 Task: Find connections with filter location Southampton with filter topic #Entrepreneurshipwith filter profile language German with filter current company Time Inc. with filter school NTTF (Nettur Technical Training Foundation) with filter industry Pet Services with filter service category Financial Analysis with filter keywords title Quality Control
Action: Mouse moved to (691, 100)
Screenshot: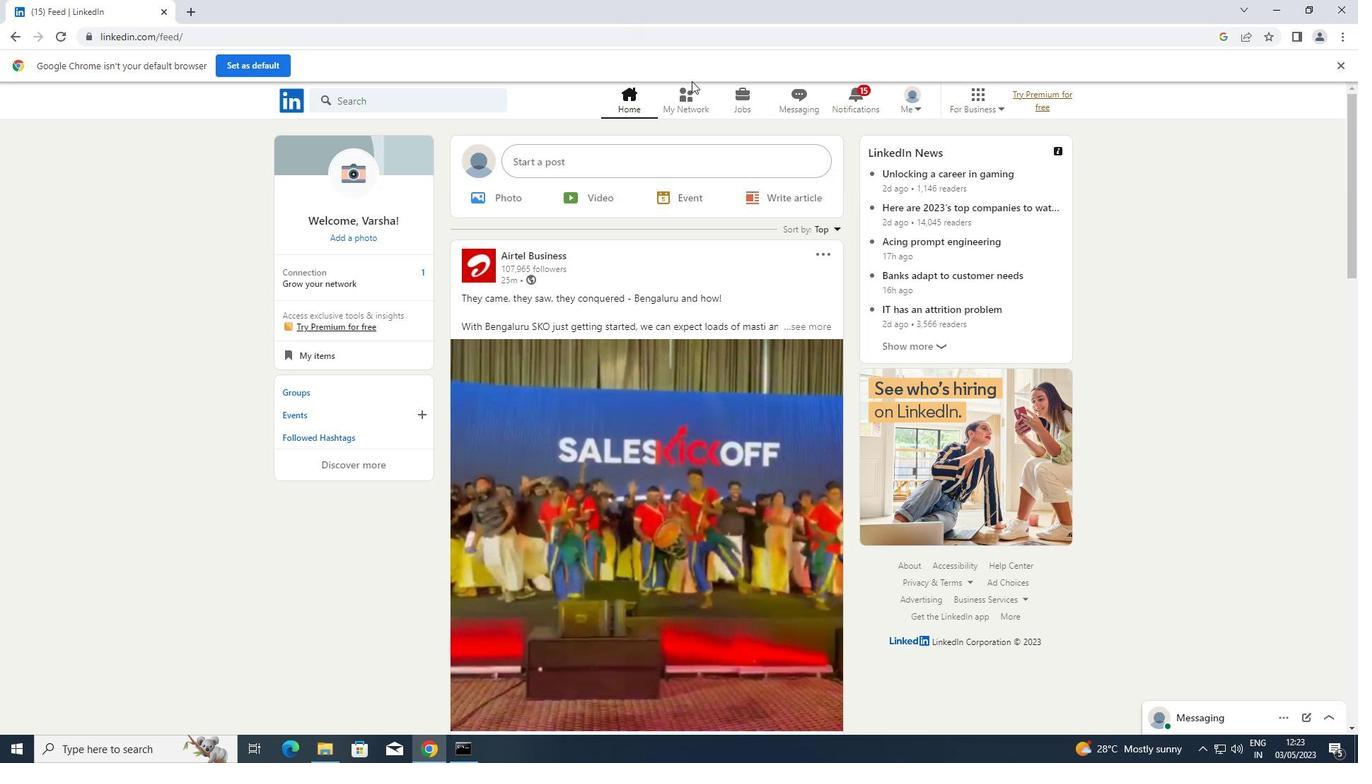 
Action: Mouse pressed left at (691, 100)
Screenshot: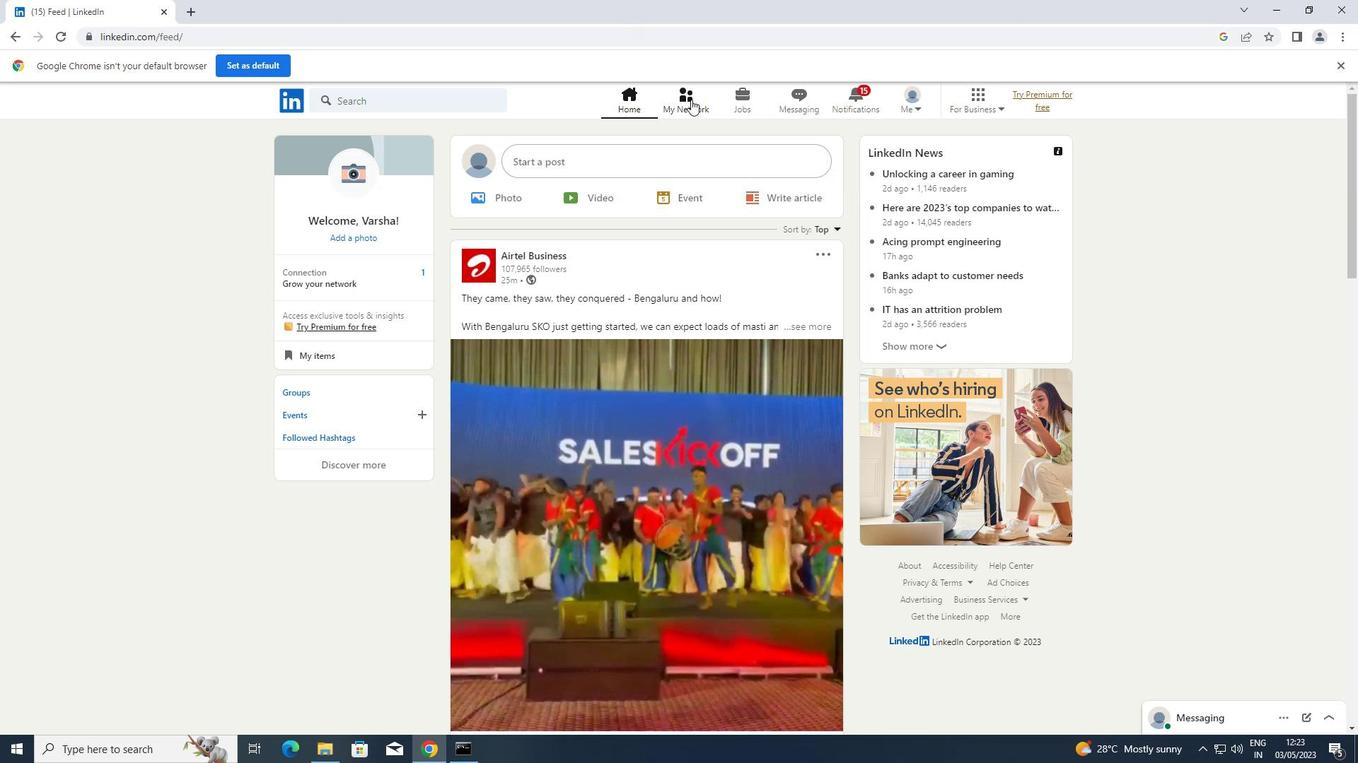 
Action: Mouse moved to (372, 184)
Screenshot: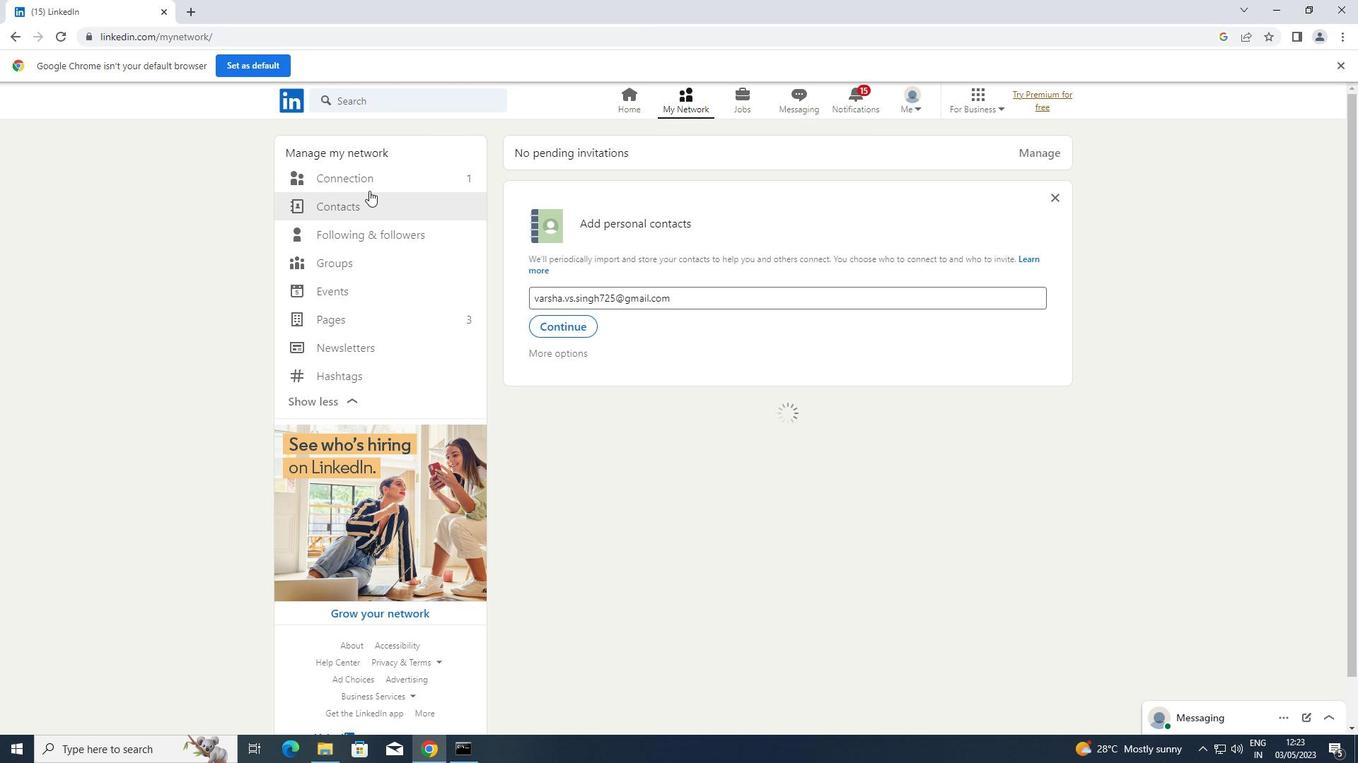
Action: Mouse pressed left at (372, 184)
Screenshot: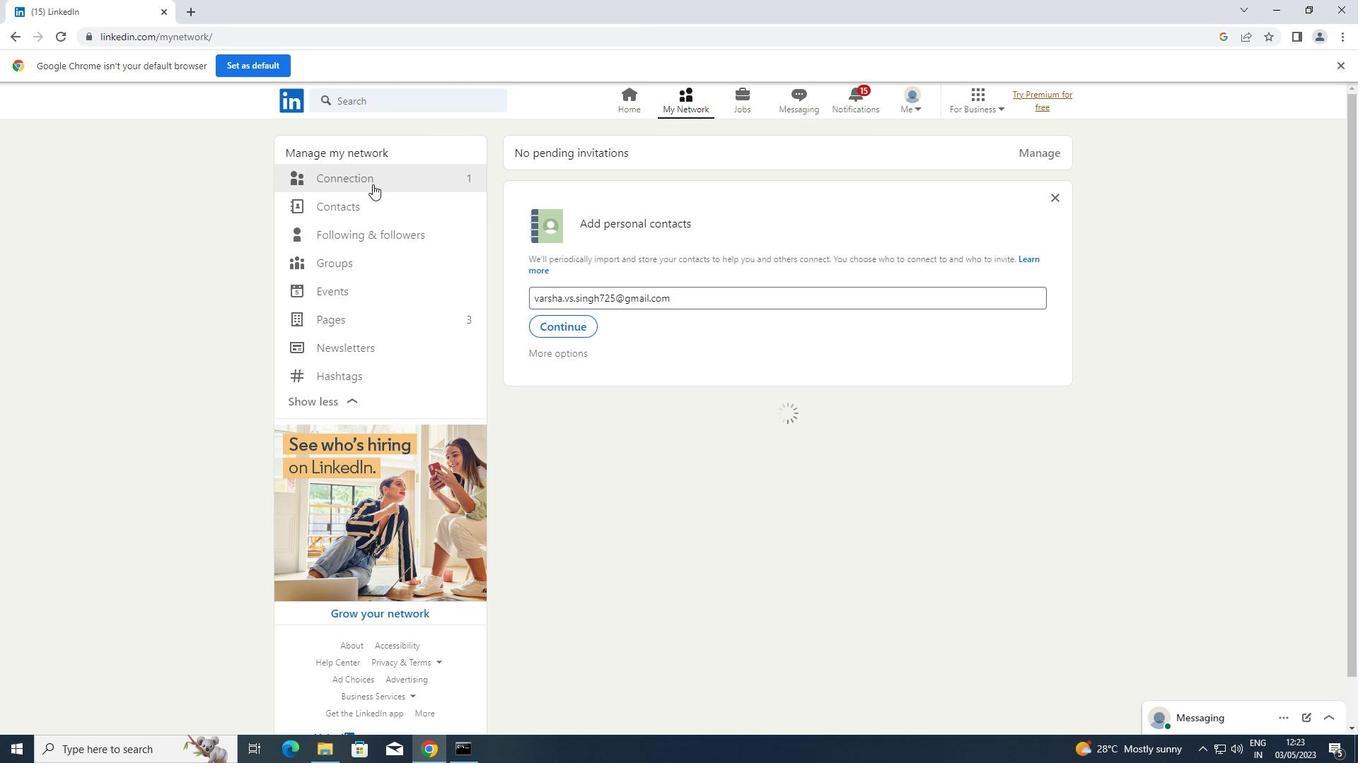 
Action: Mouse moved to (778, 180)
Screenshot: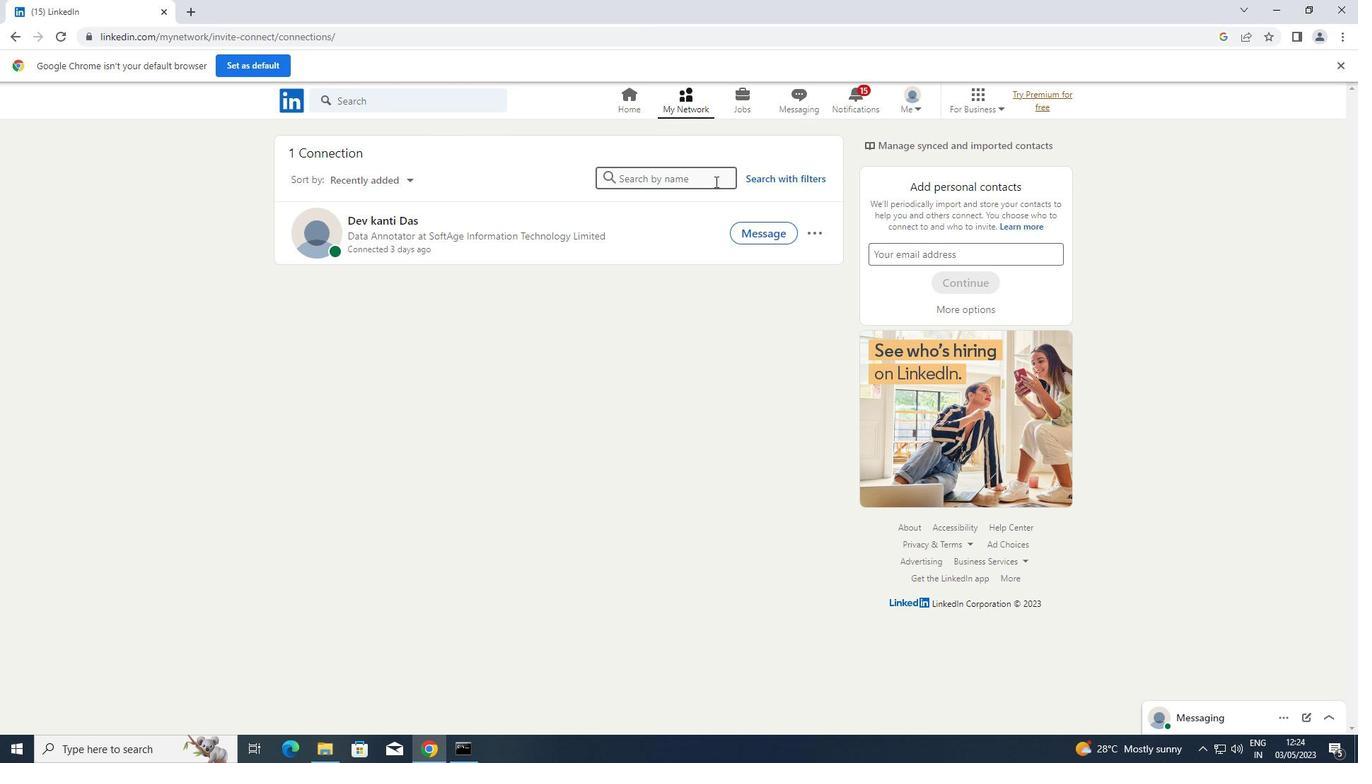 
Action: Mouse pressed left at (778, 180)
Screenshot: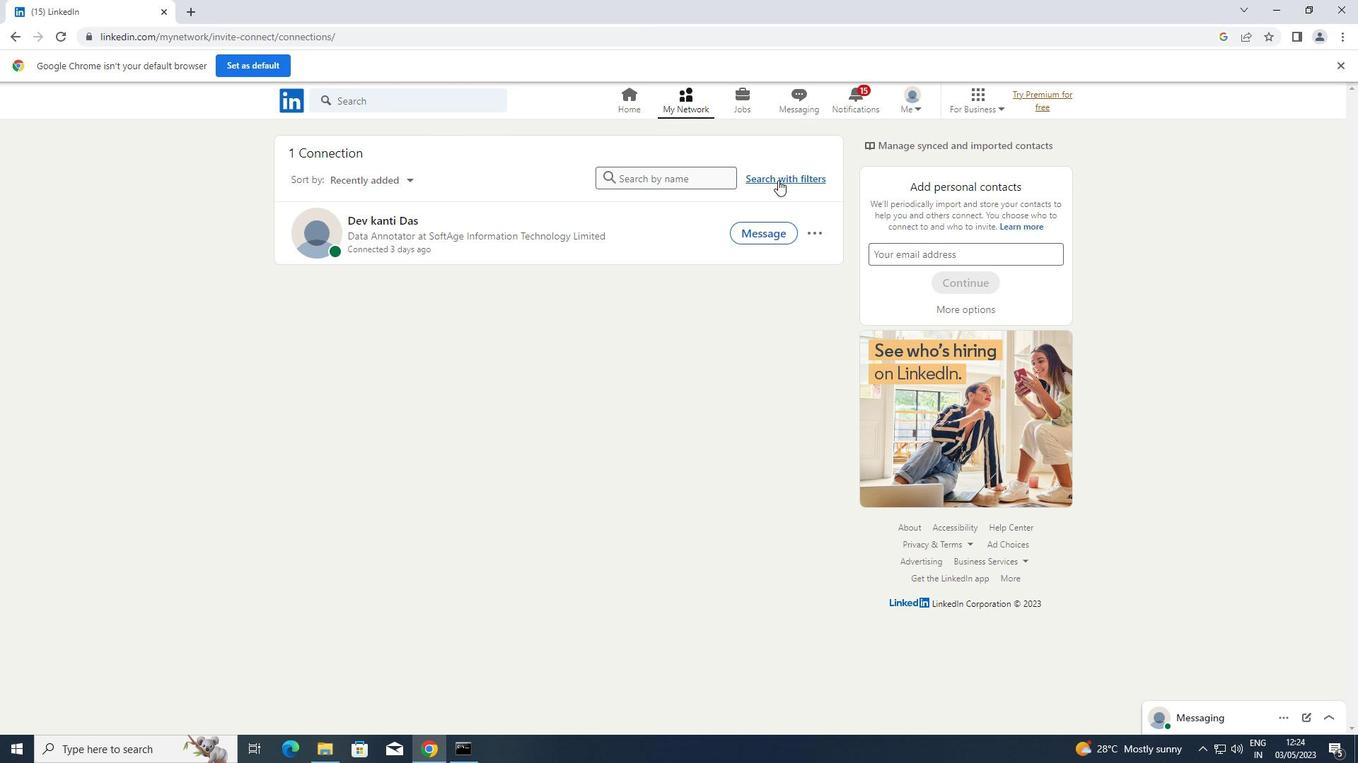 
Action: Mouse moved to (732, 143)
Screenshot: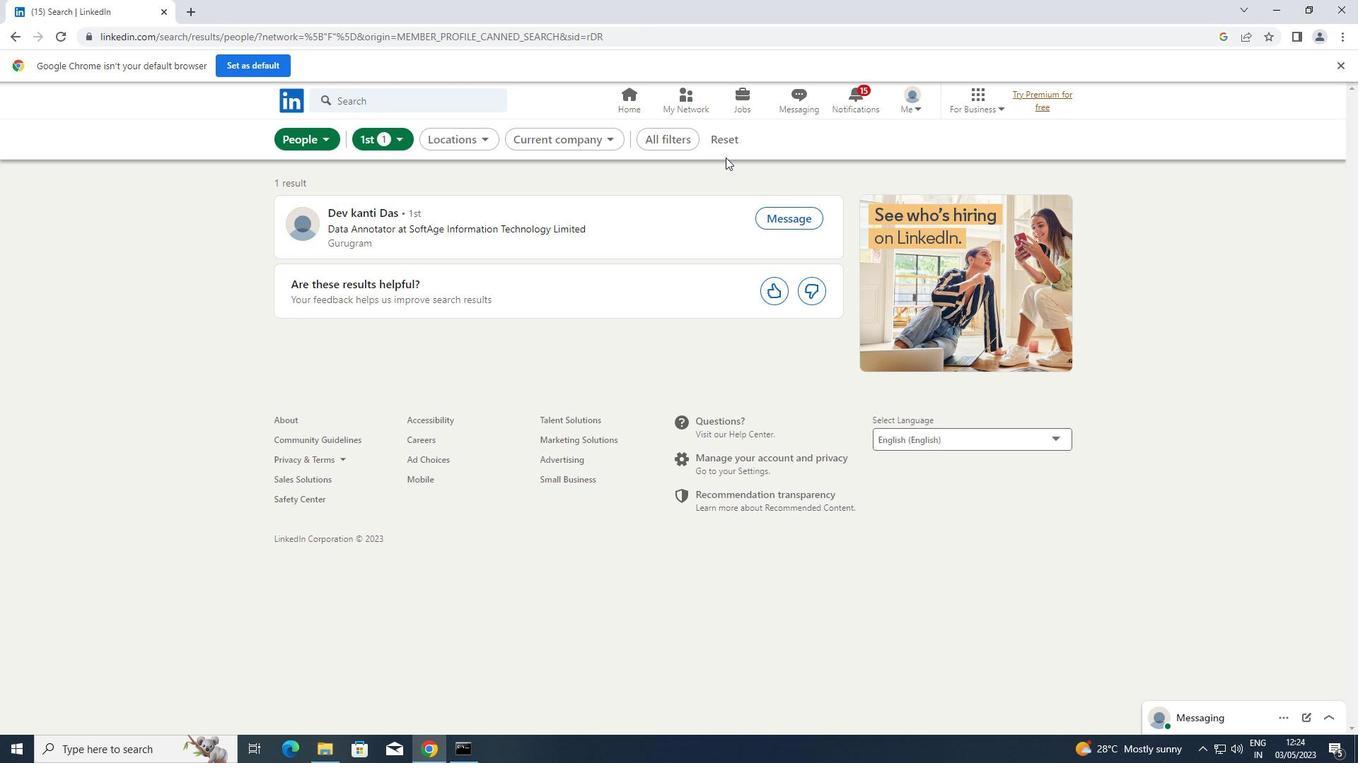 
Action: Mouse pressed left at (732, 143)
Screenshot: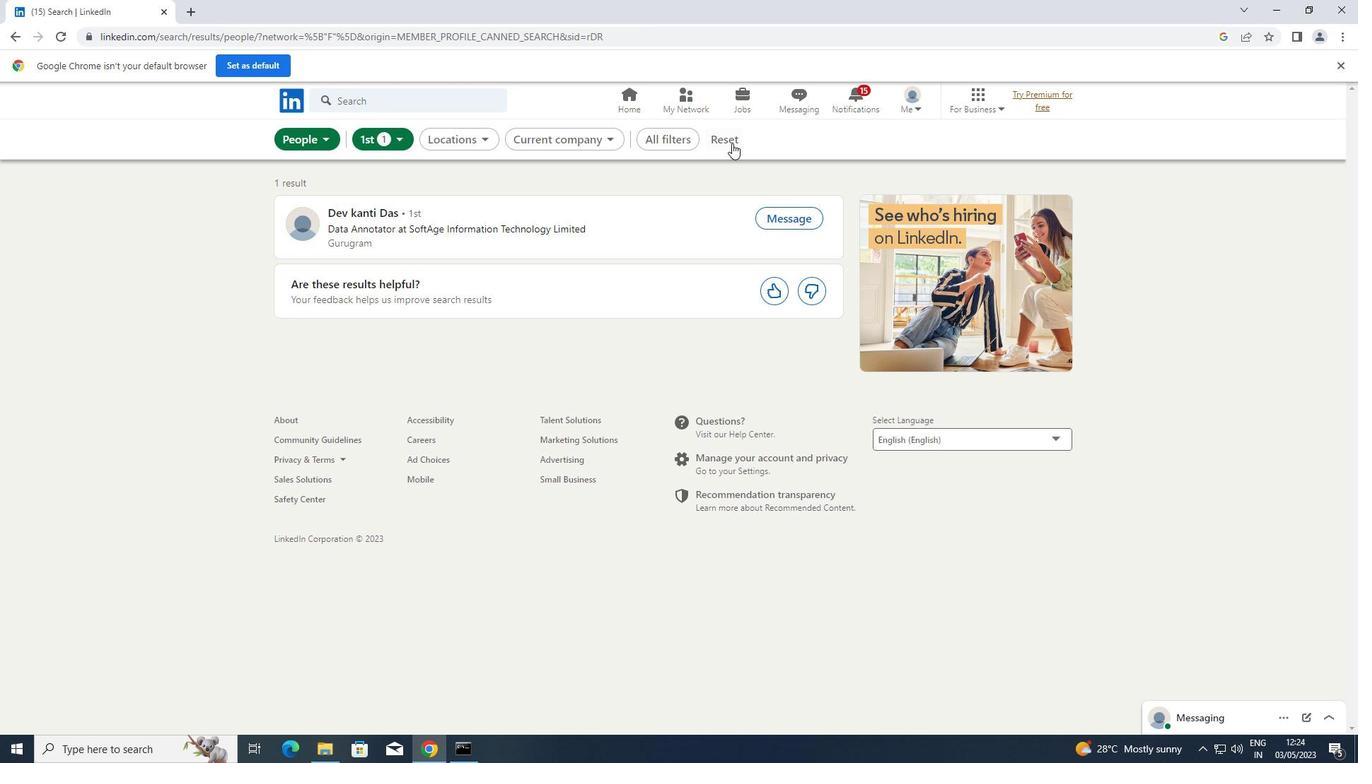 
Action: Mouse moved to (715, 143)
Screenshot: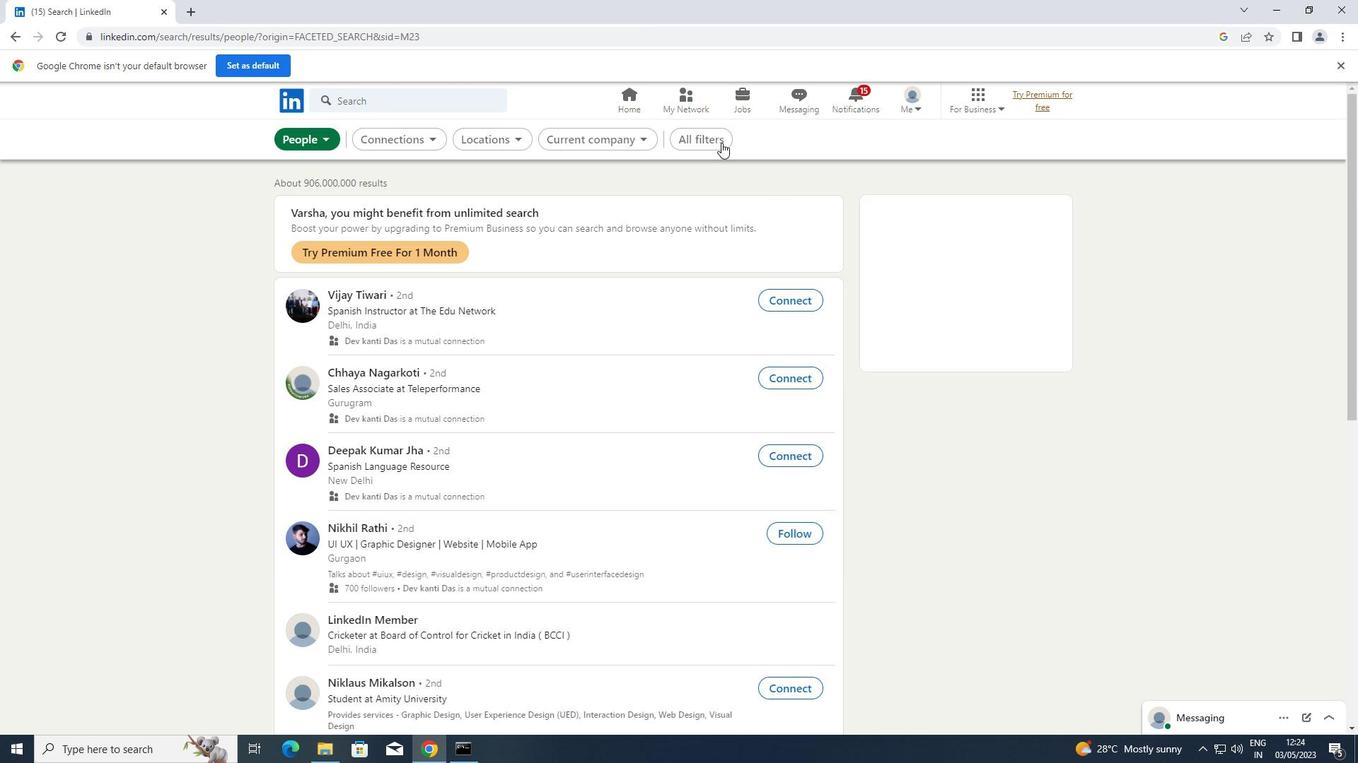 
Action: Mouse pressed left at (715, 143)
Screenshot: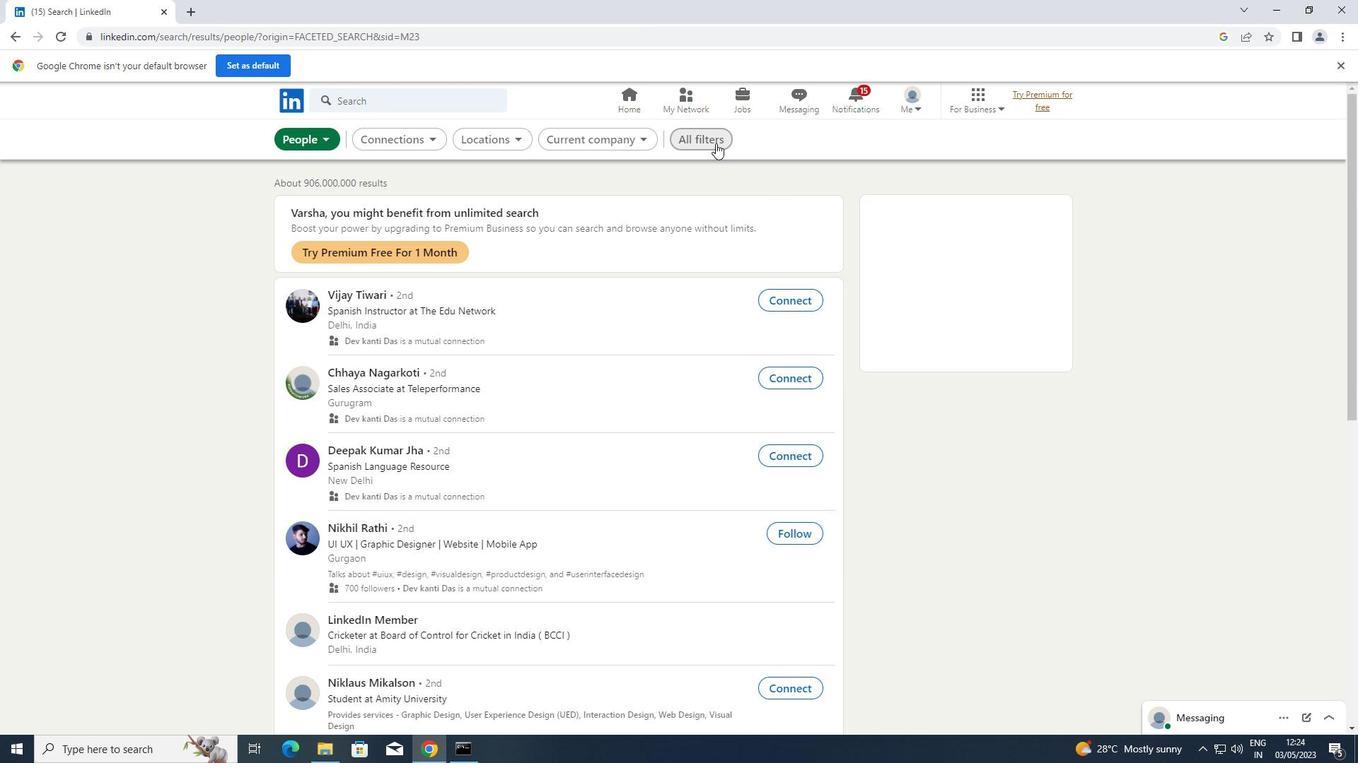 
Action: Mouse moved to (1061, 368)
Screenshot: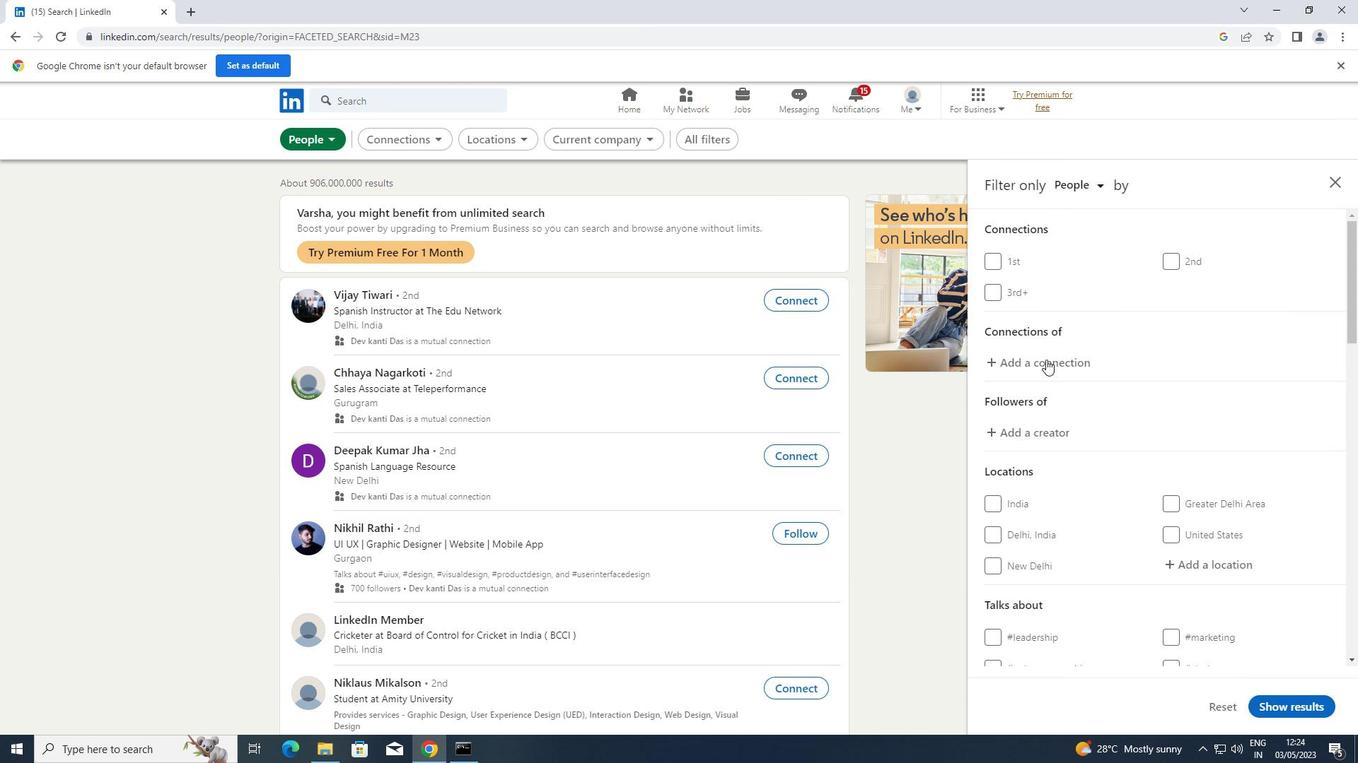 
Action: Mouse scrolled (1061, 367) with delta (0, 0)
Screenshot: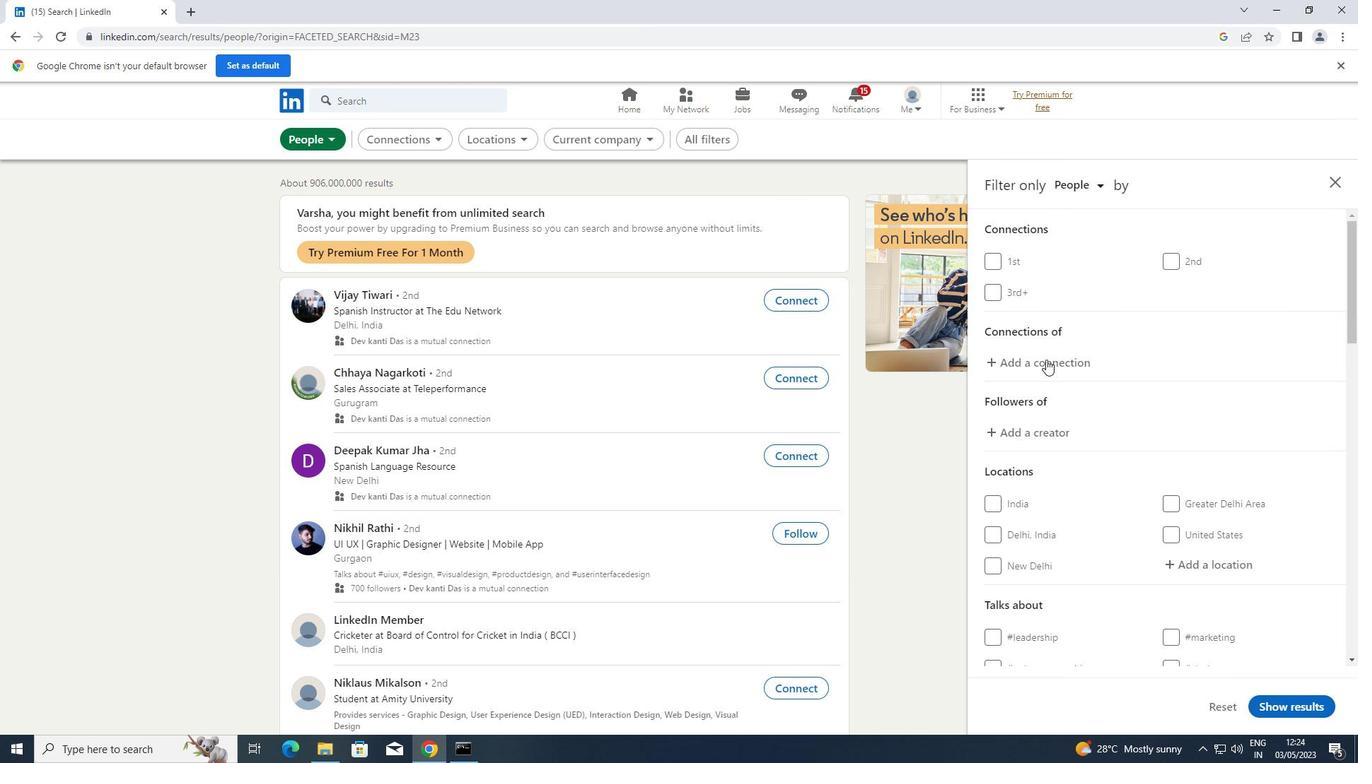 
Action: Mouse moved to (1061, 369)
Screenshot: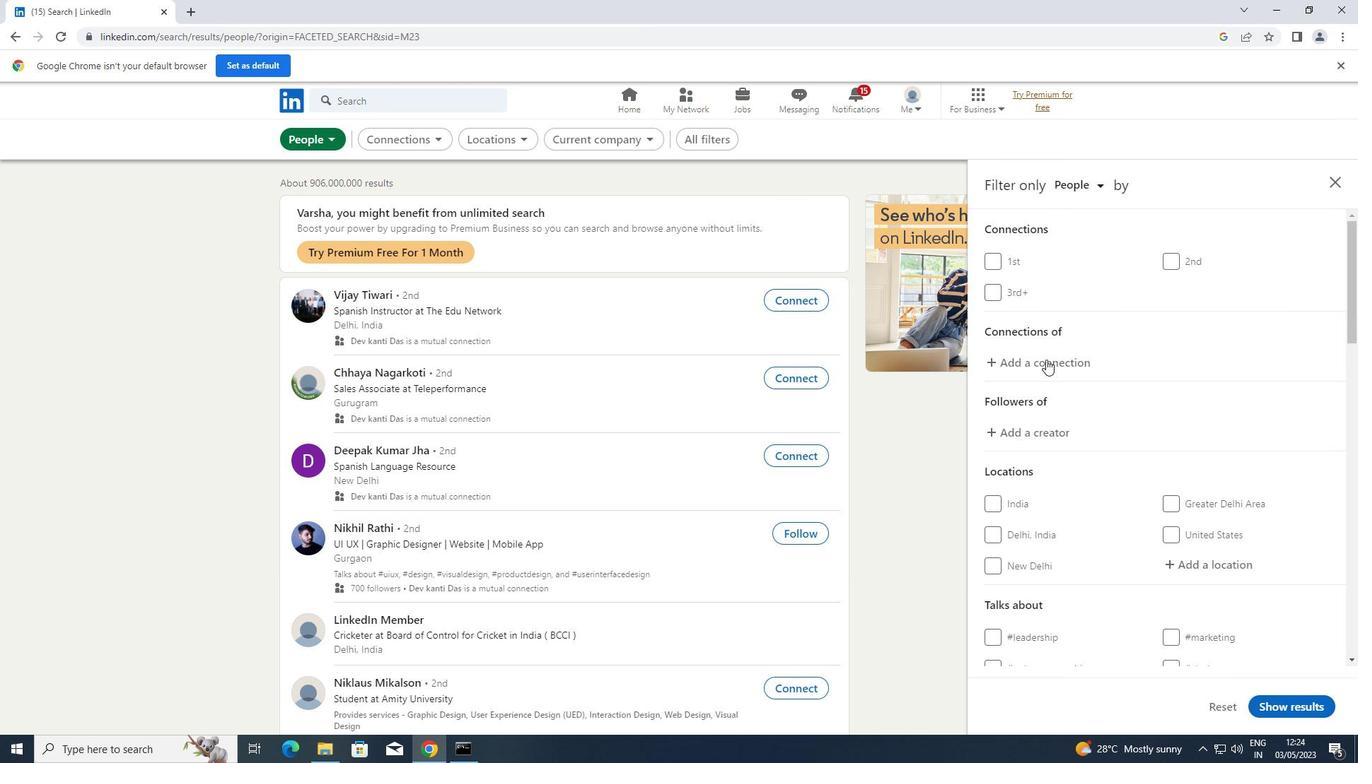 
Action: Mouse scrolled (1061, 369) with delta (0, 0)
Screenshot: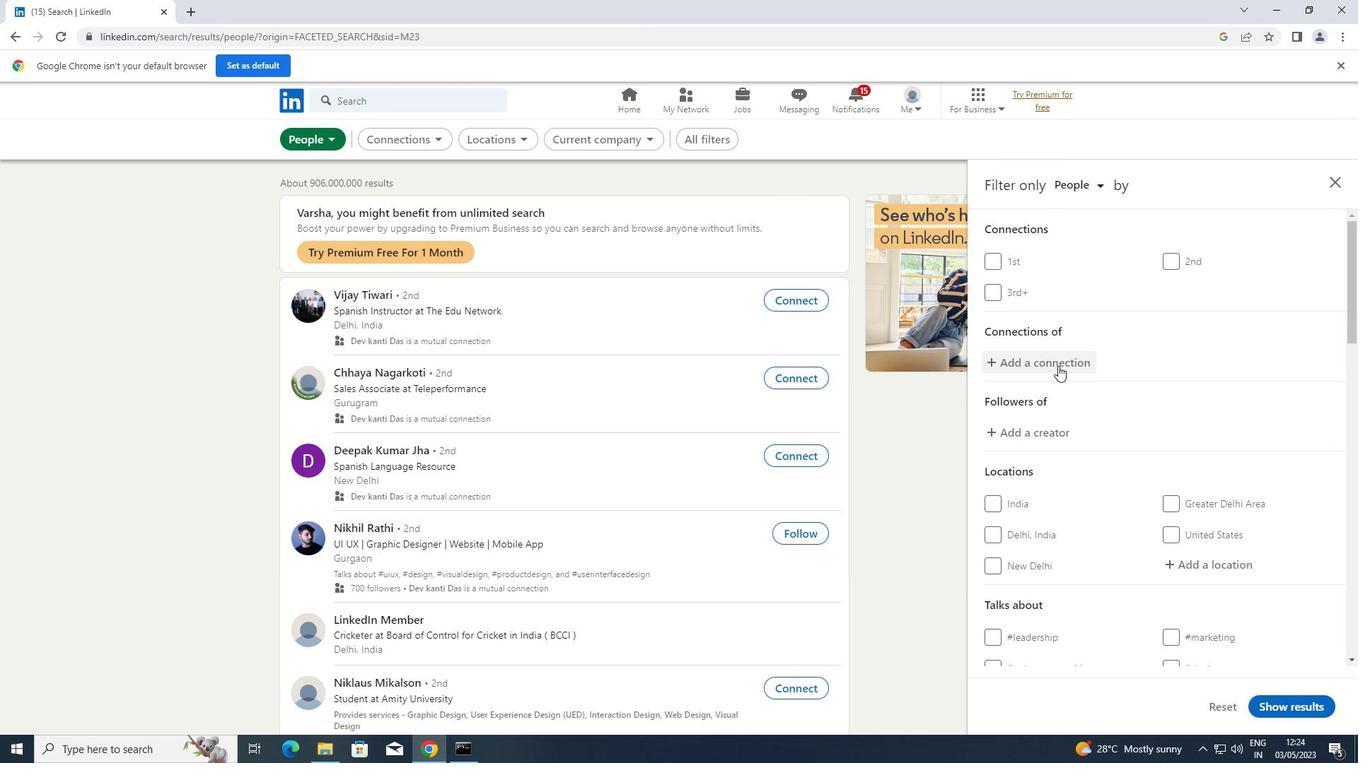 
Action: Mouse scrolled (1061, 369) with delta (0, 0)
Screenshot: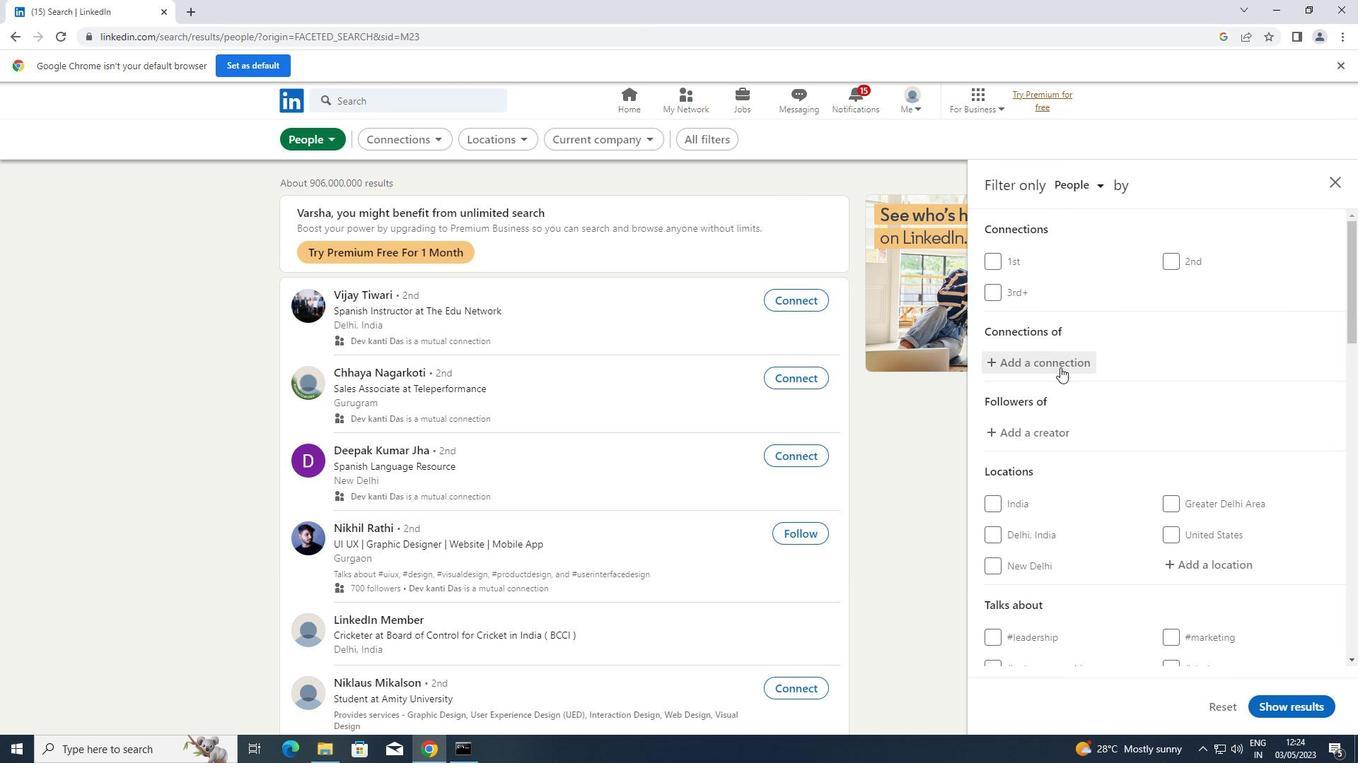 
Action: Mouse moved to (1191, 347)
Screenshot: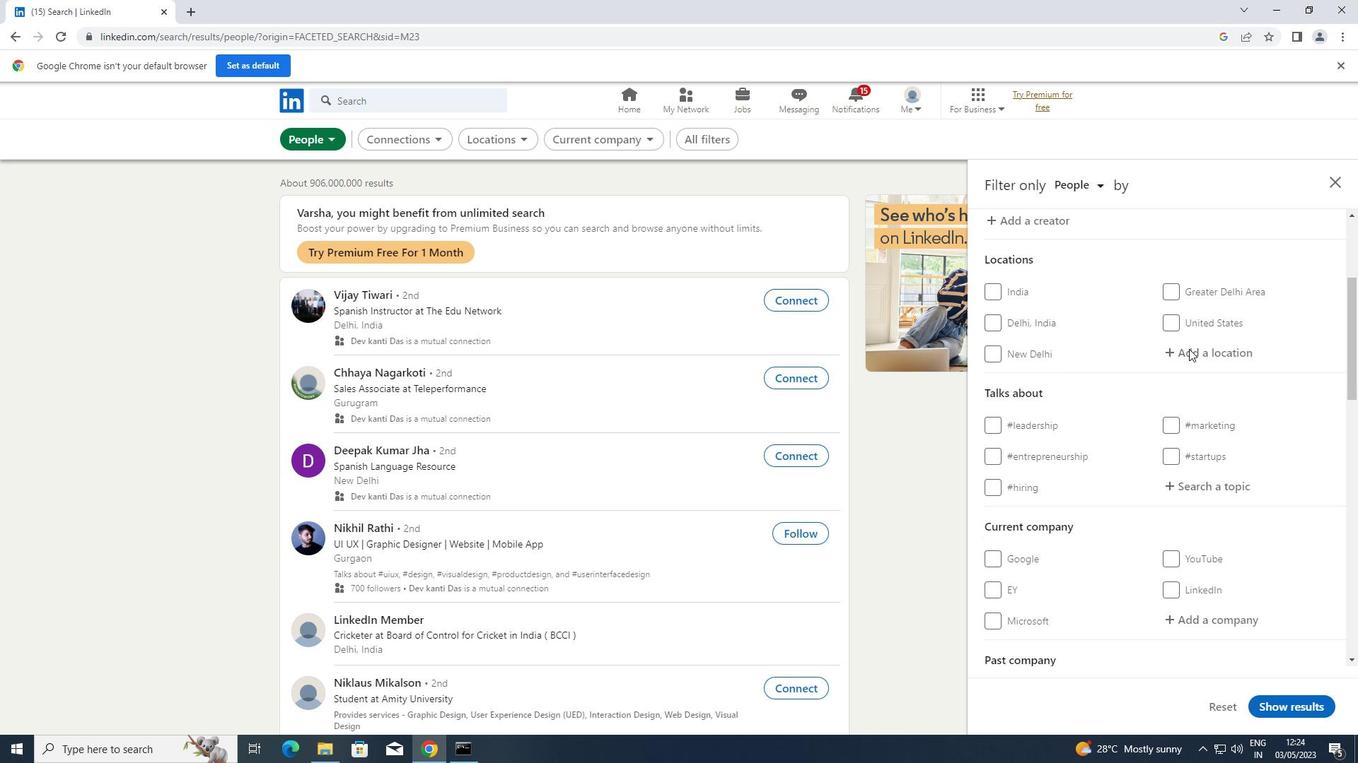 
Action: Mouse pressed left at (1191, 347)
Screenshot: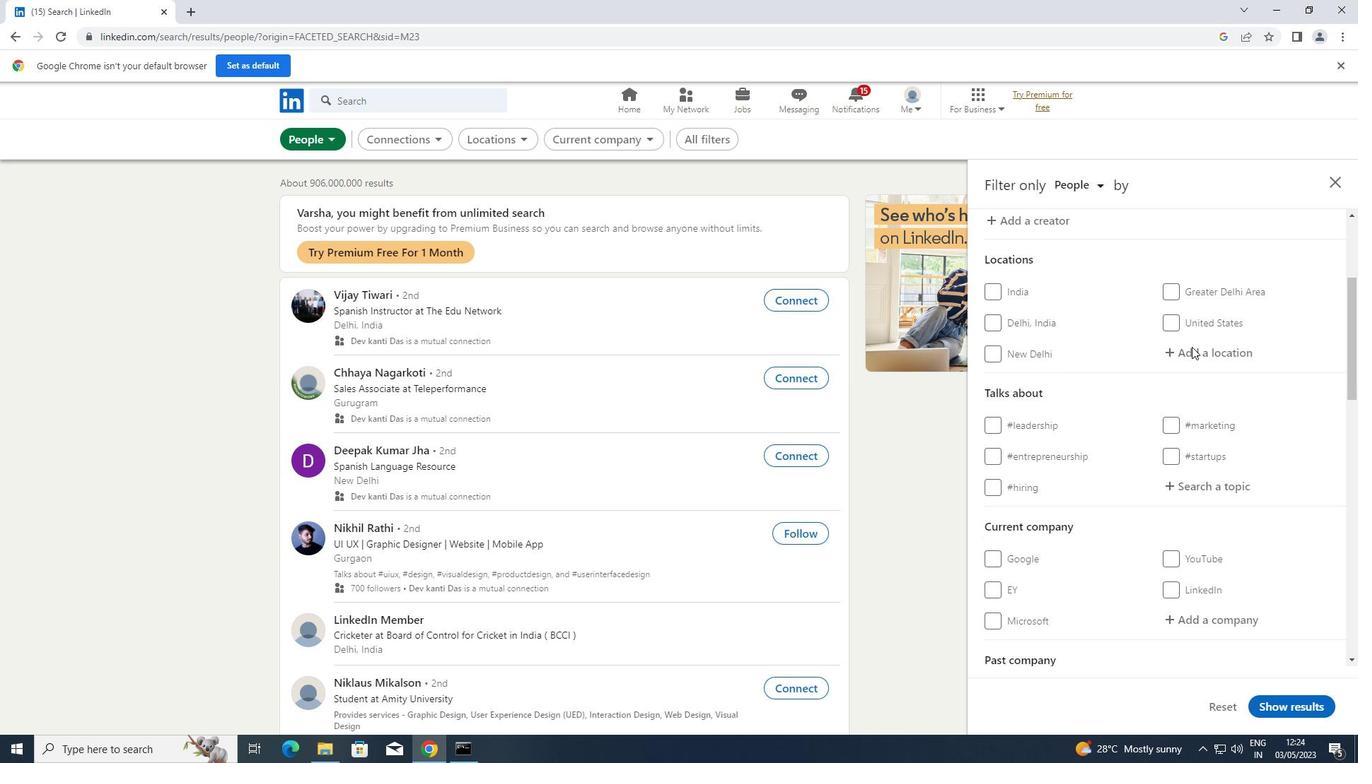 
Action: Key pressed <Key.shift>SOUTHAMPTON
Screenshot: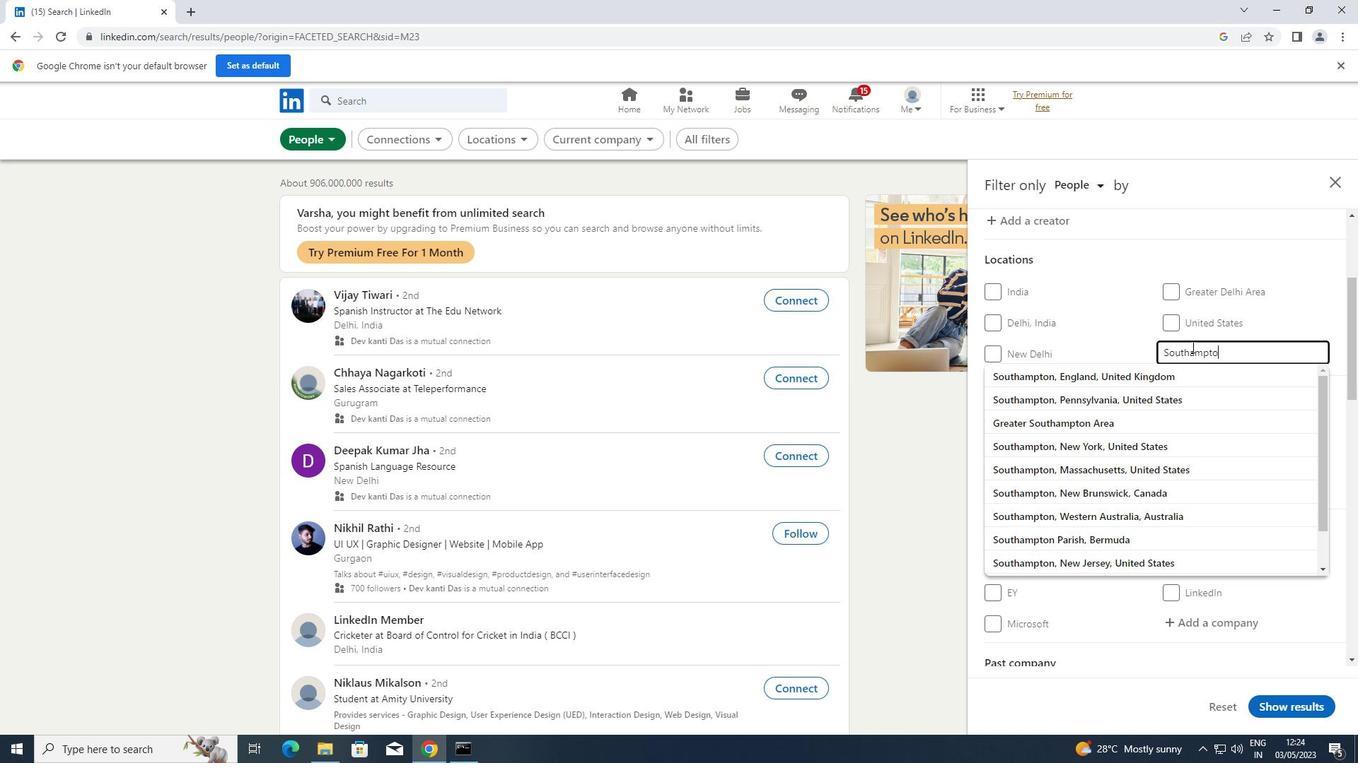 
Action: Mouse moved to (1116, 345)
Screenshot: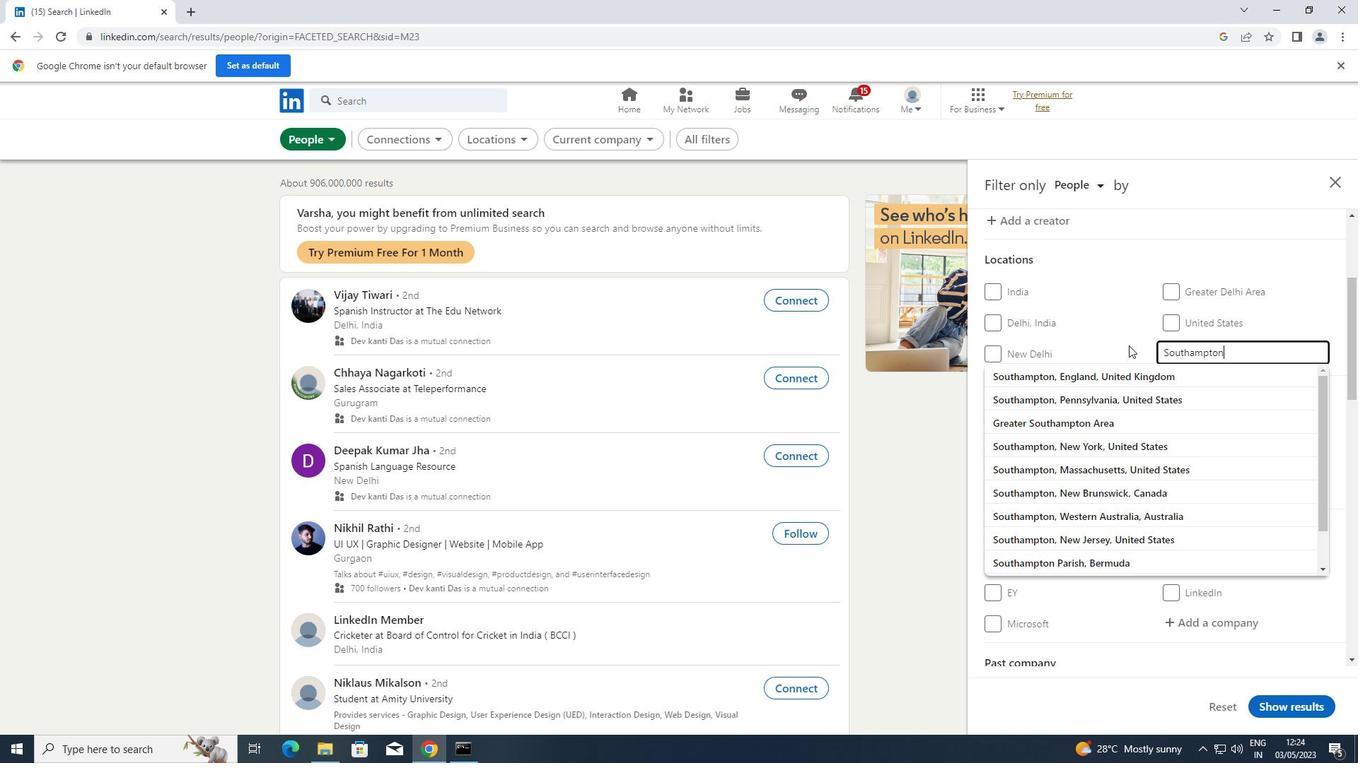 
Action: Mouse scrolled (1116, 345) with delta (0, 0)
Screenshot: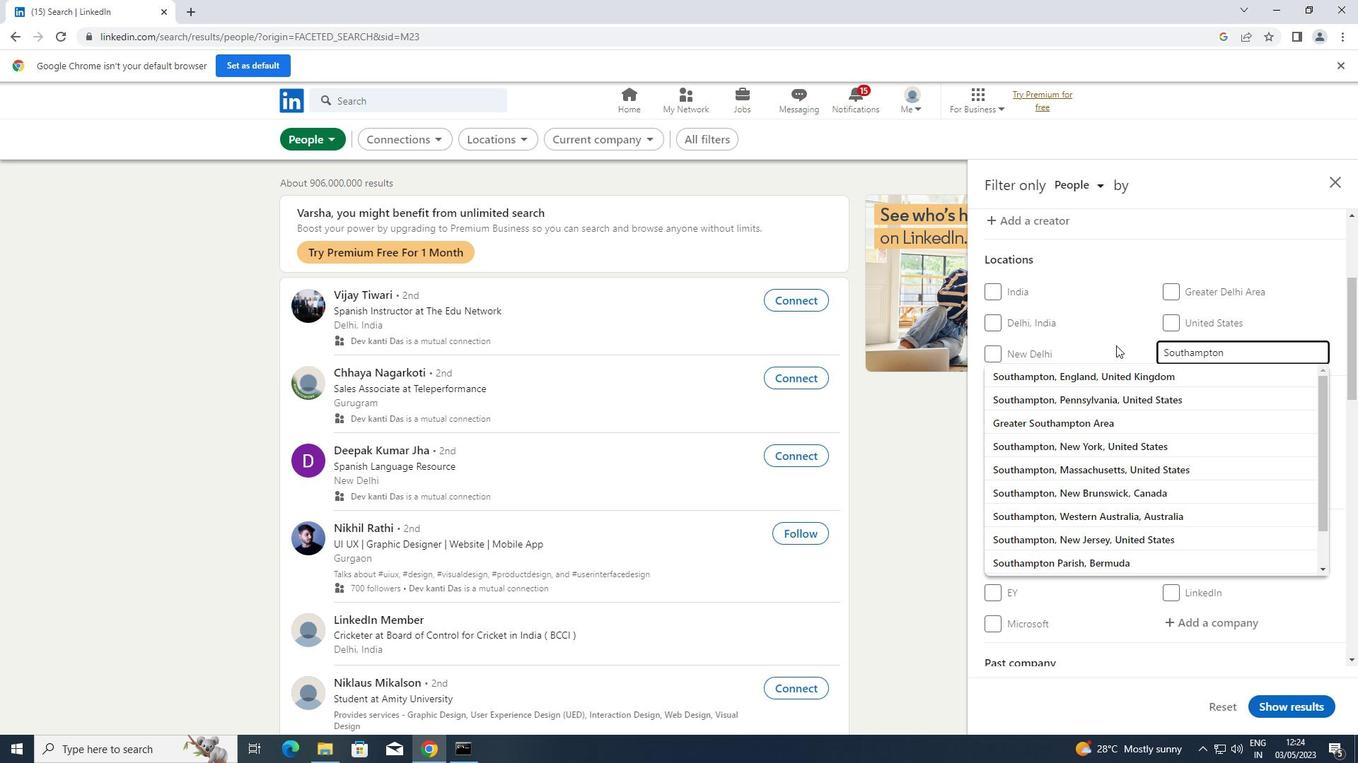 
Action: Mouse scrolled (1116, 345) with delta (0, 0)
Screenshot: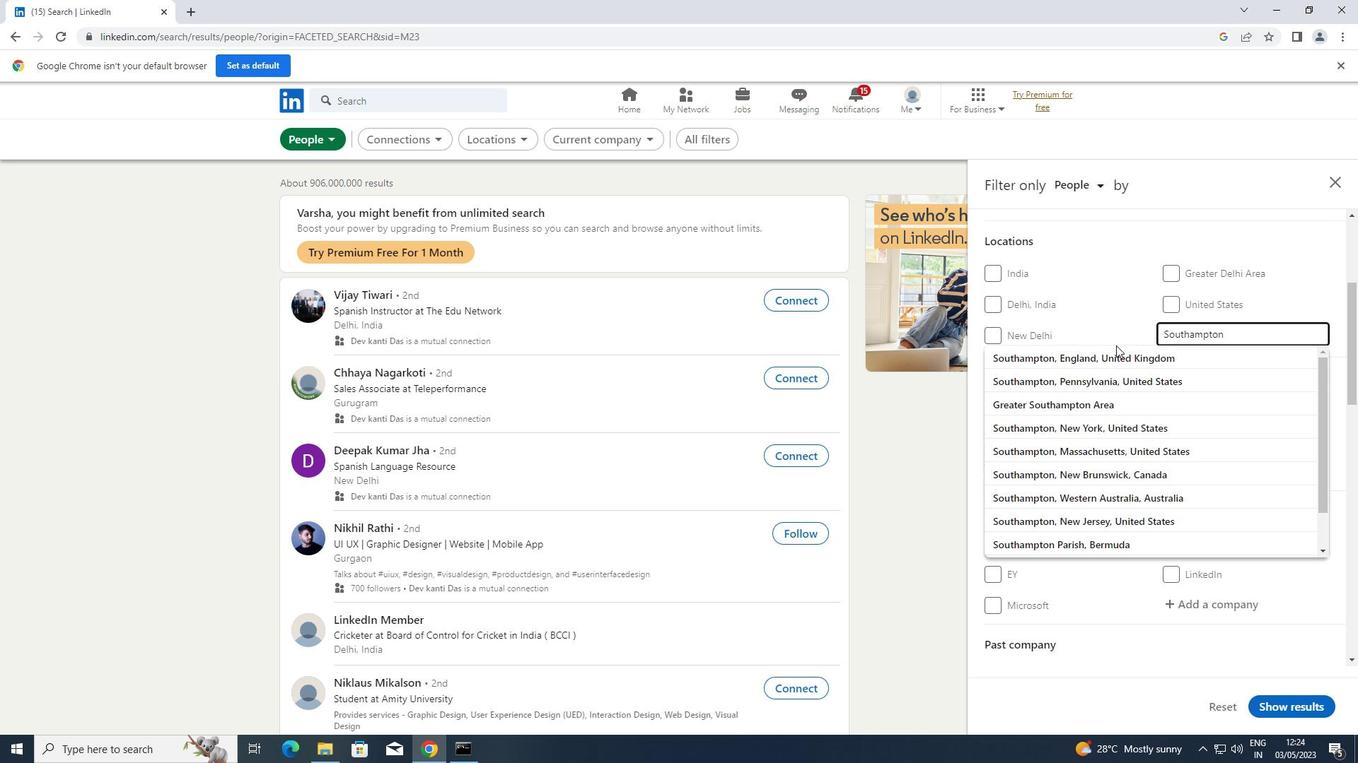 
Action: Key pressed <Key.enter>
Screenshot: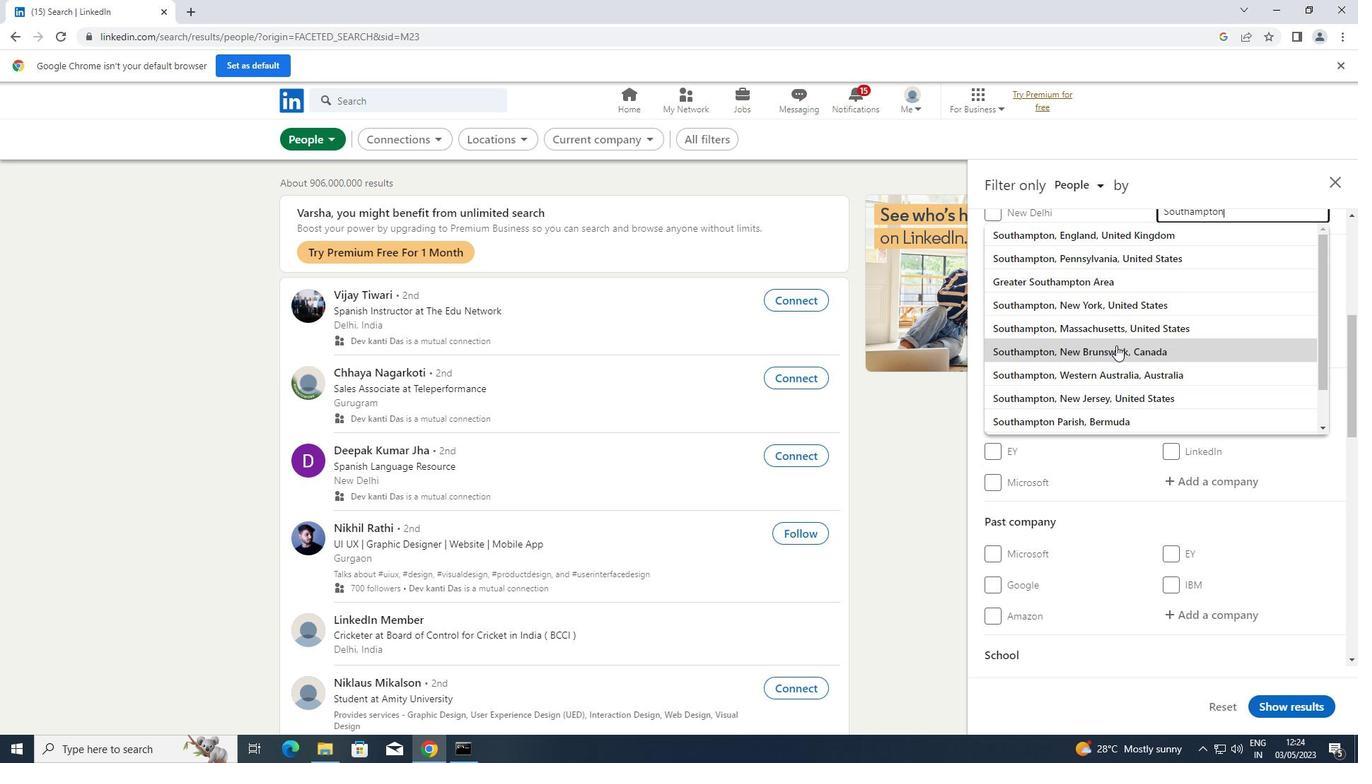 
Action: Mouse moved to (1199, 340)
Screenshot: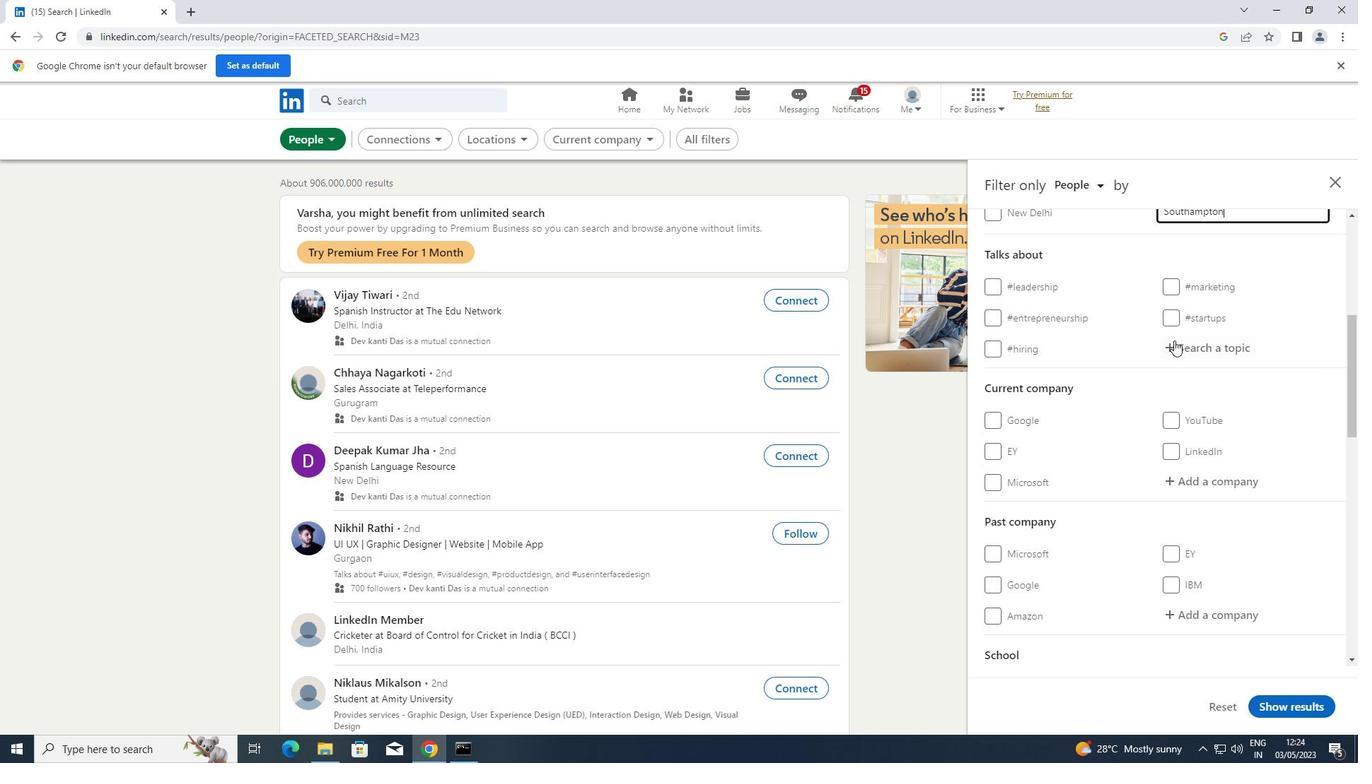 
Action: Mouse pressed left at (1199, 340)
Screenshot: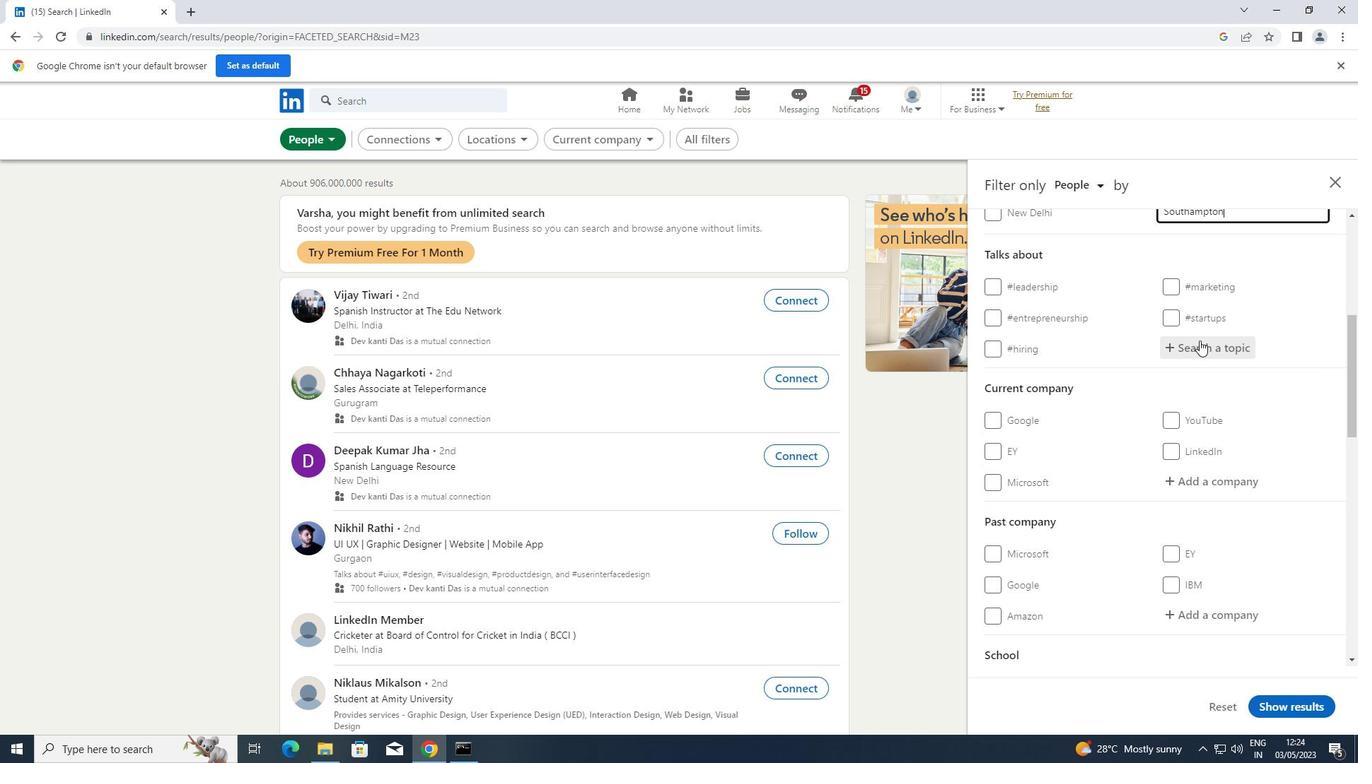 
Action: Key pressed <Key.shift>ENTREPRE
Screenshot: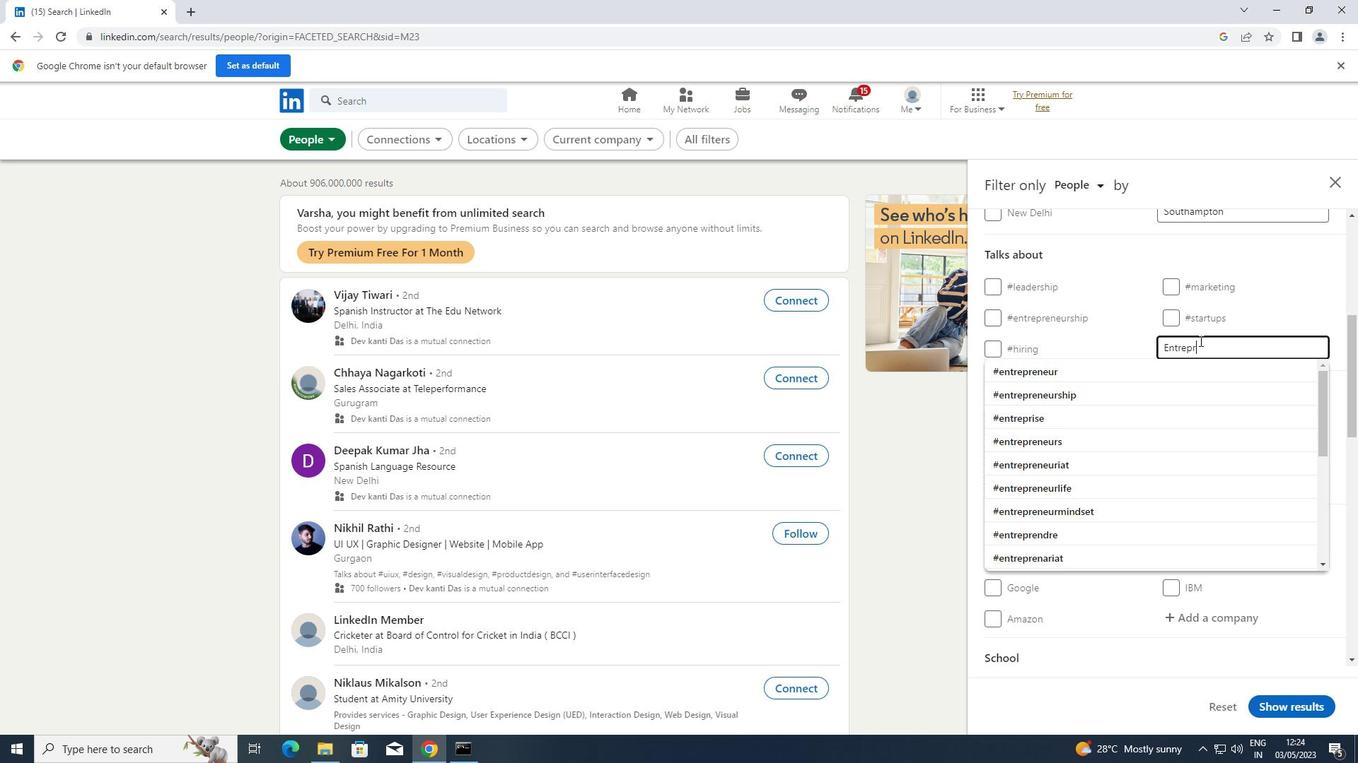 
Action: Mouse moved to (1078, 386)
Screenshot: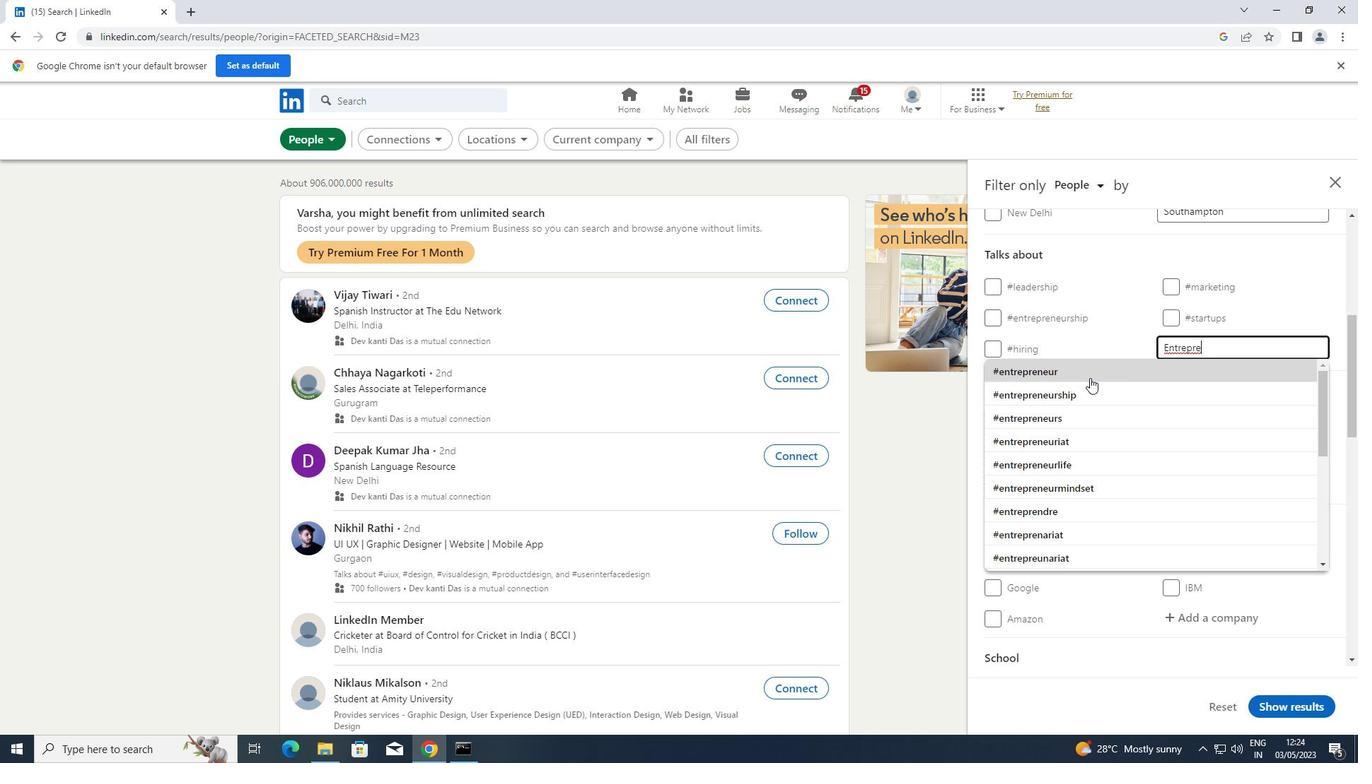 
Action: Mouse pressed left at (1078, 386)
Screenshot: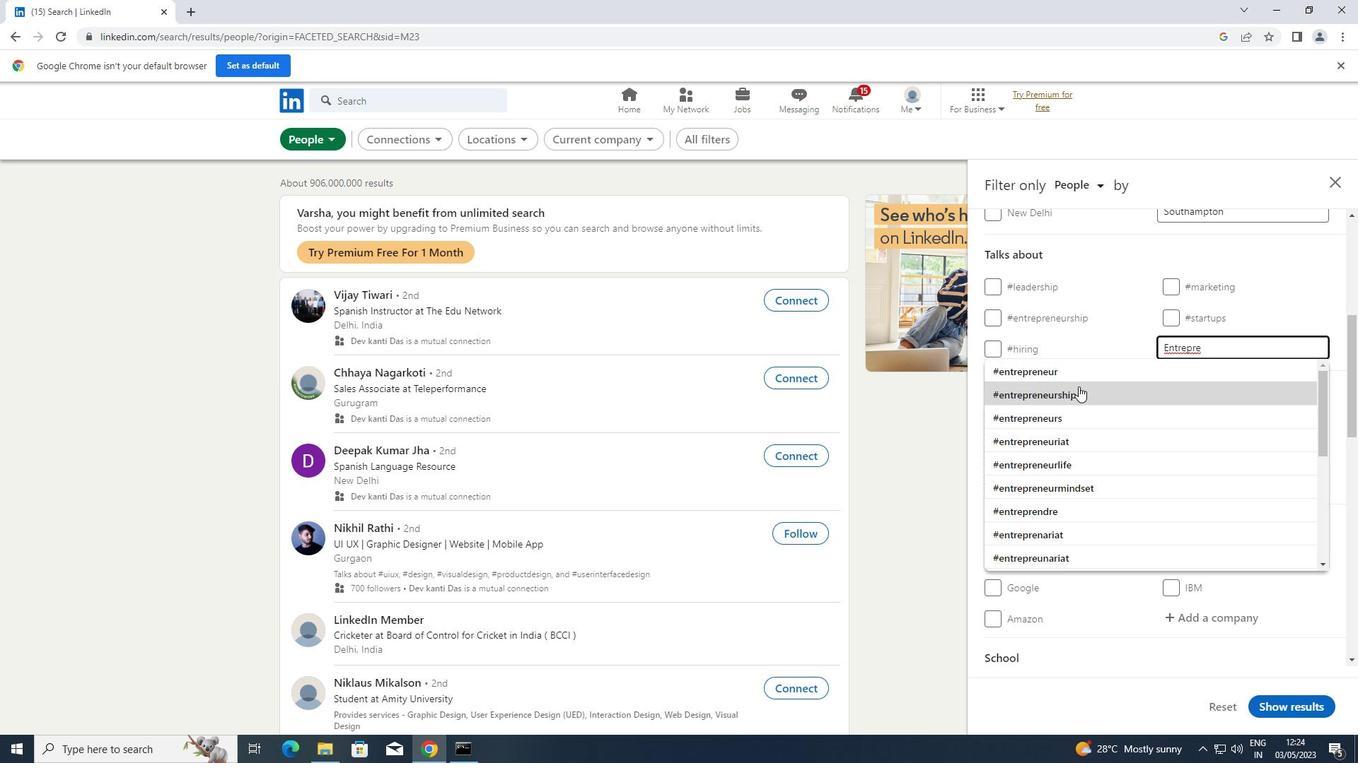 
Action: Mouse scrolled (1078, 386) with delta (0, 0)
Screenshot: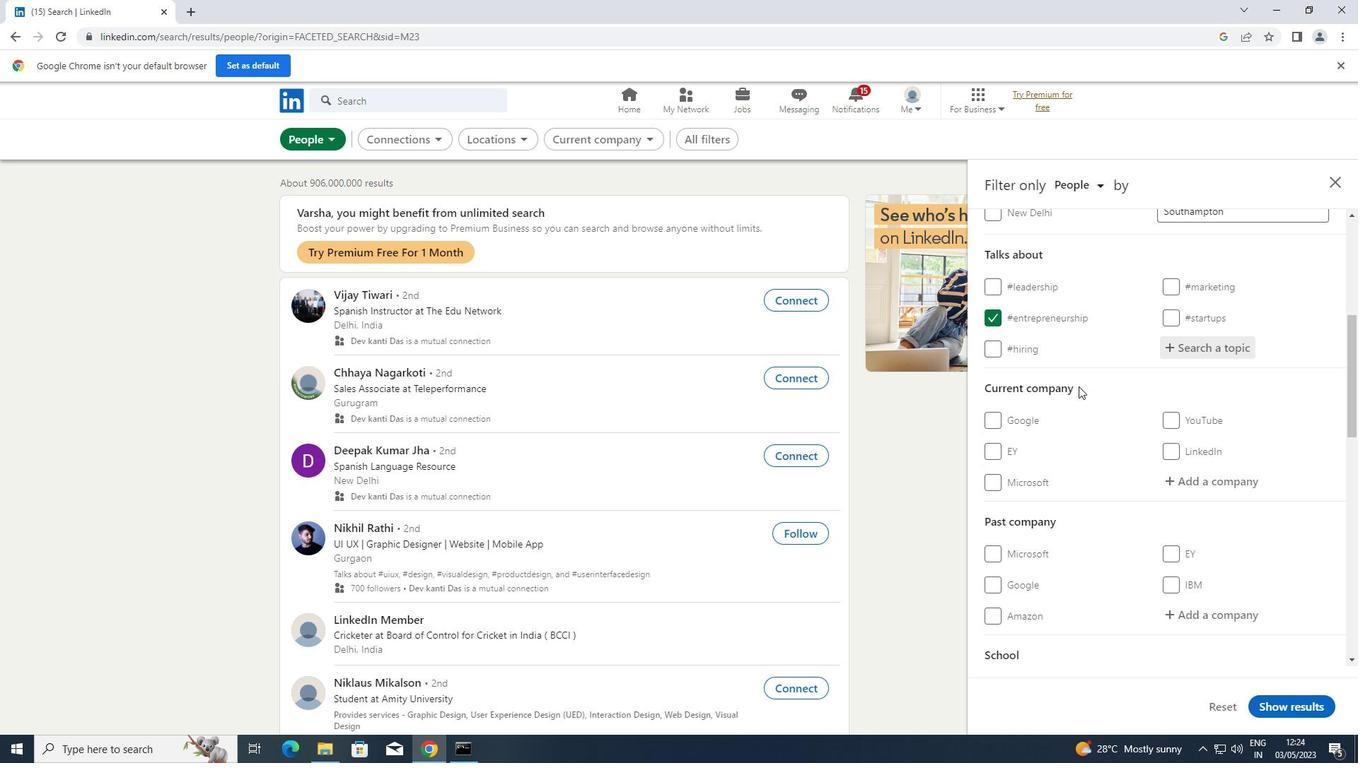 
Action: Mouse scrolled (1078, 386) with delta (0, 0)
Screenshot: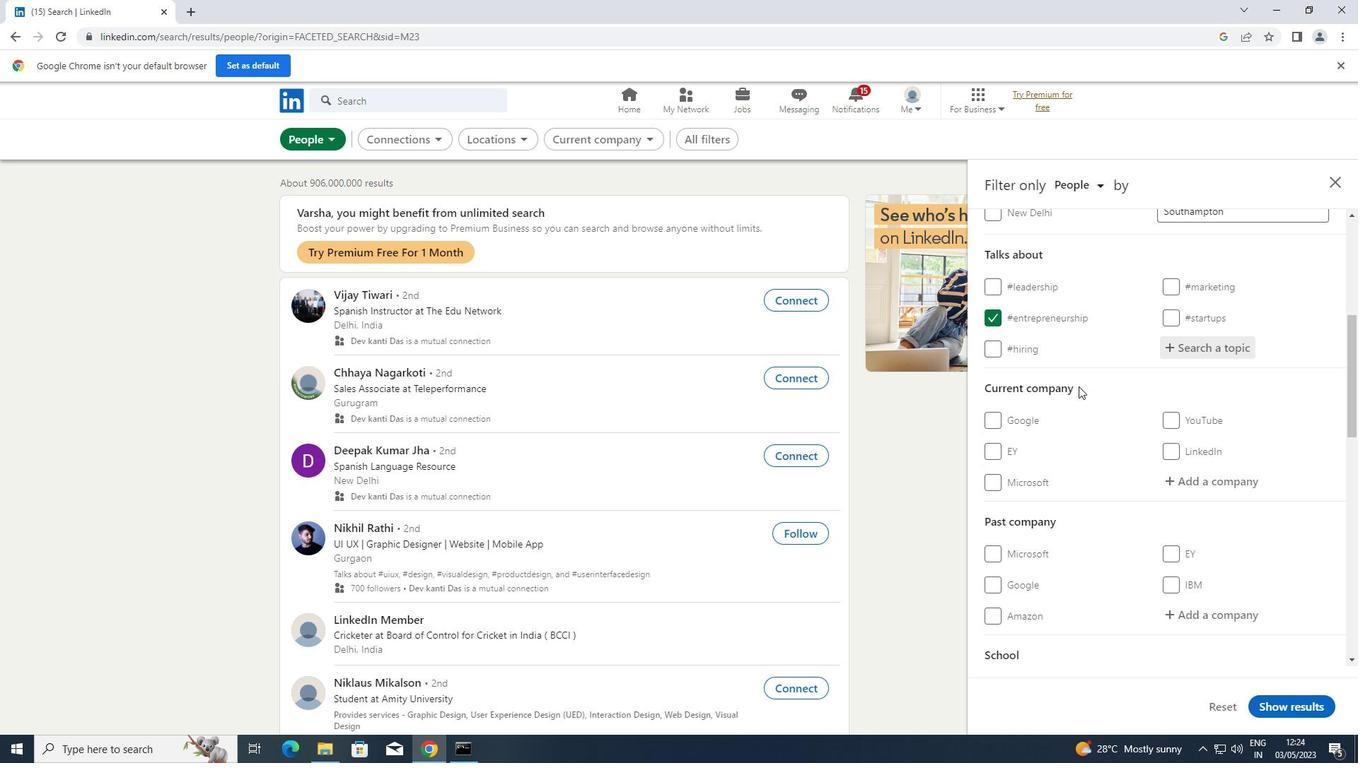 
Action: Mouse scrolled (1078, 386) with delta (0, 0)
Screenshot: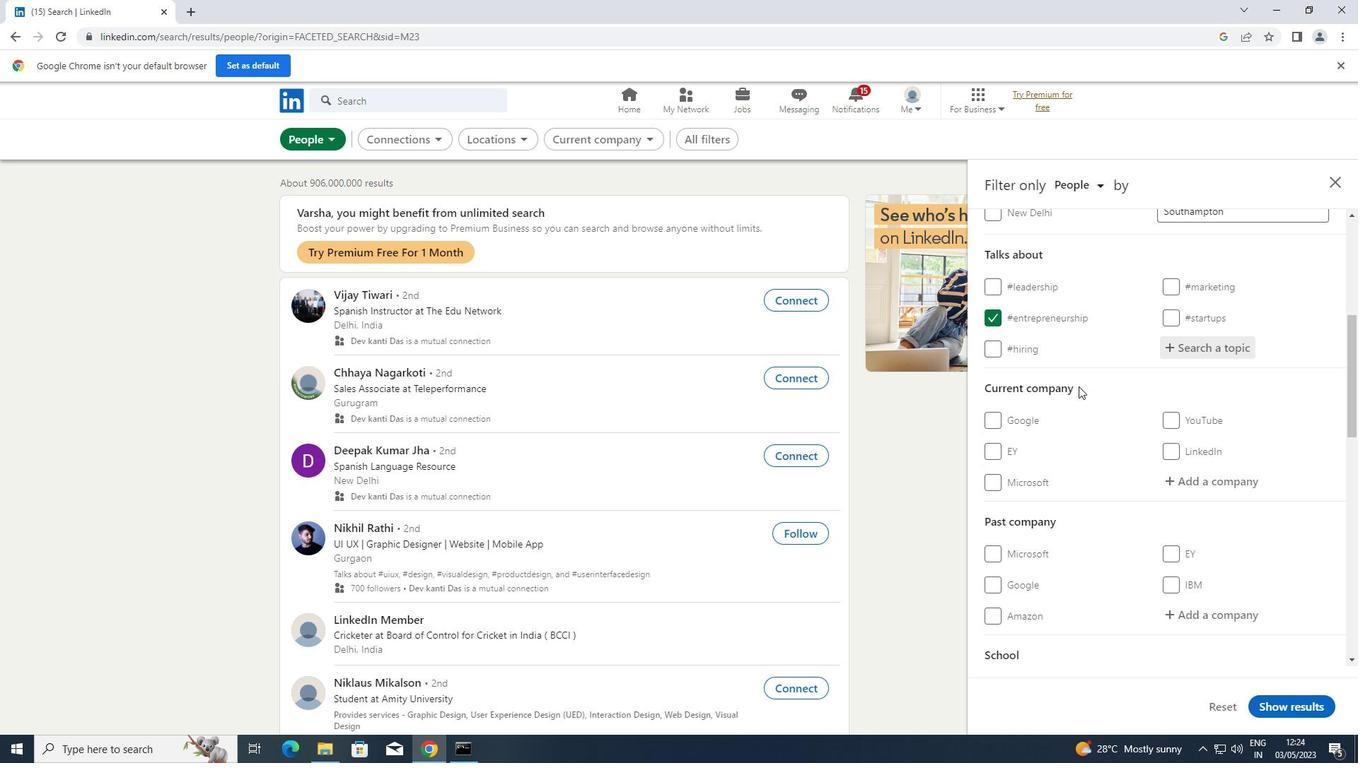 
Action: Mouse scrolled (1078, 386) with delta (0, 0)
Screenshot: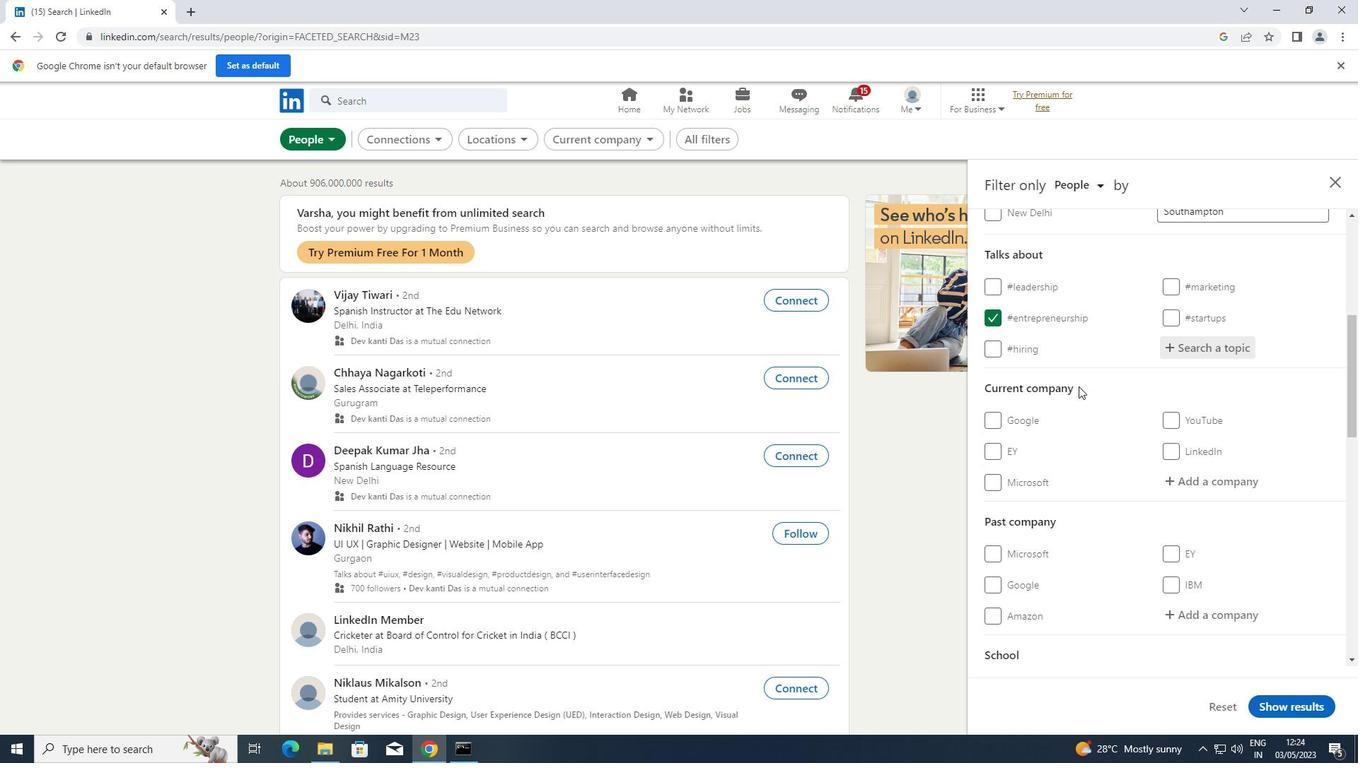 
Action: Mouse scrolled (1078, 386) with delta (0, 0)
Screenshot: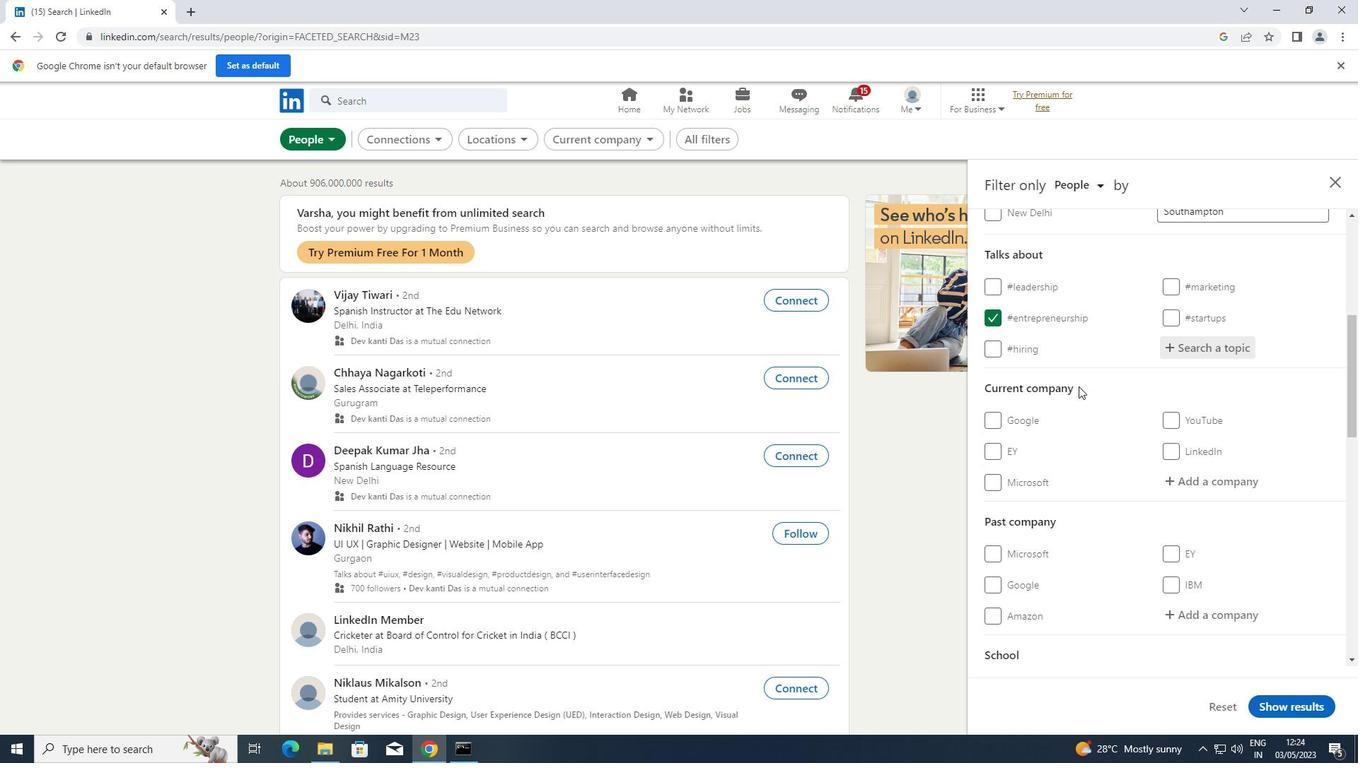 
Action: Mouse scrolled (1078, 386) with delta (0, 0)
Screenshot: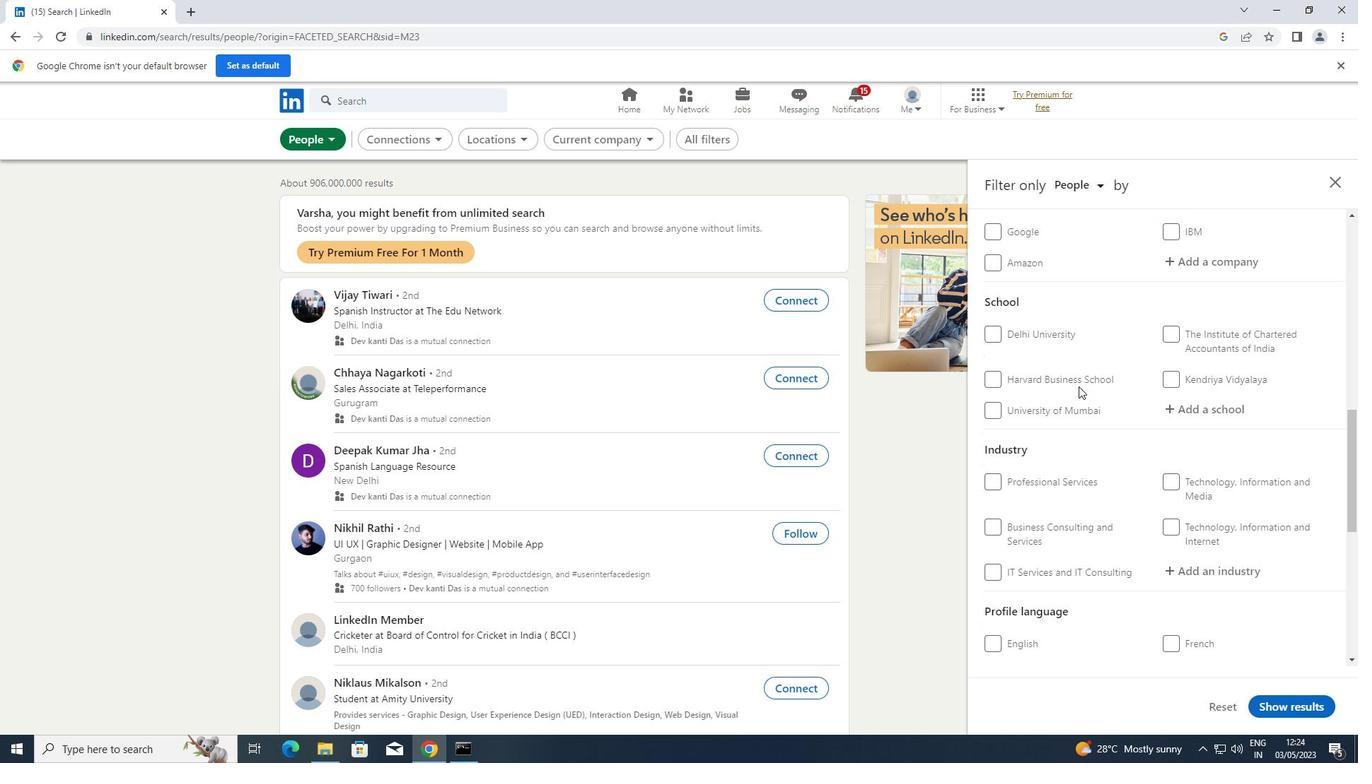 
Action: Mouse scrolled (1078, 386) with delta (0, 0)
Screenshot: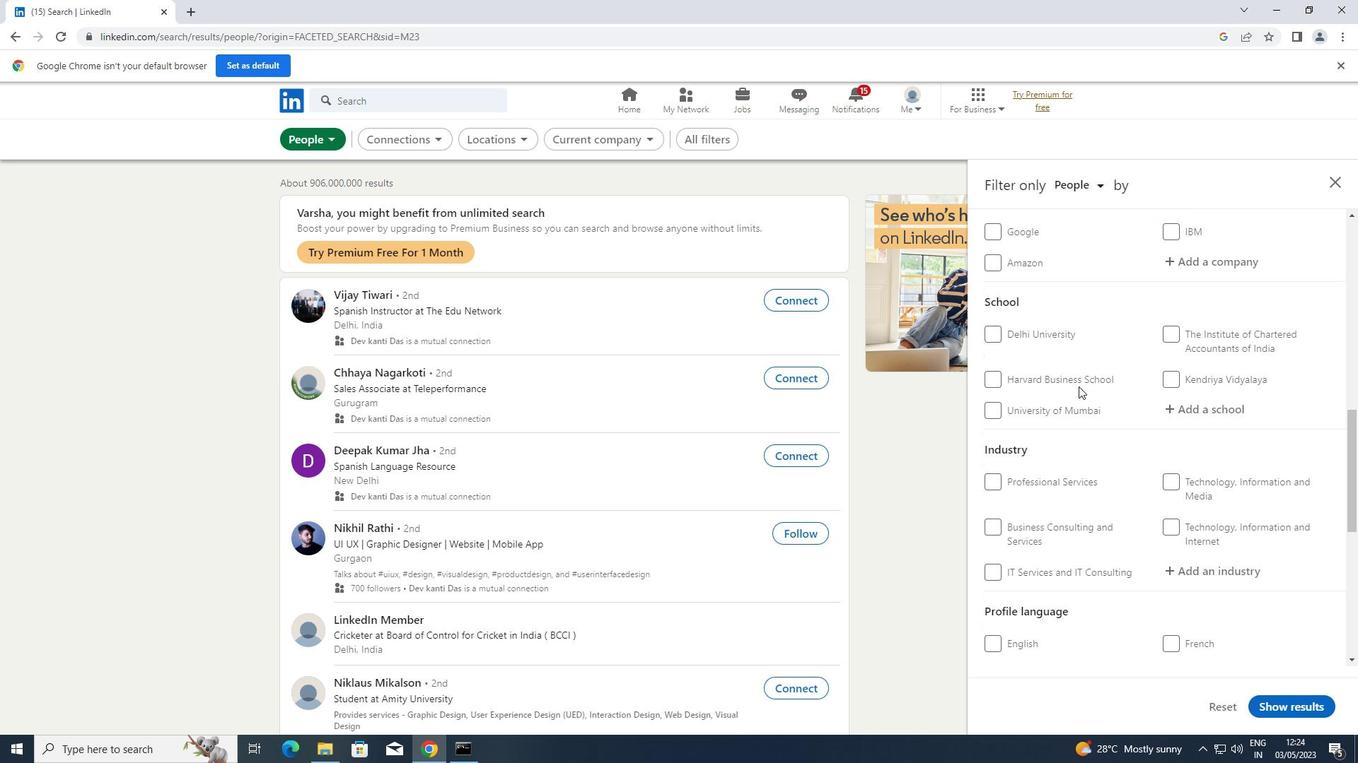 
Action: Mouse scrolled (1078, 386) with delta (0, 0)
Screenshot: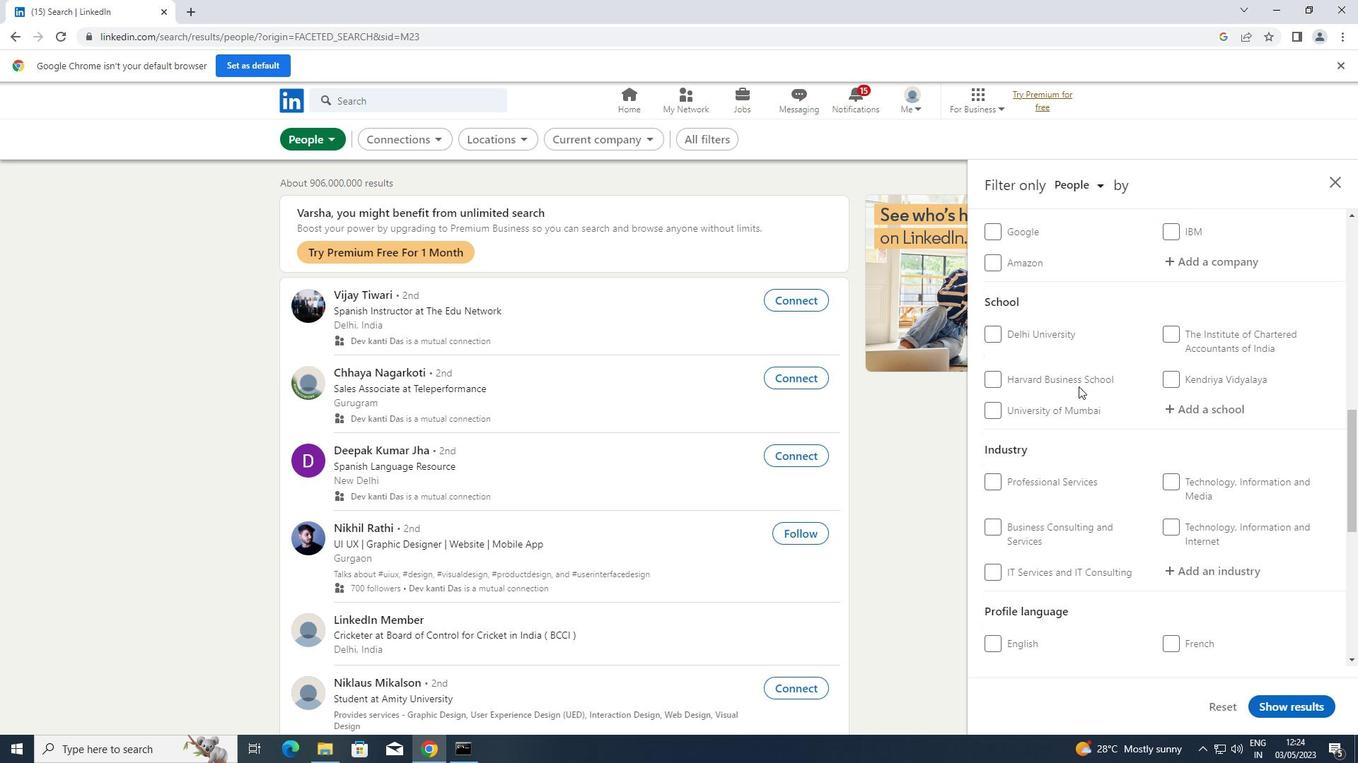 
Action: Mouse moved to (995, 493)
Screenshot: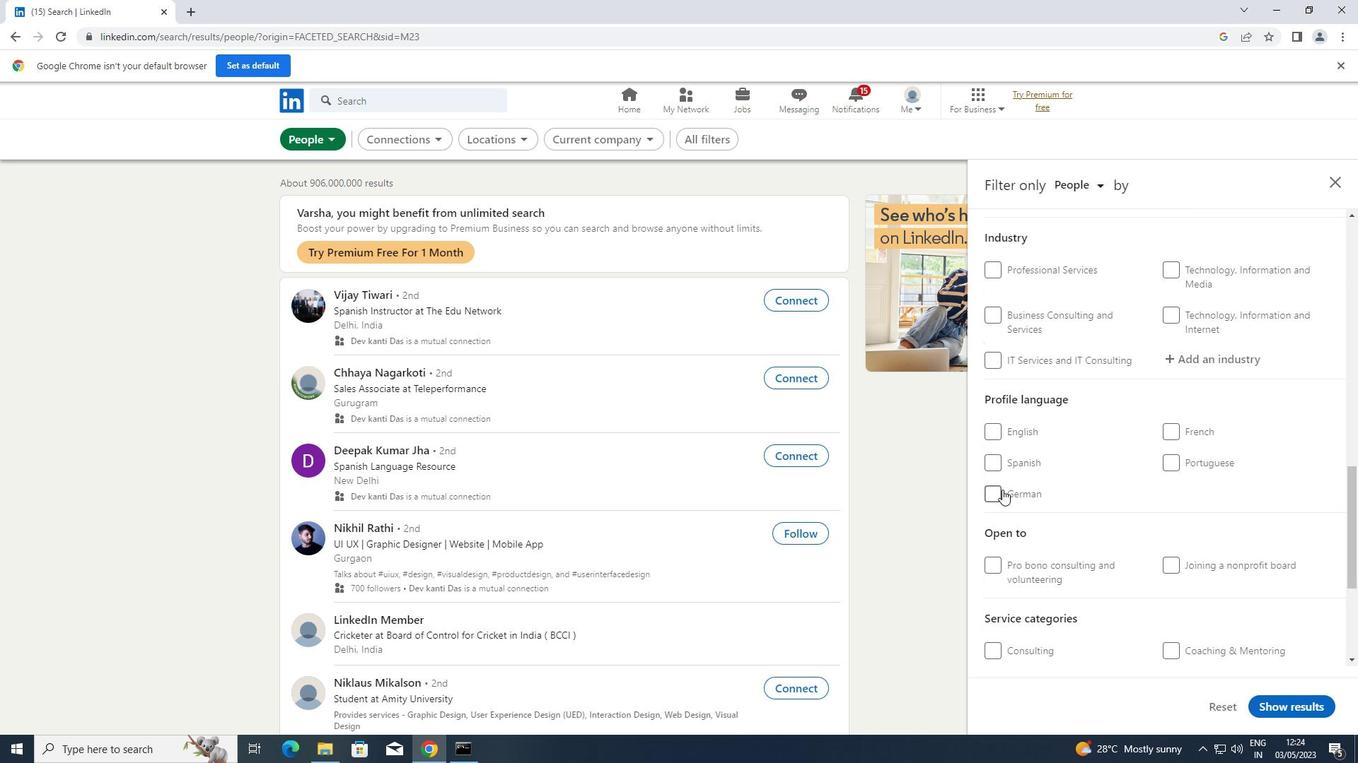 
Action: Mouse pressed left at (995, 493)
Screenshot: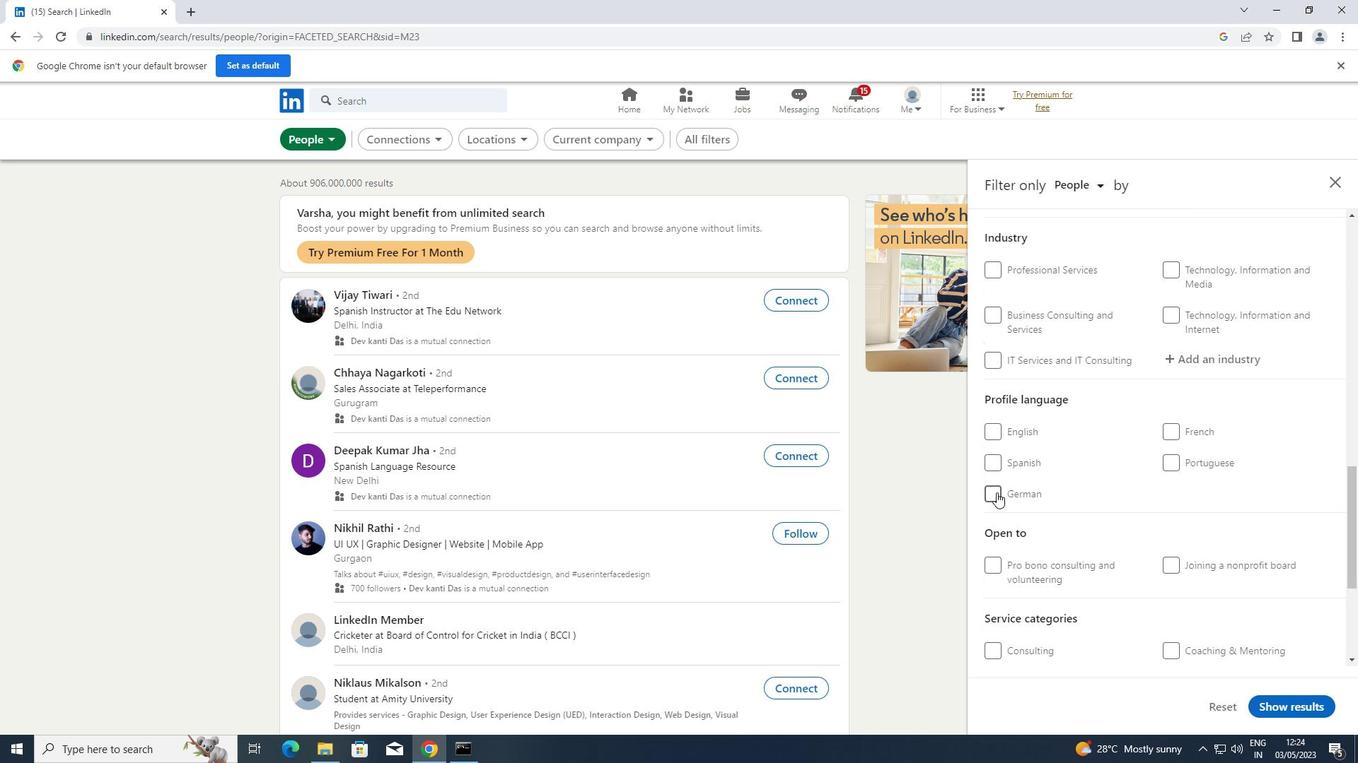 
Action: Mouse moved to (1055, 428)
Screenshot: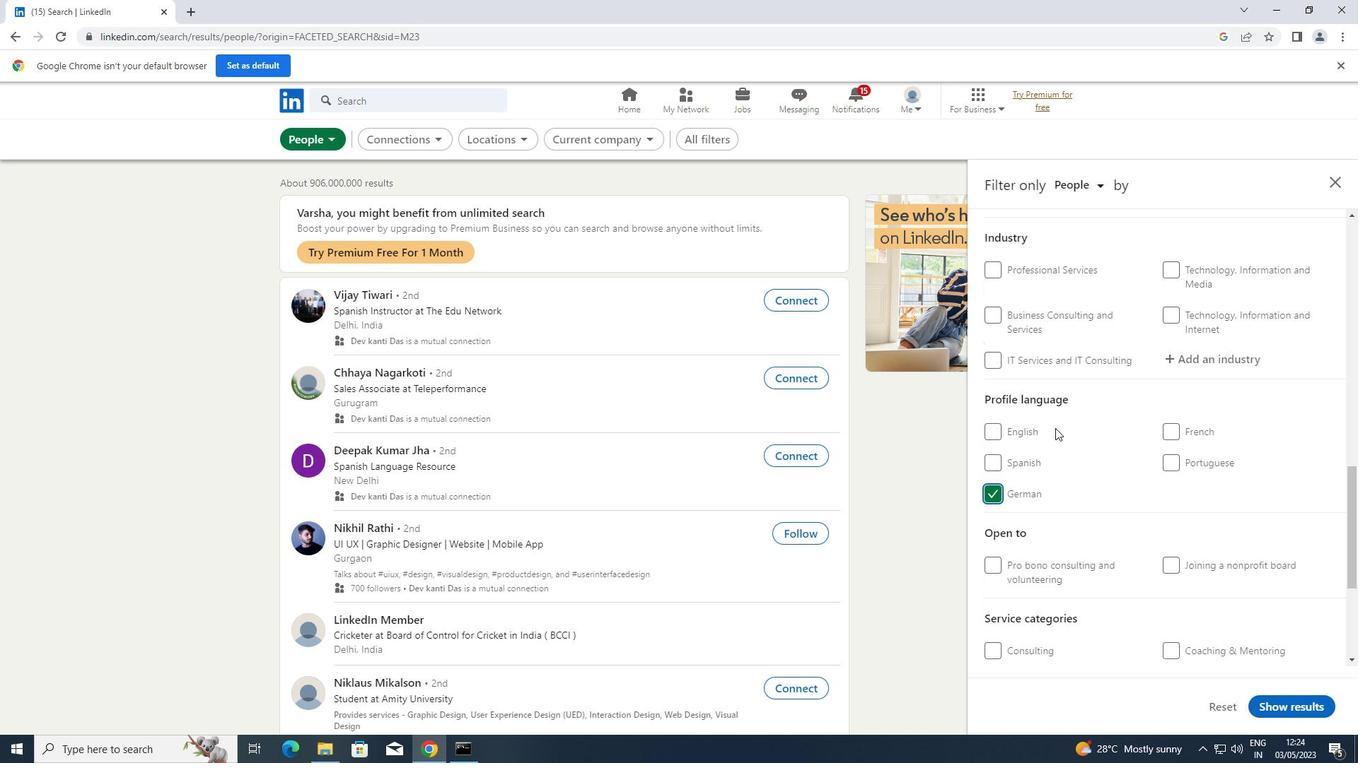 
Action: Mouse scrolled (1055, 429) with delta (0, 0)
Screenshot: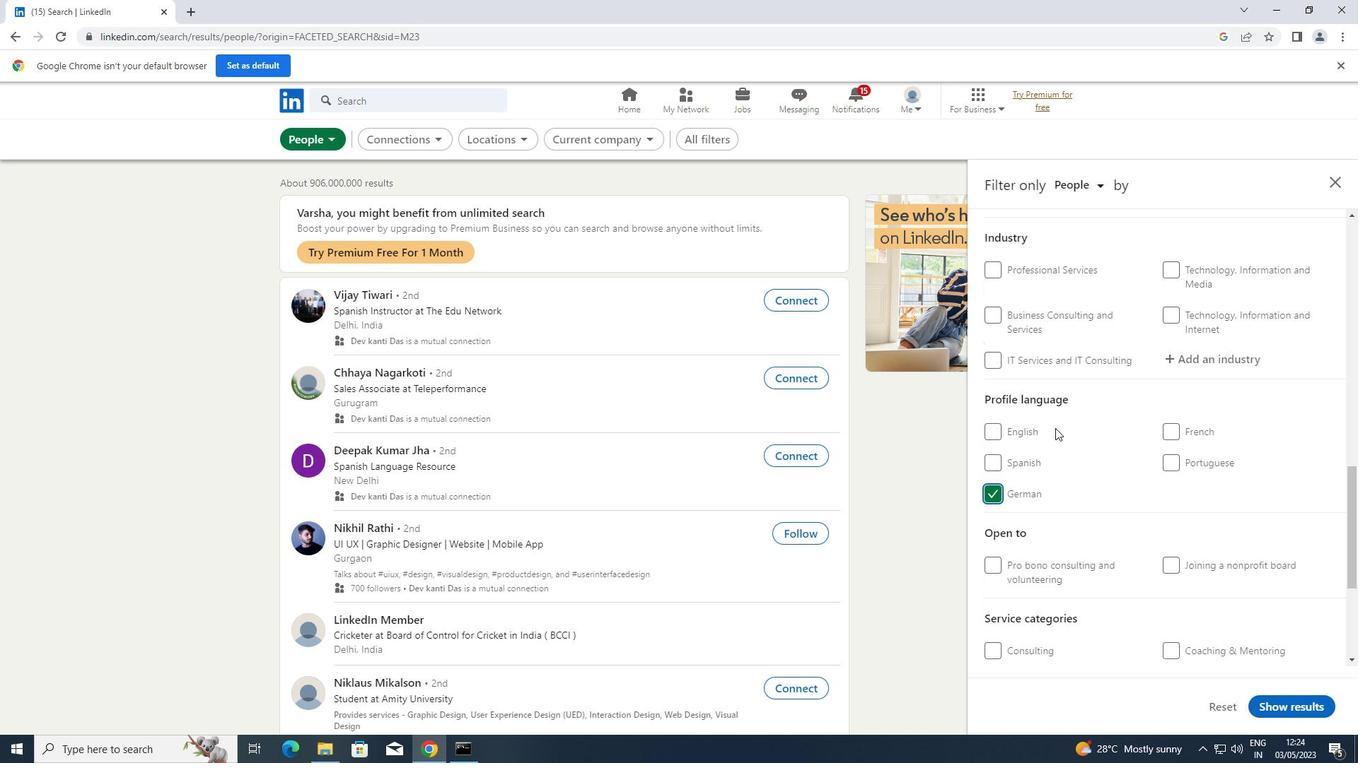 
Action: Mouse scrolled (1055, 429) with delta (0, 0)
Screenshot: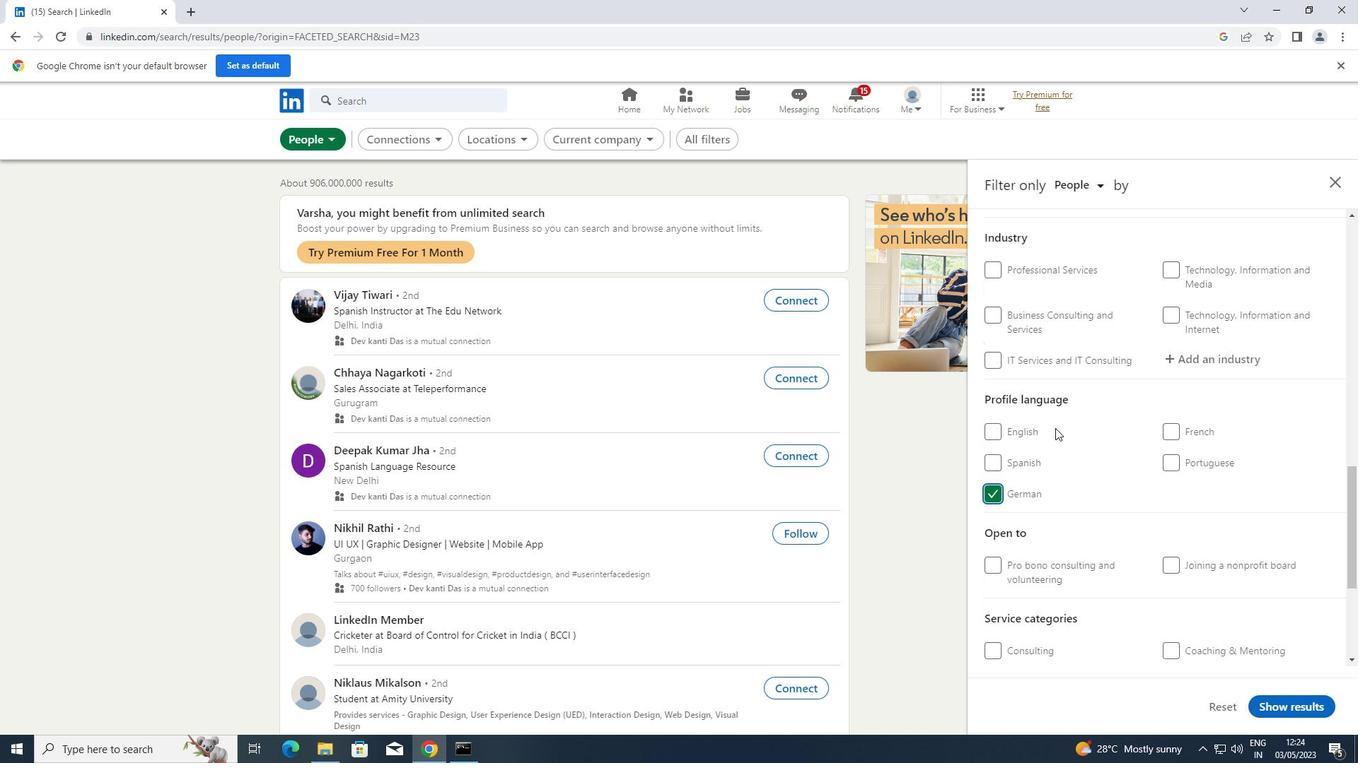 
Action: Mouse scrolled (1055, 429) with delta (0, 0)
Screenshot: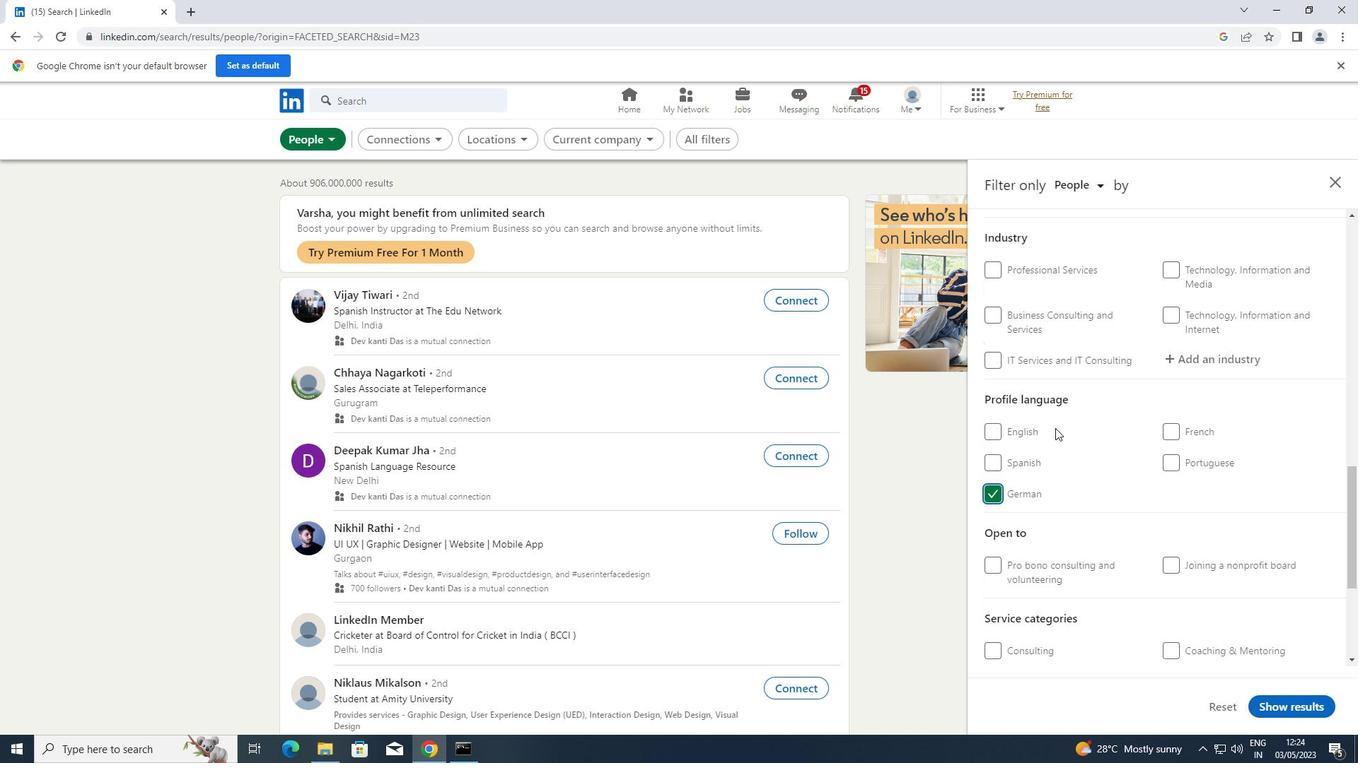 
Action: Mouse scrolled (1055, 429) with delta (0, 0)
Screenshot: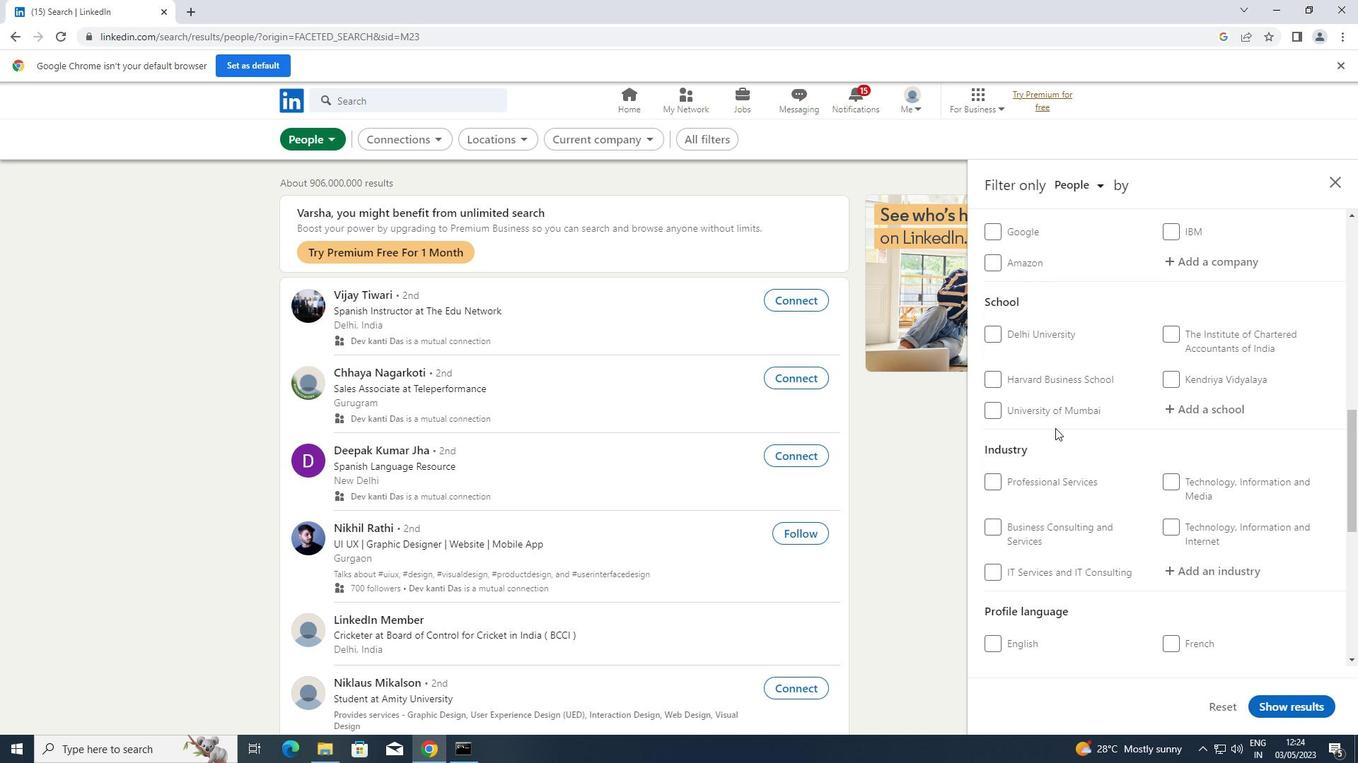 
Action: Mouse scrolled (1055, 429) with delta (0, 0)
Screenshot: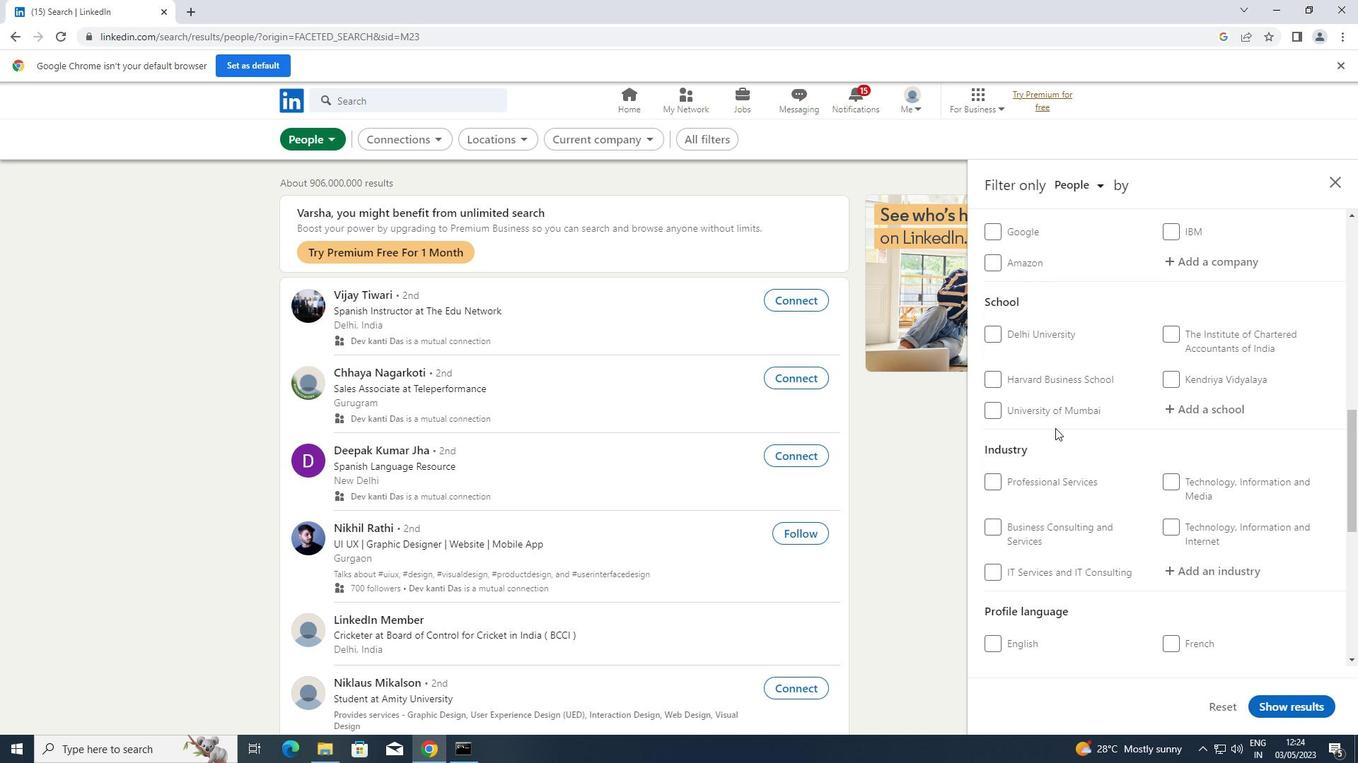 
Action: Mouse scrolled (1055, 429) with delta (0, 0)
Screenshot: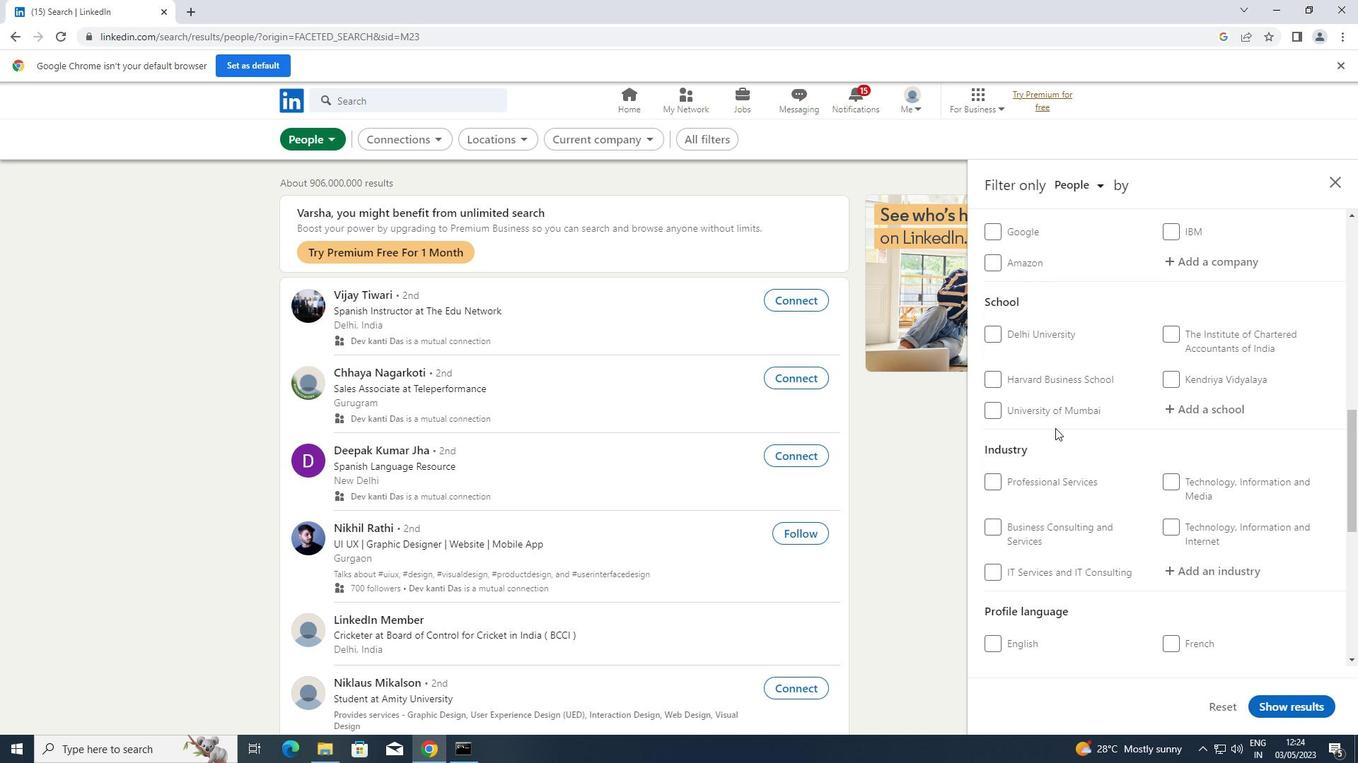 
Action: Mouse moved to (1174, 334)
Screenshot: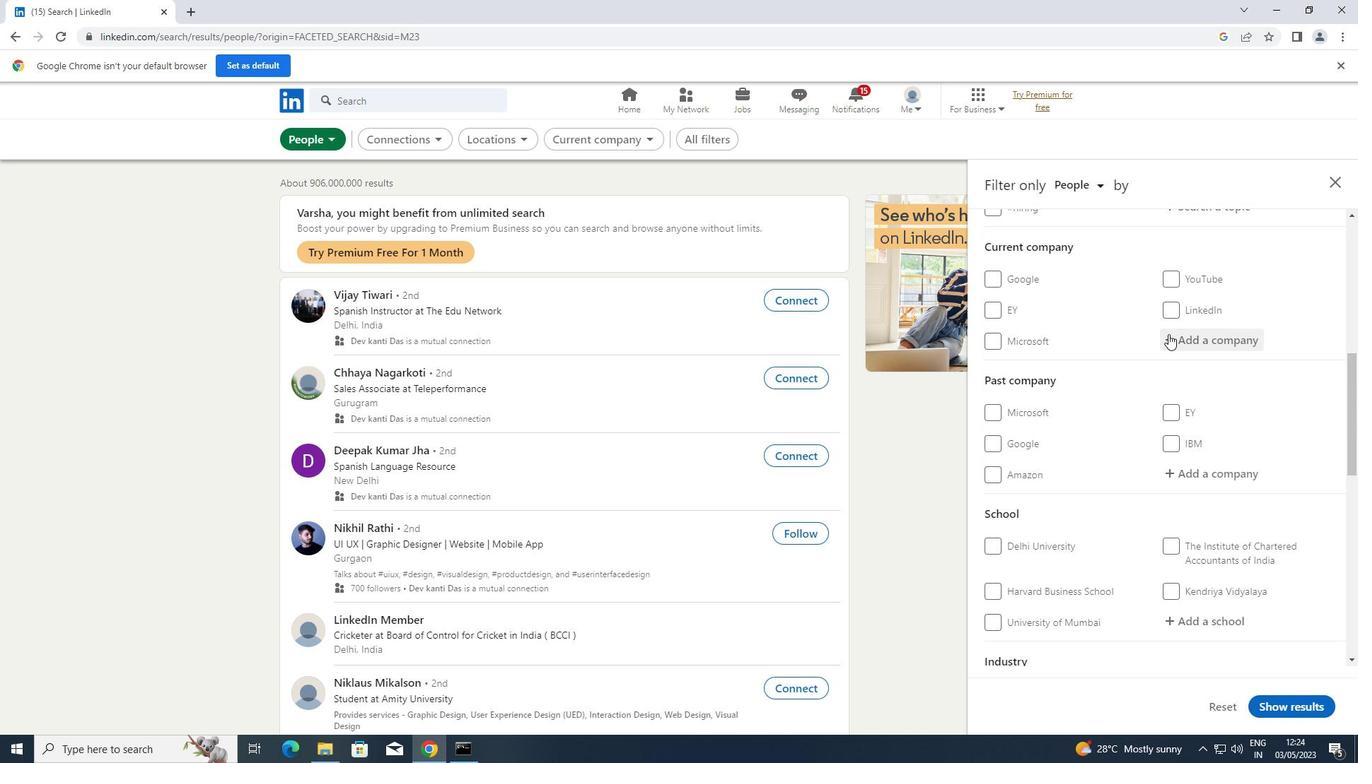 
Action: Mouse pressed left at (1174, 334)
Screenshot: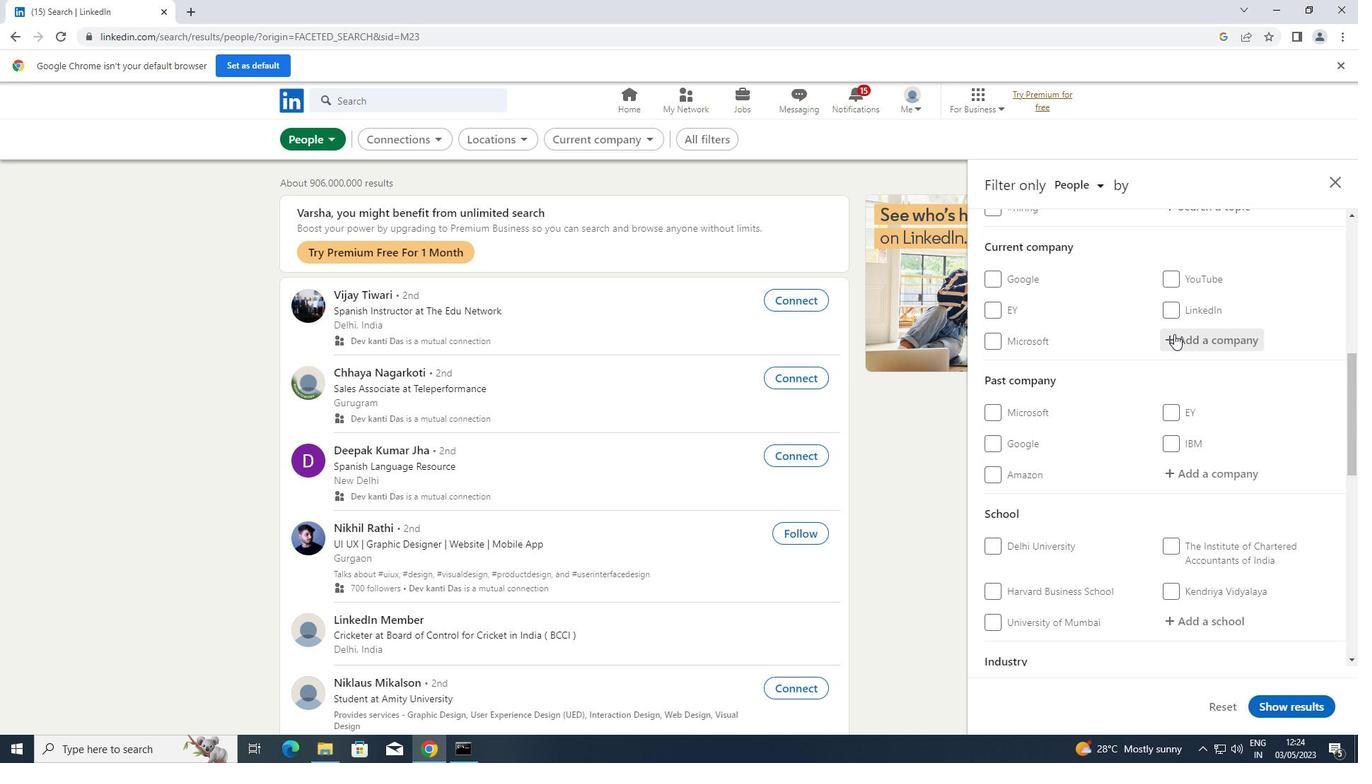 
Action: Key pressed <Key.shift>TIME<Key.space>
Screenshot: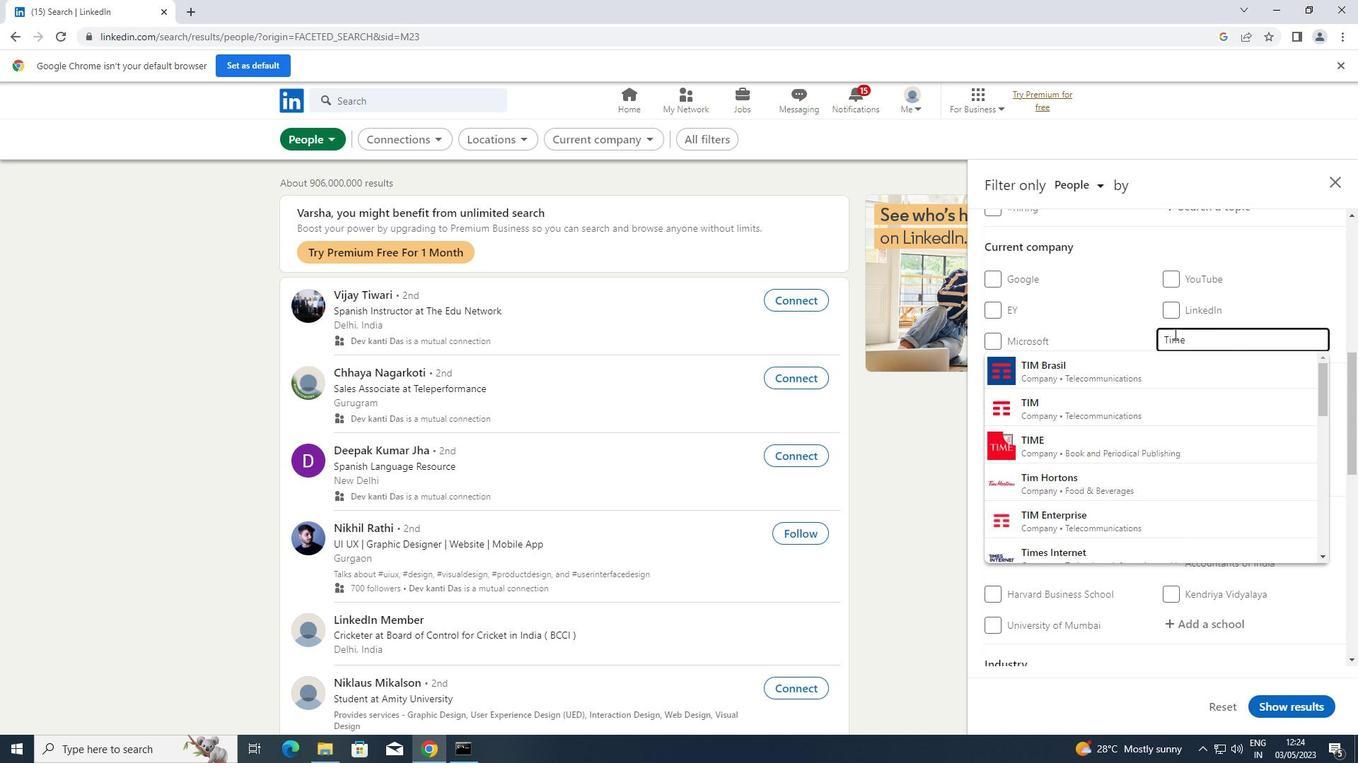 
Action: Mouse moved to (1136, 360)
Screenshot: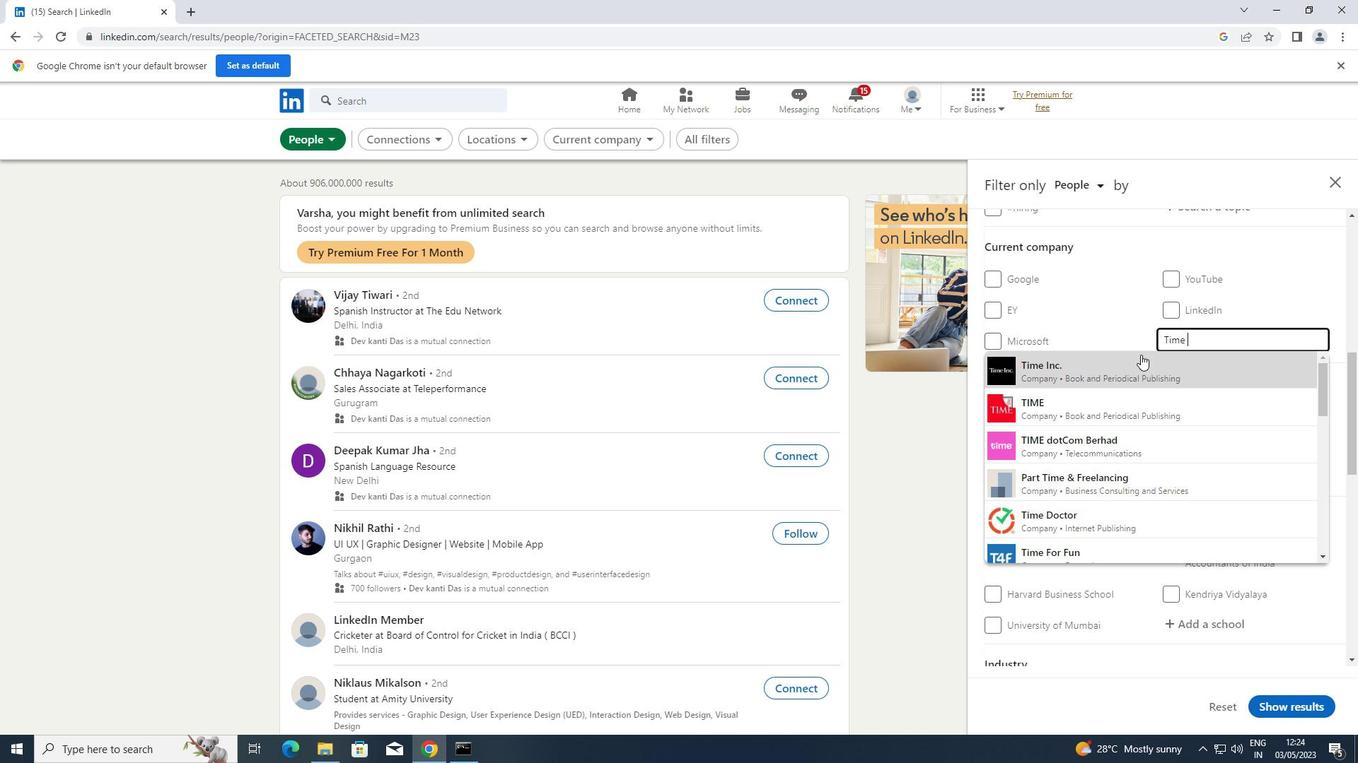 
Action: Mouse pressed left at (1136, 360)
Screenshot: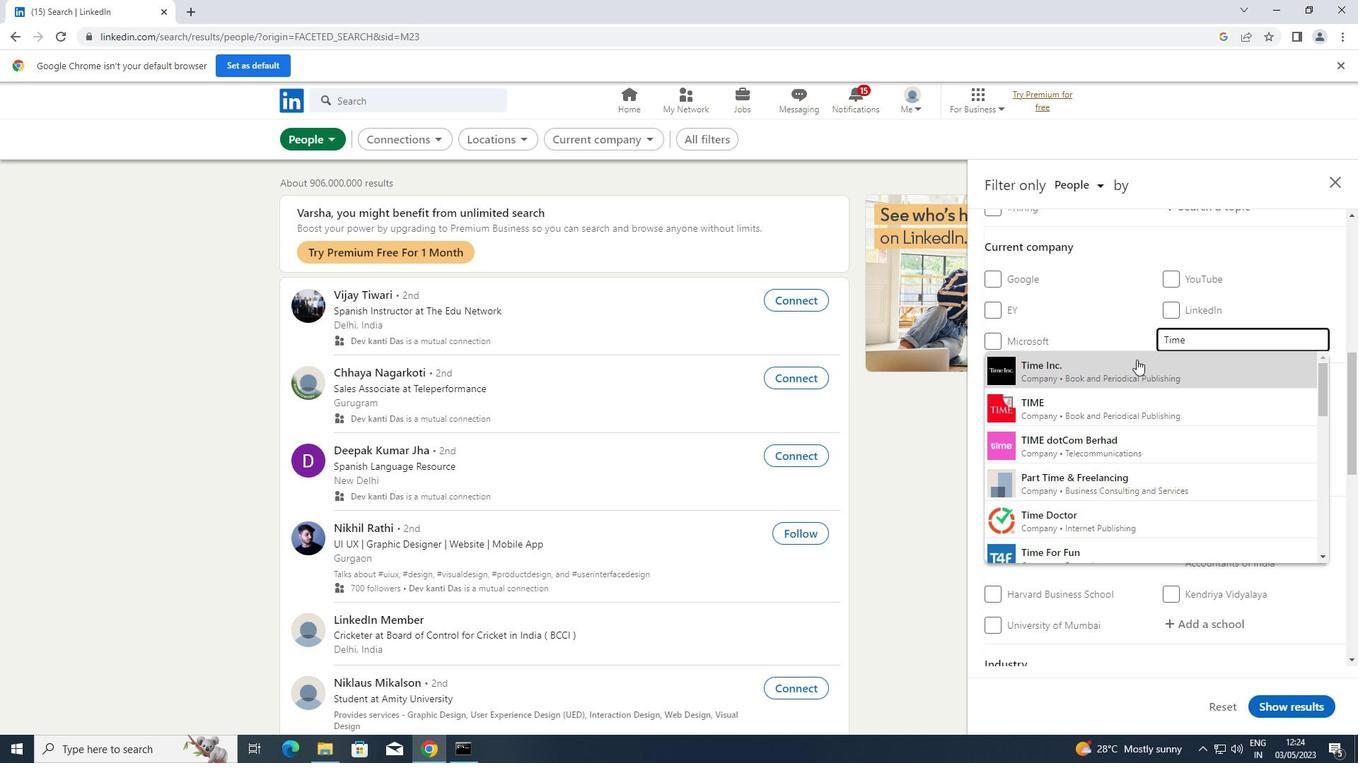 
Action: Mouse scrolled (1136, 359) with delta (0, 0)
Screenshot: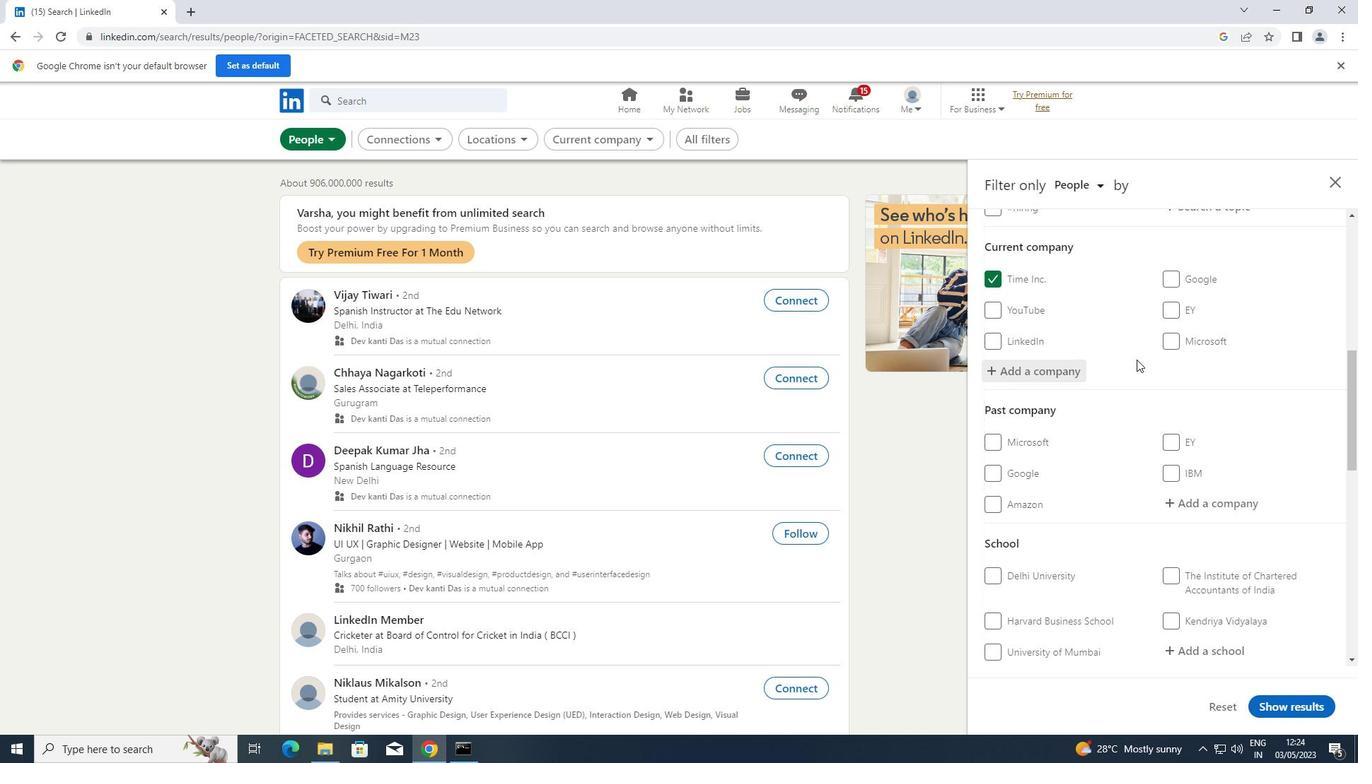 
Action: Mouse moved to (1136, 359)
Screenshot: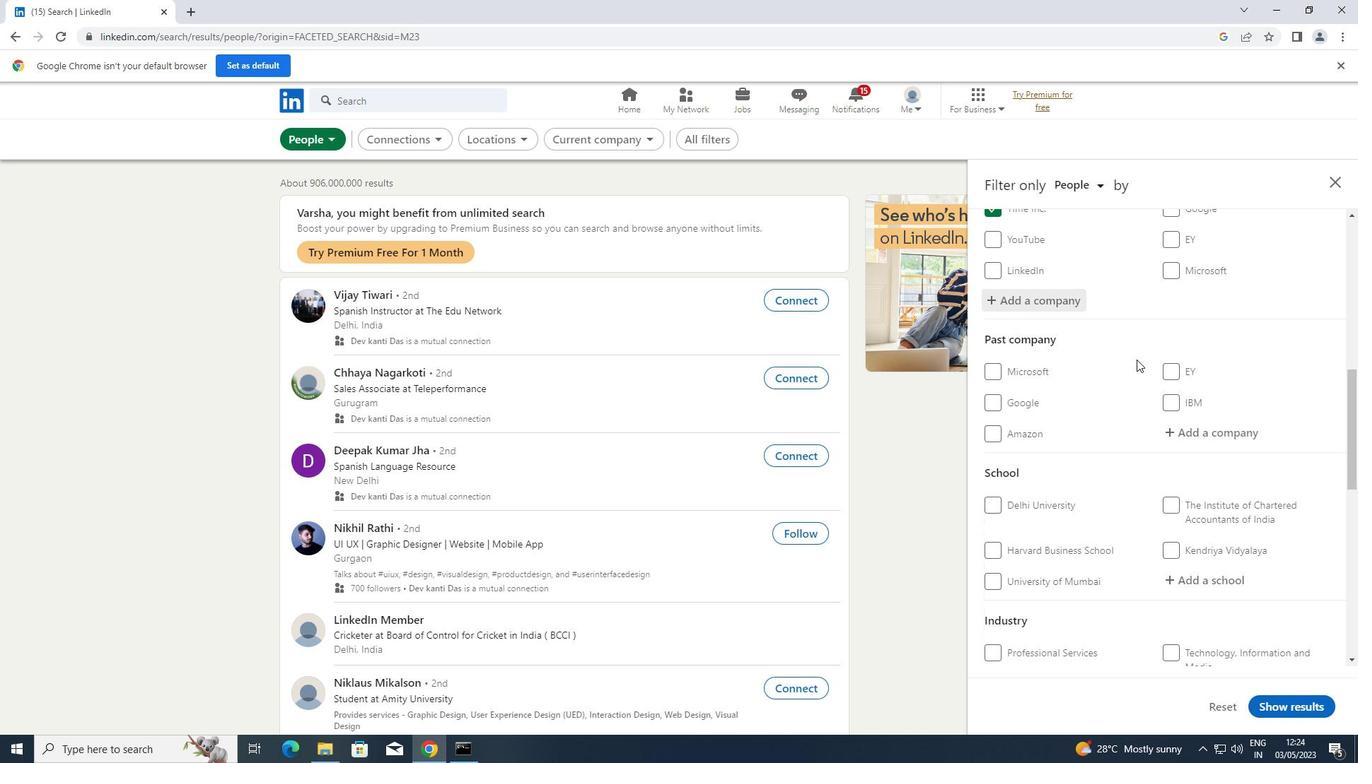 
Action: Mouse scrolled (1136, 358) with delta (0, 0)
Screenshot: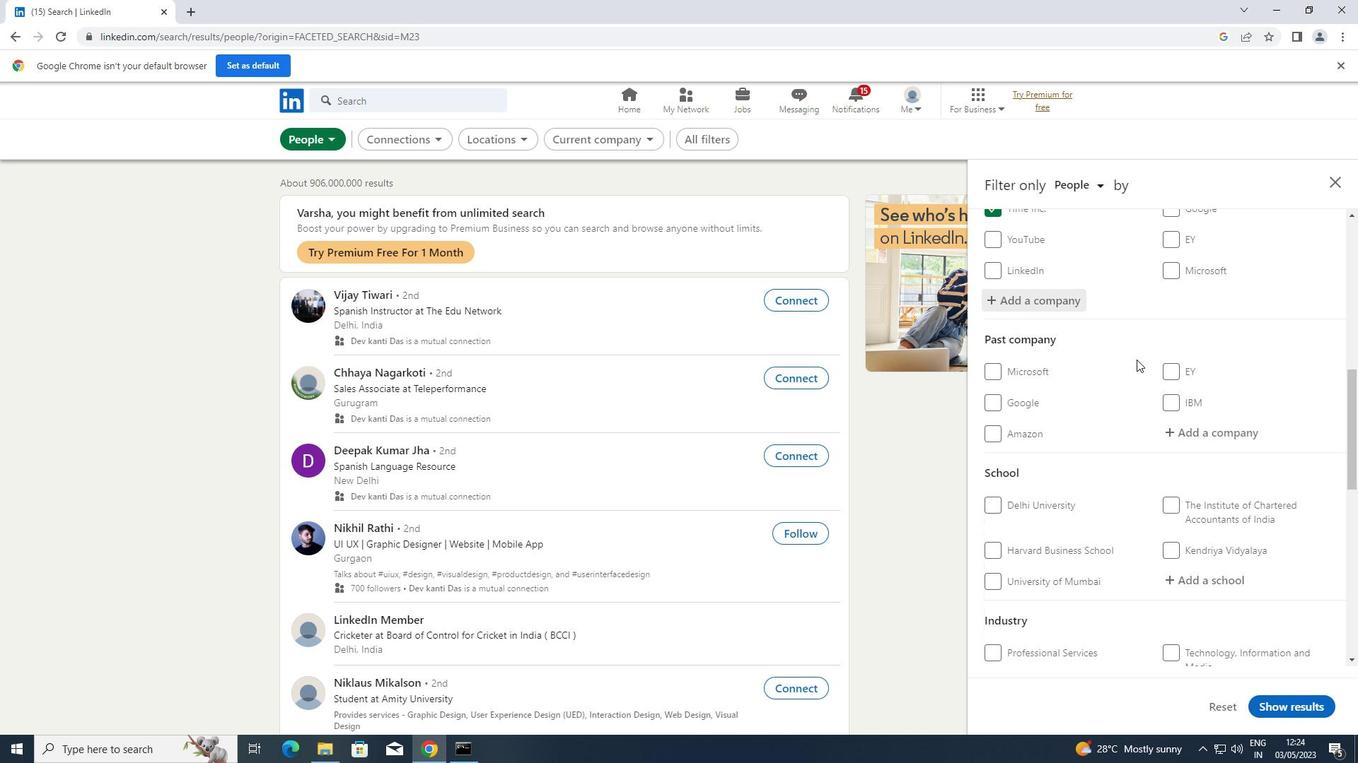 
Action: Mouse scrolled (1136, 358) with delta (0, 0)
Screenshot: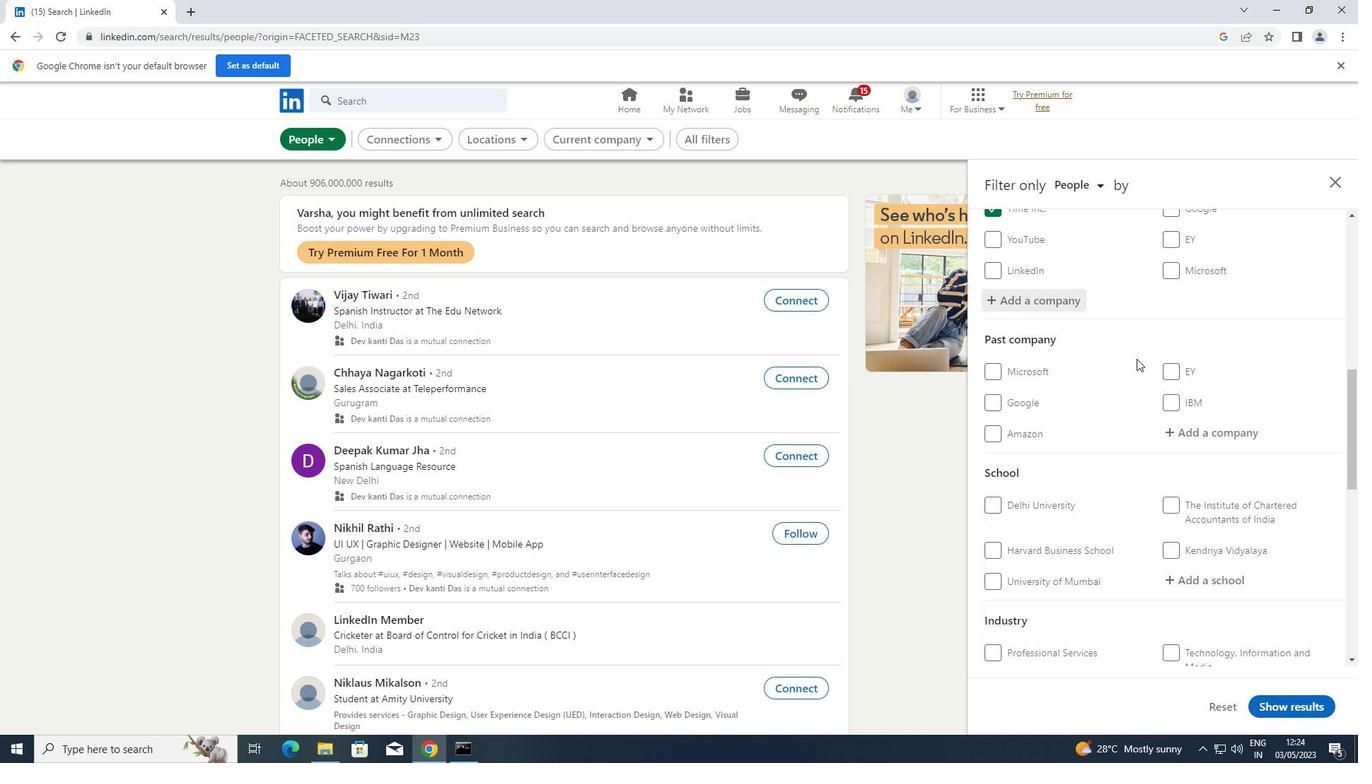 
Action: Mouse moved to (1195, 432)
Screenshot: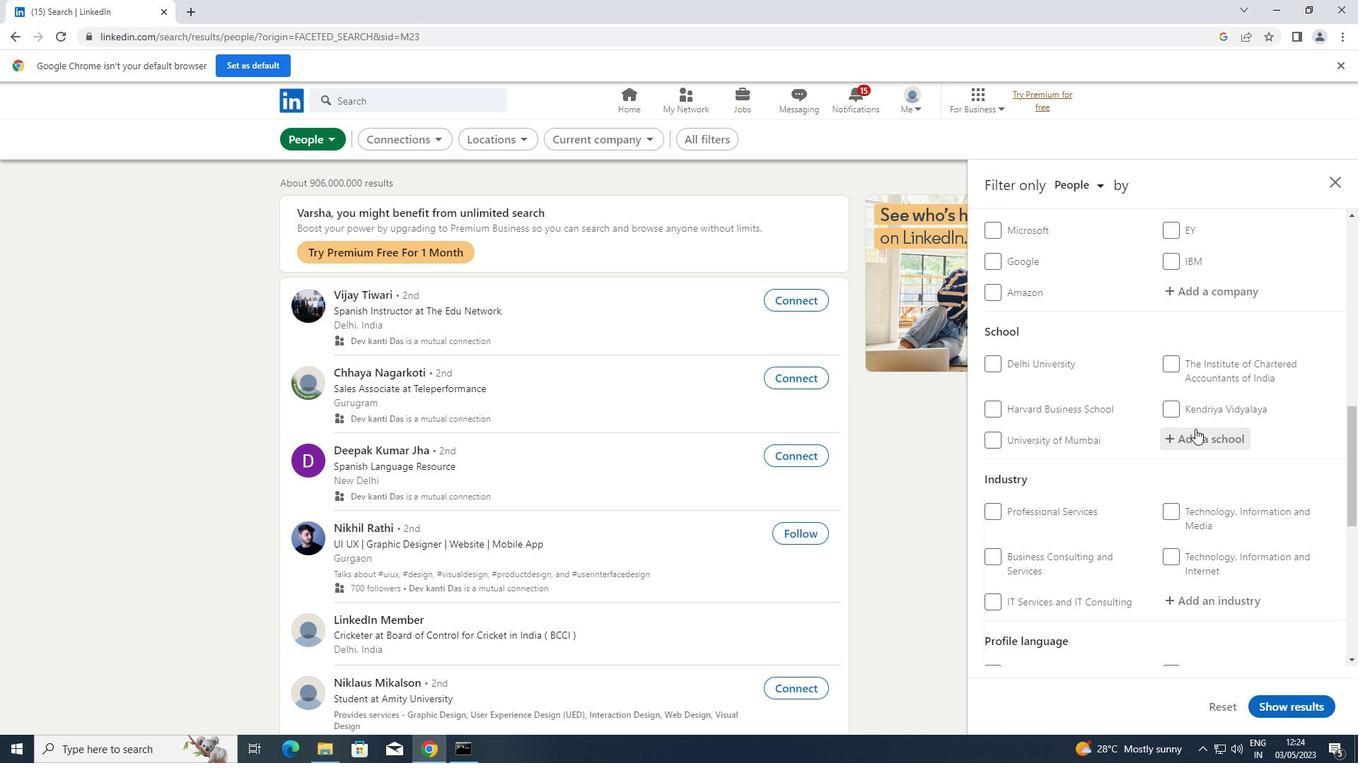 
Action: Mouse pressed left at (1195, 432)
Screenshot: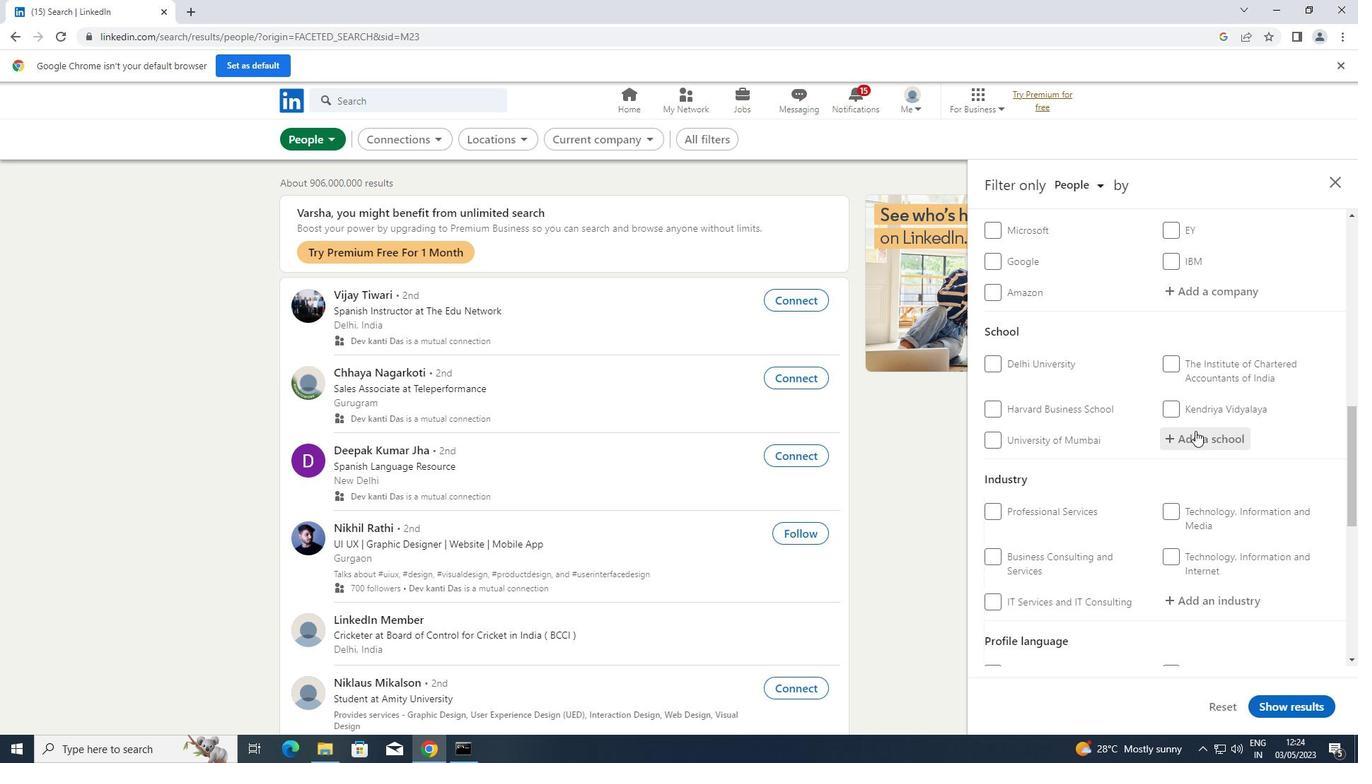 
Action: Key pressed <Key.shift>NTTF
Screenshot: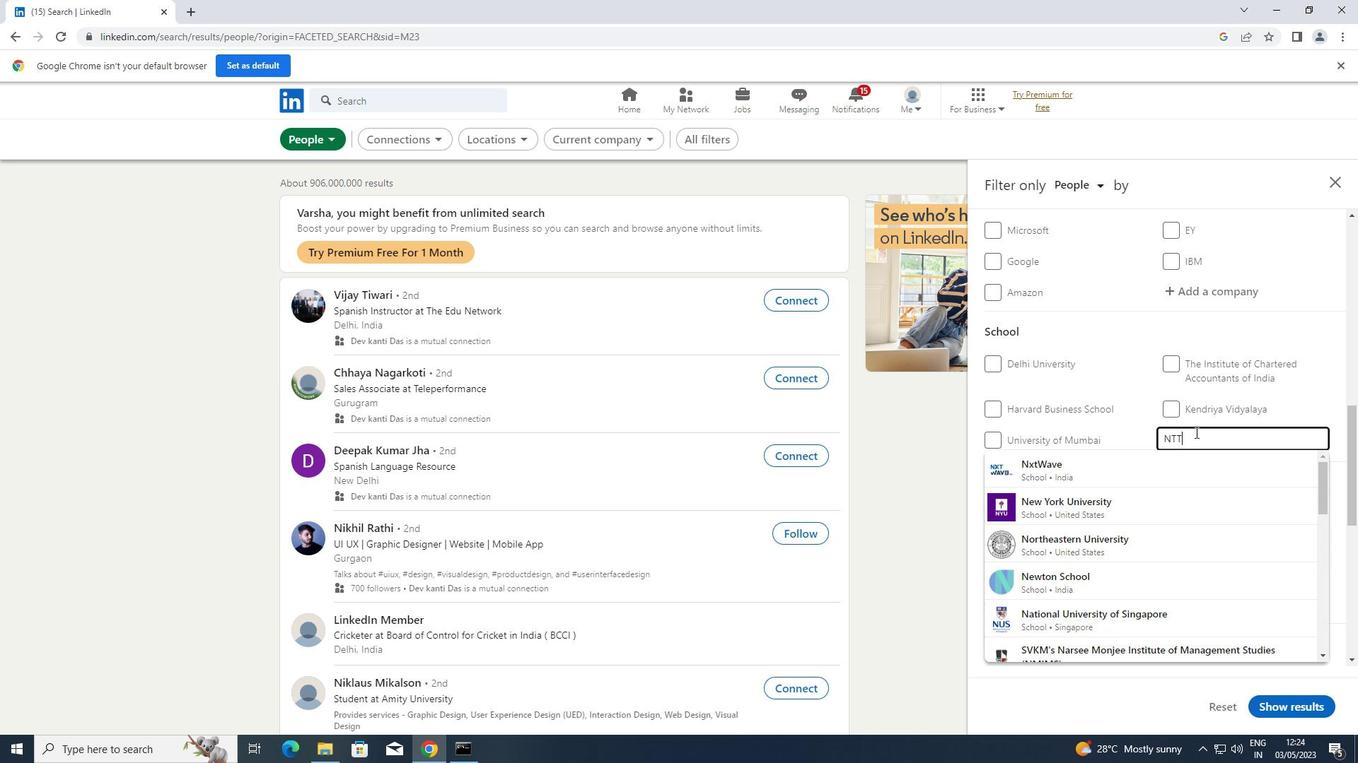 
Action: Mouse moved to (1174, 473)
Screenshot: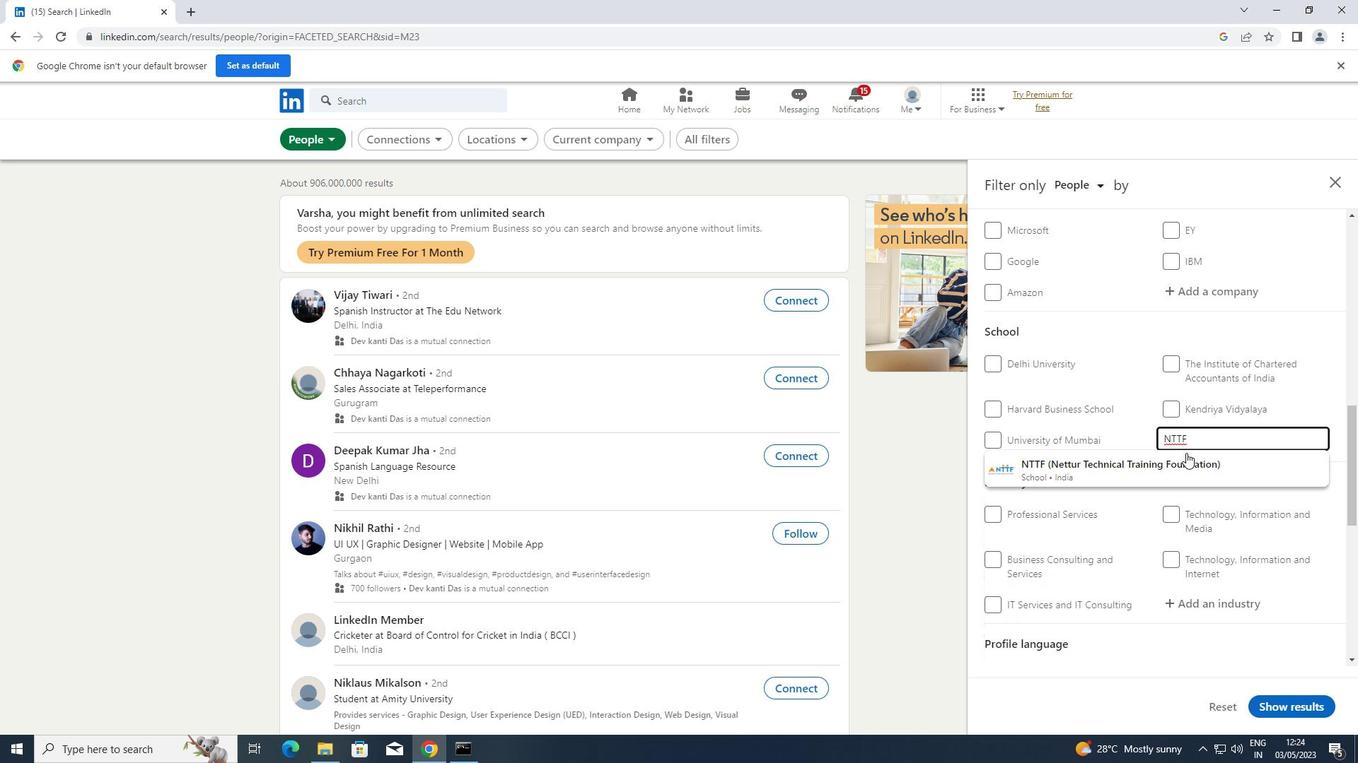 
Action: Mouse pressed left at (1174, 473)
Screenshot: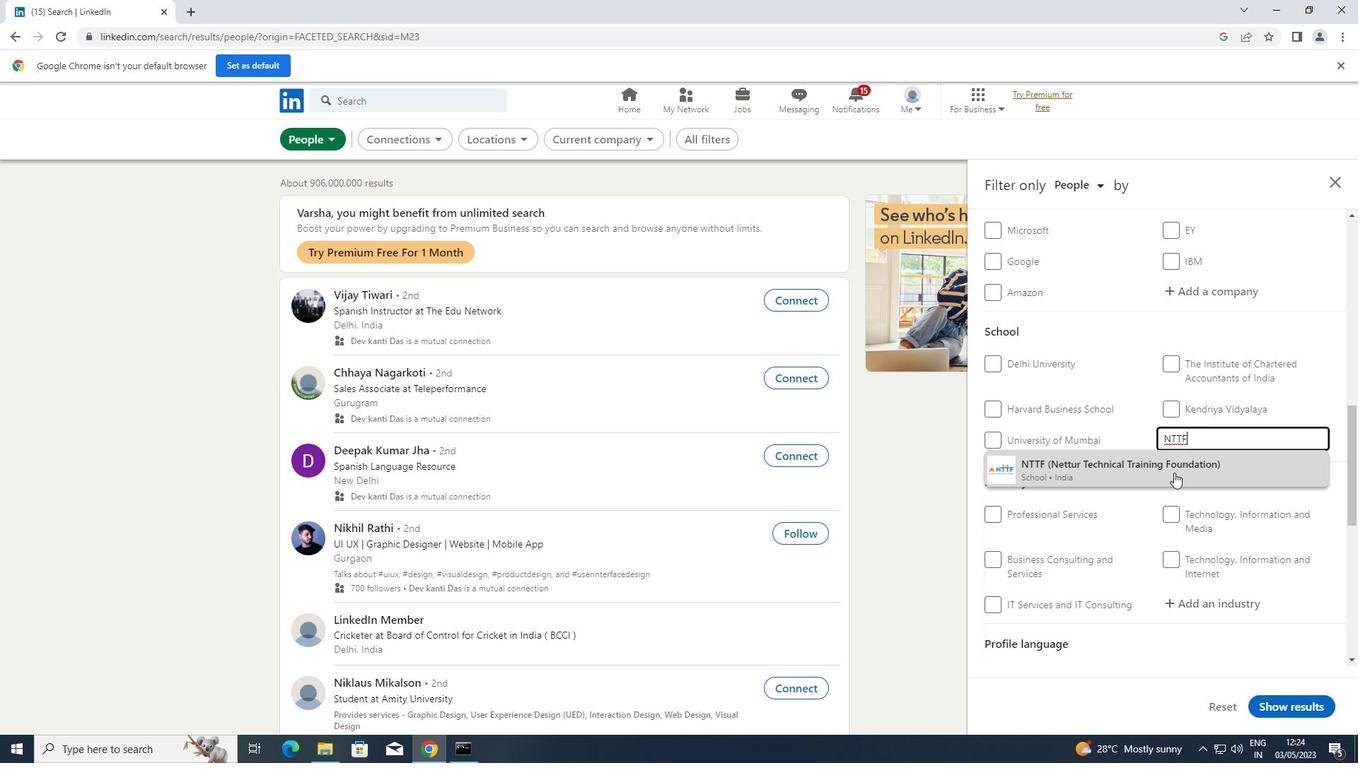 
Action: Mouse scrolled (1174, 472) with delta (0, 0)
Screenshot: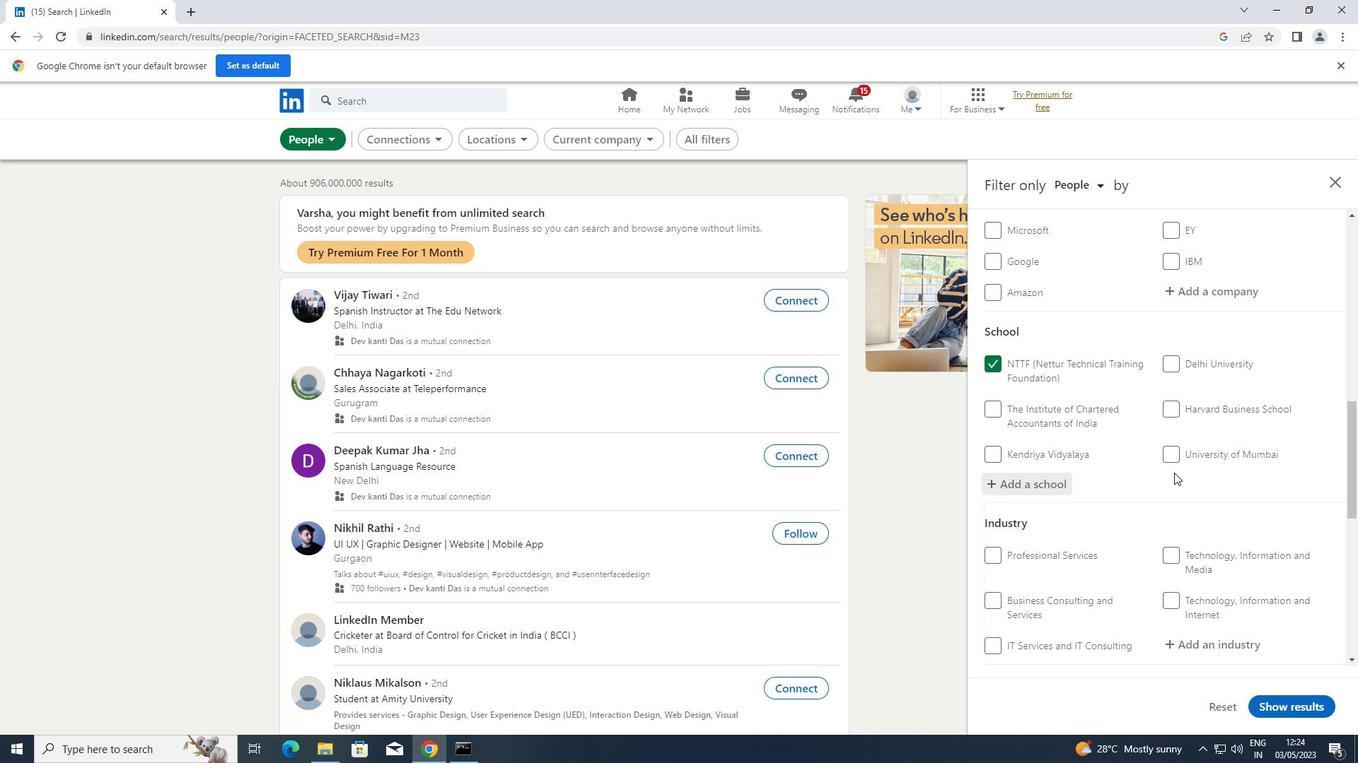 
Action: Mouse scrolled (1174, 472) with delta (0, 0)
Screenshot: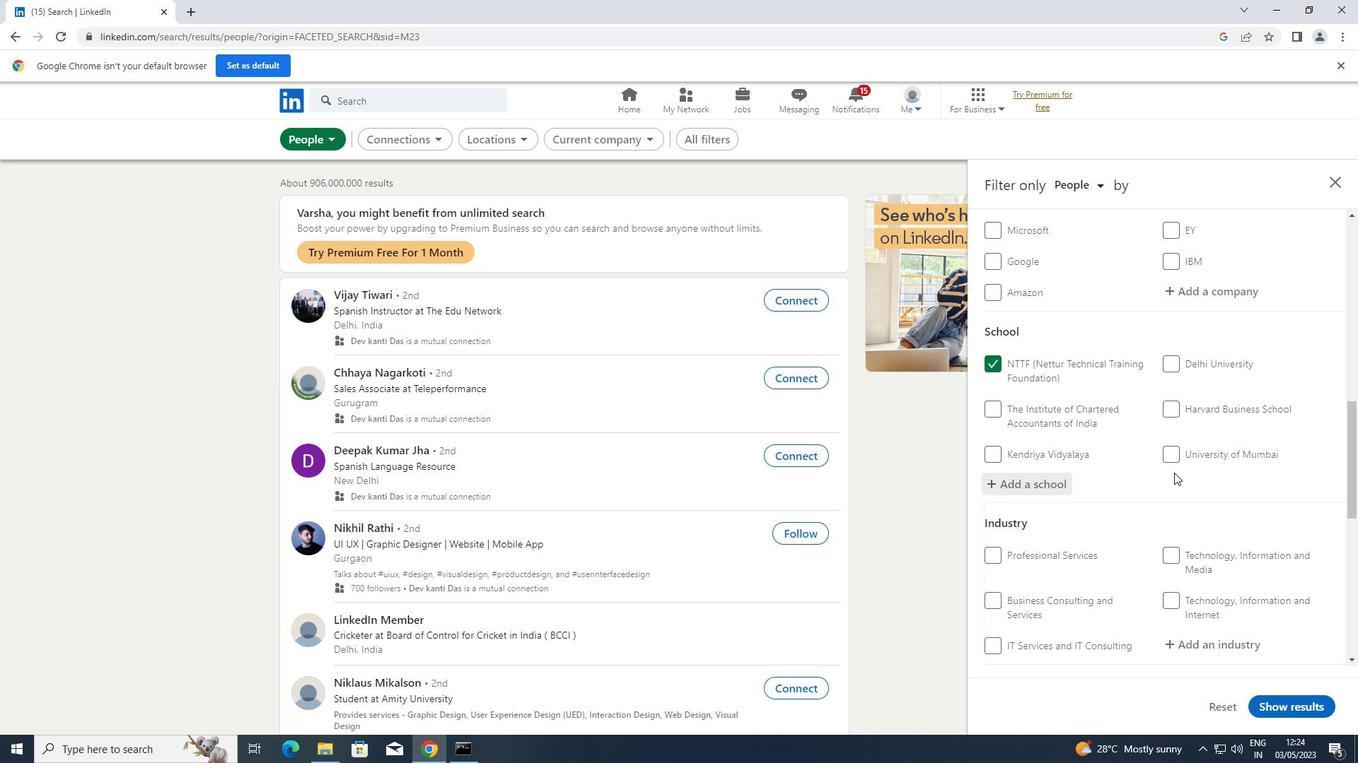 
Action: Mouse scrolled (1174, 472) with delta (0, 0)
Screenshot: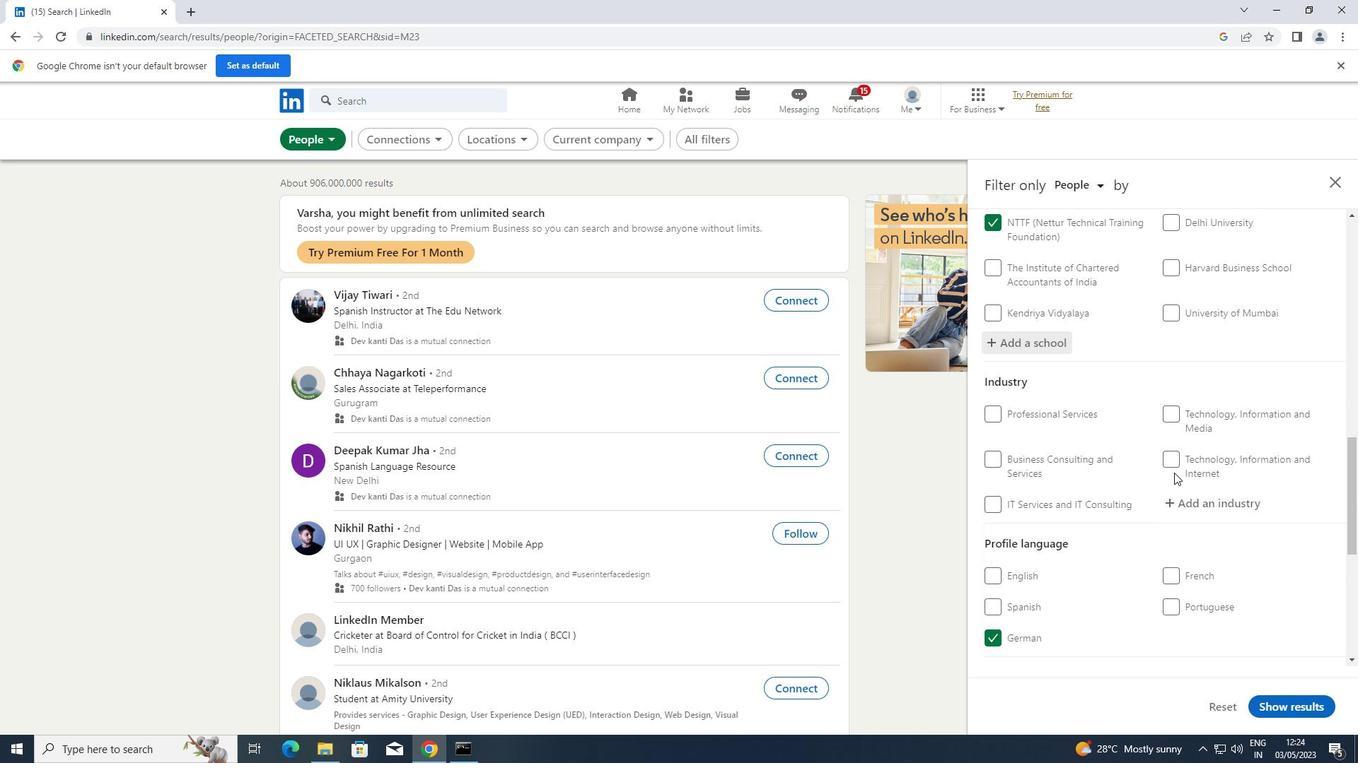 
Action: Mouse scrolled (1174, 472) with delta (0, 0)
Screenshot: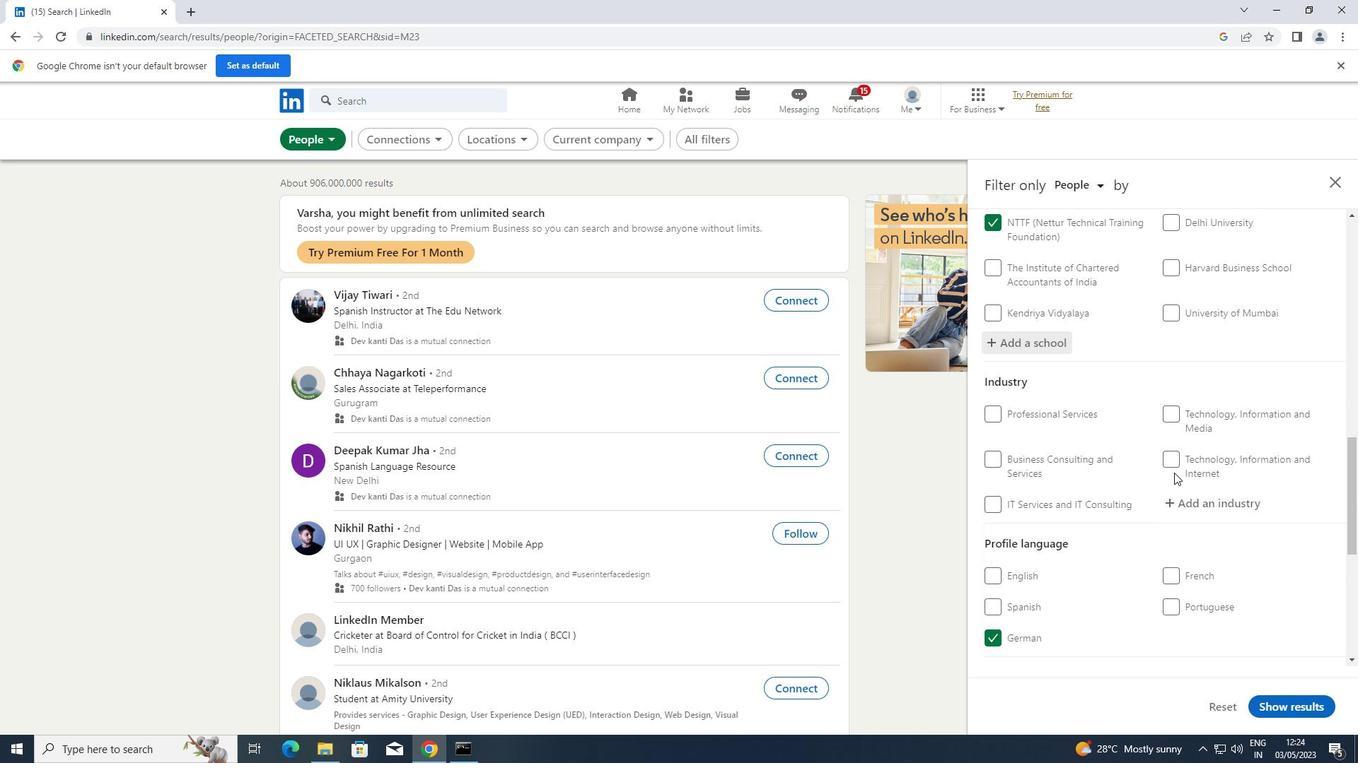 
Action: Mouse moved to (1257, 364)
Screenshot: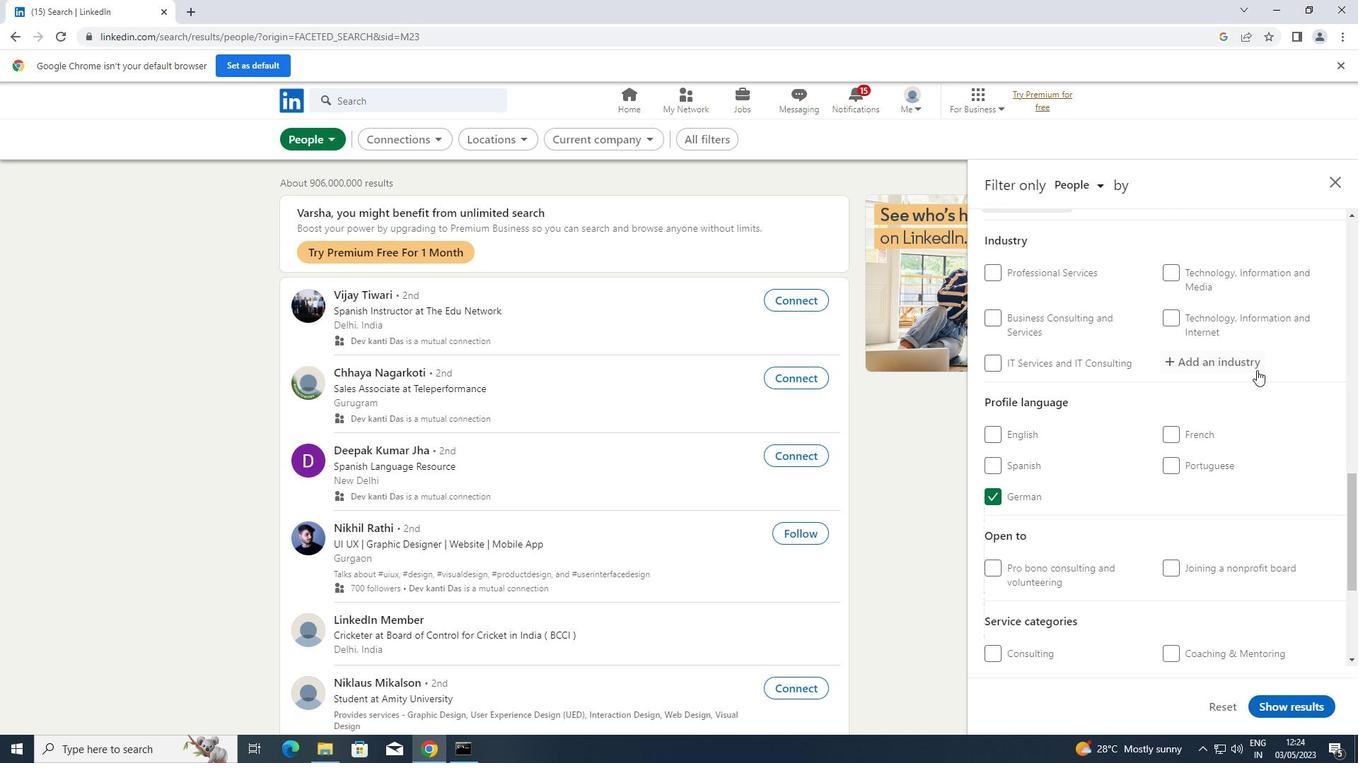 
Action: Mouse pressed left at (1257, 364)
Screenshot: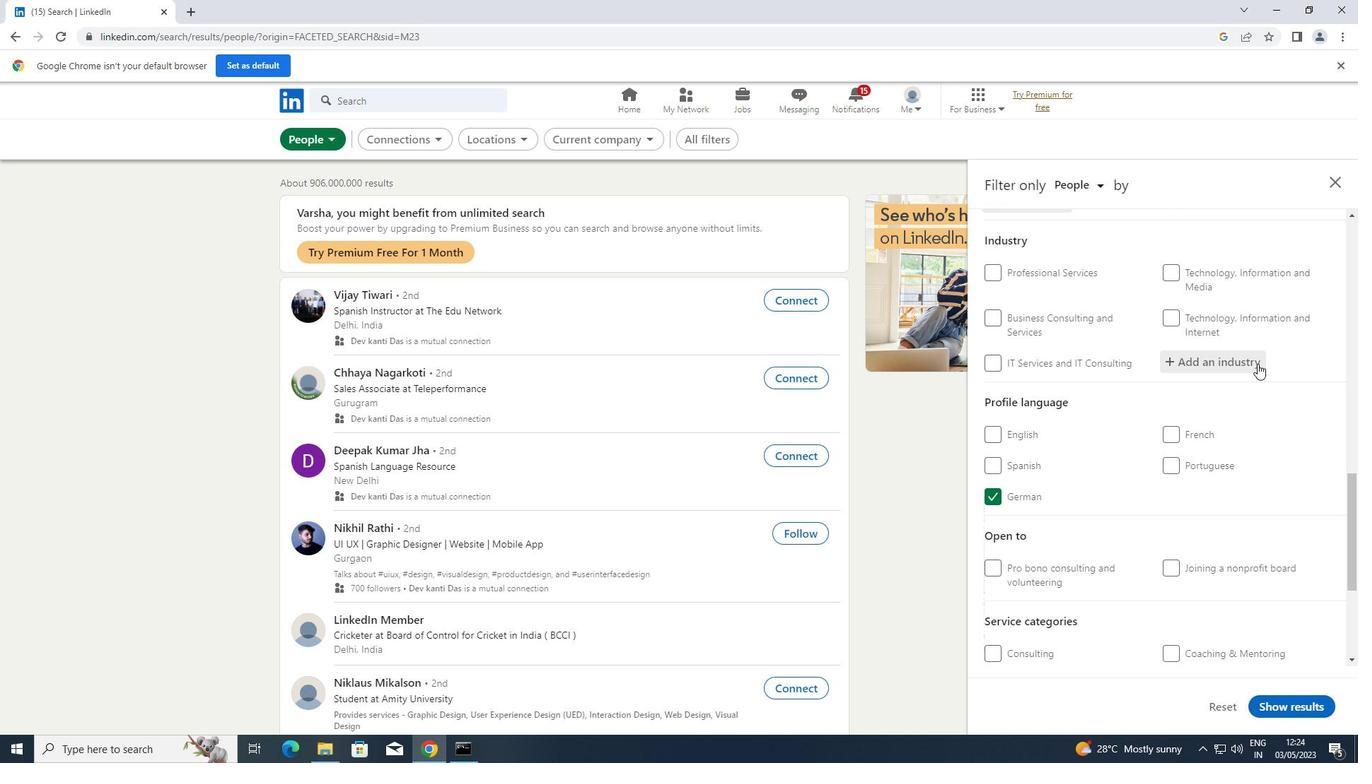 
Action: Key pressed <Key.shift>PET<Key.space><Key.shift>SERV
Screenshot: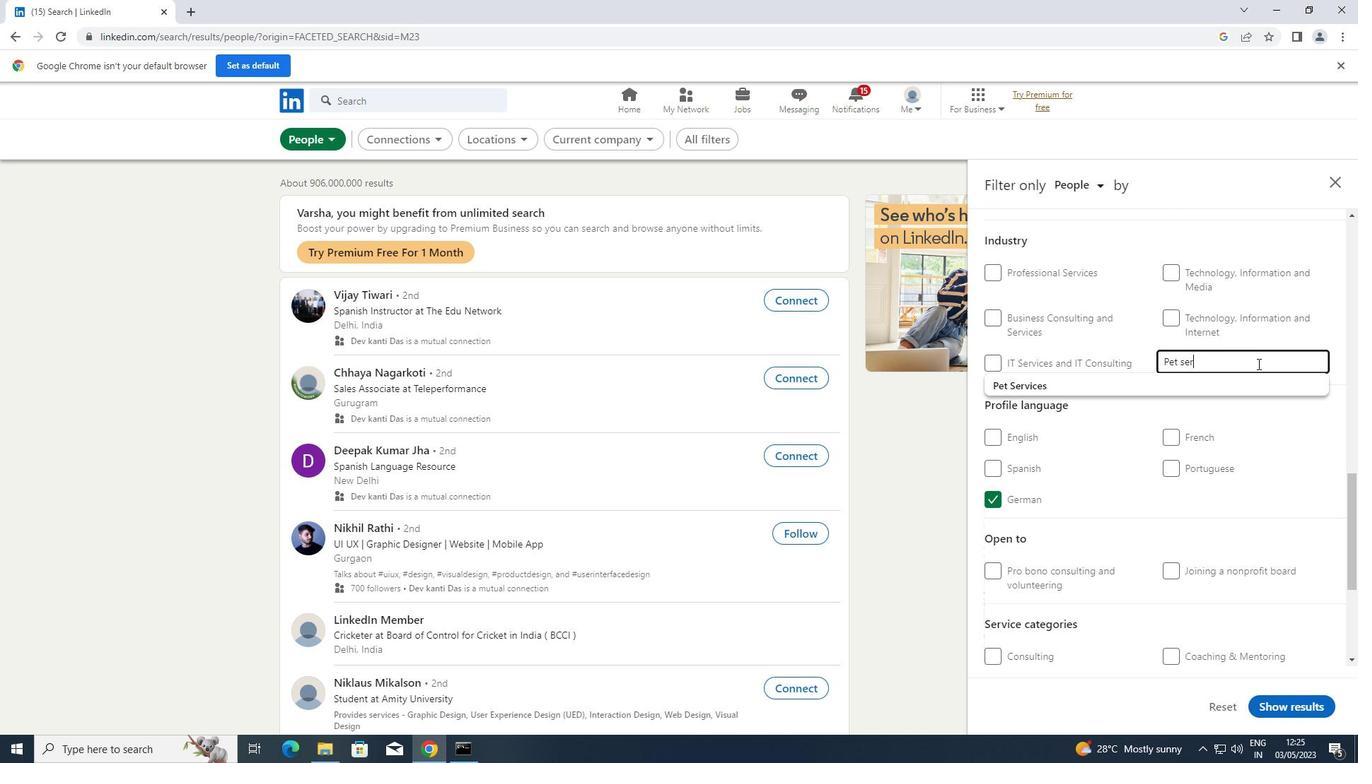 
Action: Mouse moved to (1084, 379)
Screenshot: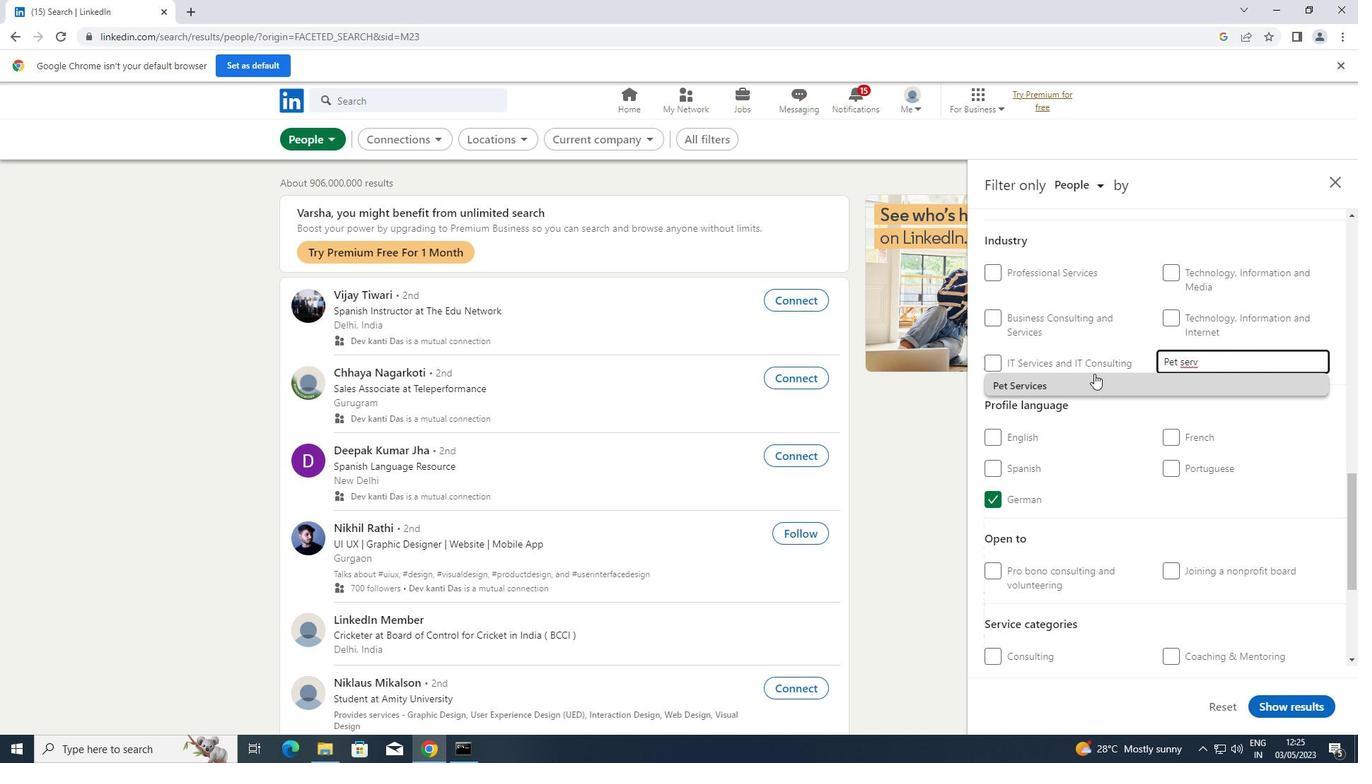 
Action: Mouse pressed left at (1084, 379)
Screenshot: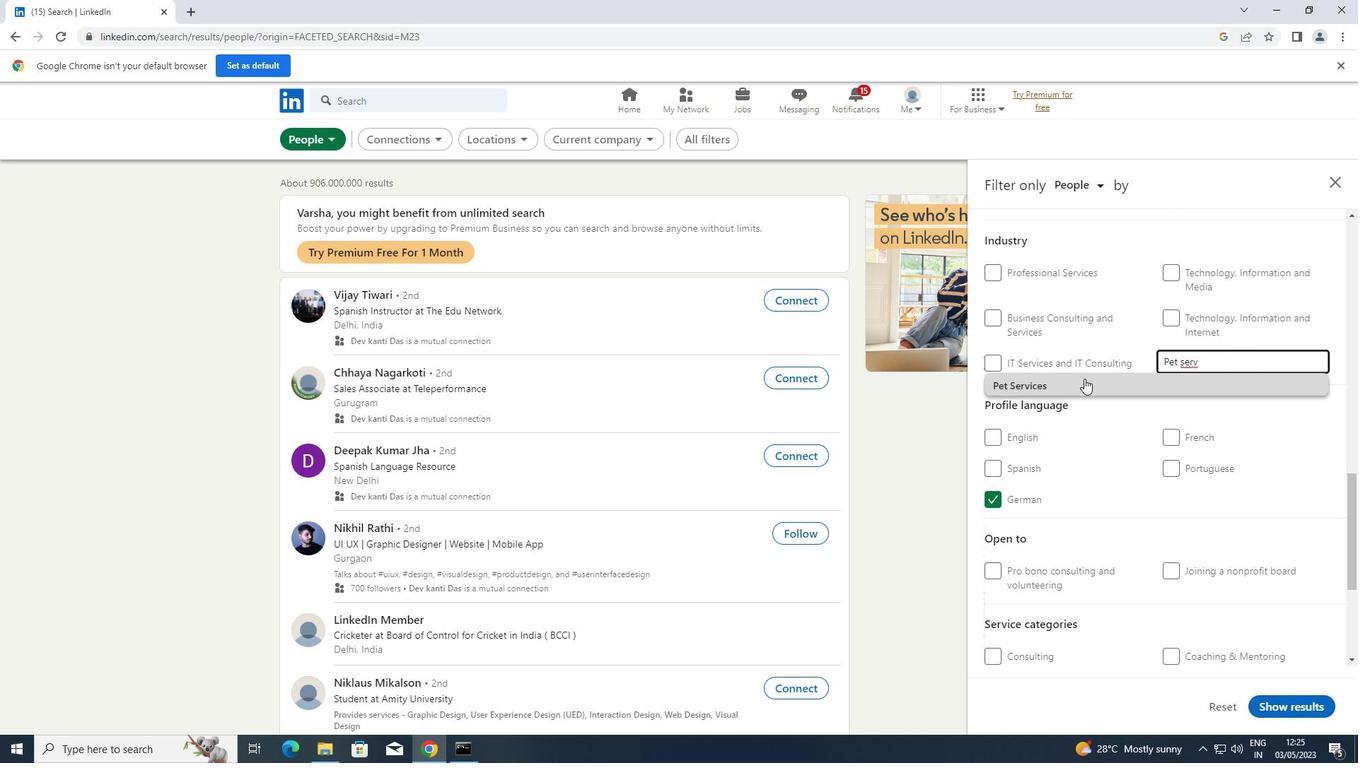 
Action: Mouse scrolled (1084, 378) with delta (0, 0)
Screenshot: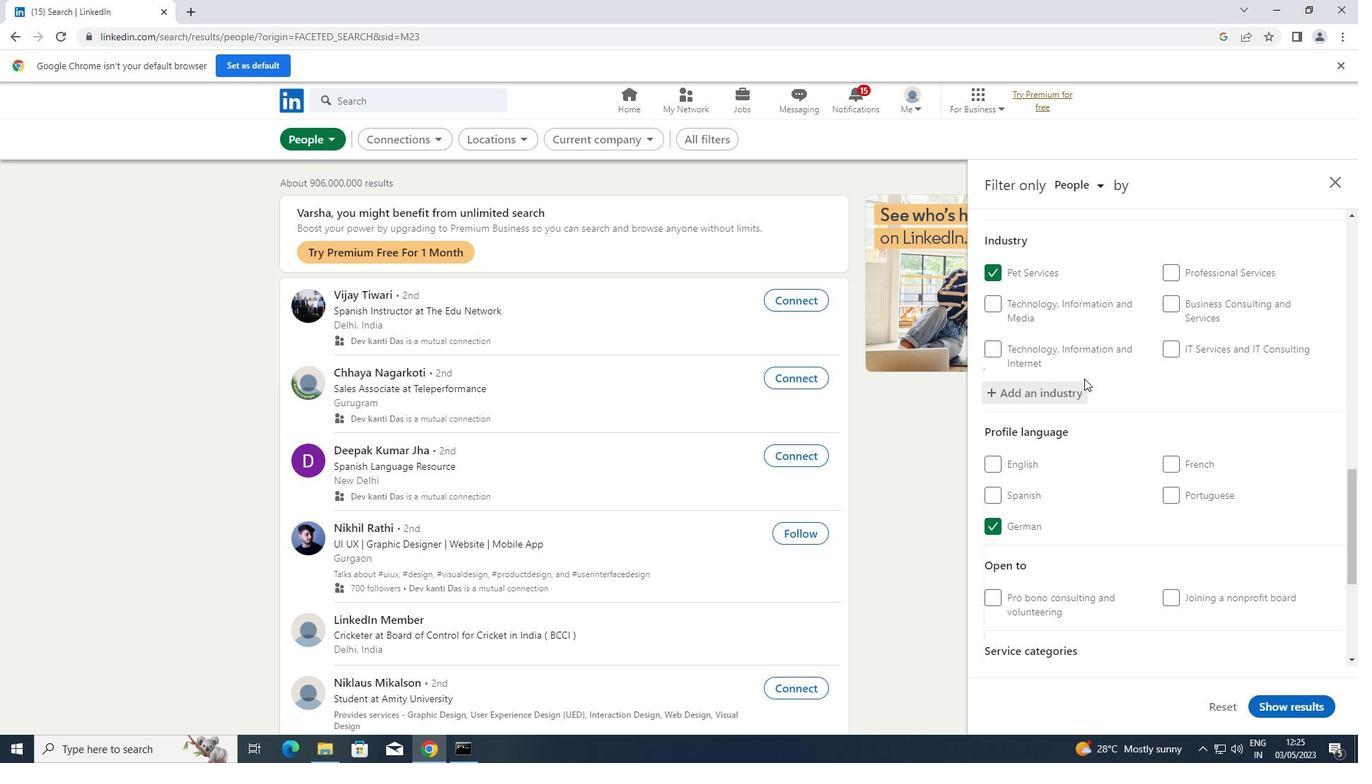 
Action: Mouse scrolled (1084, 378) with delta (0, 0)
Screenshot: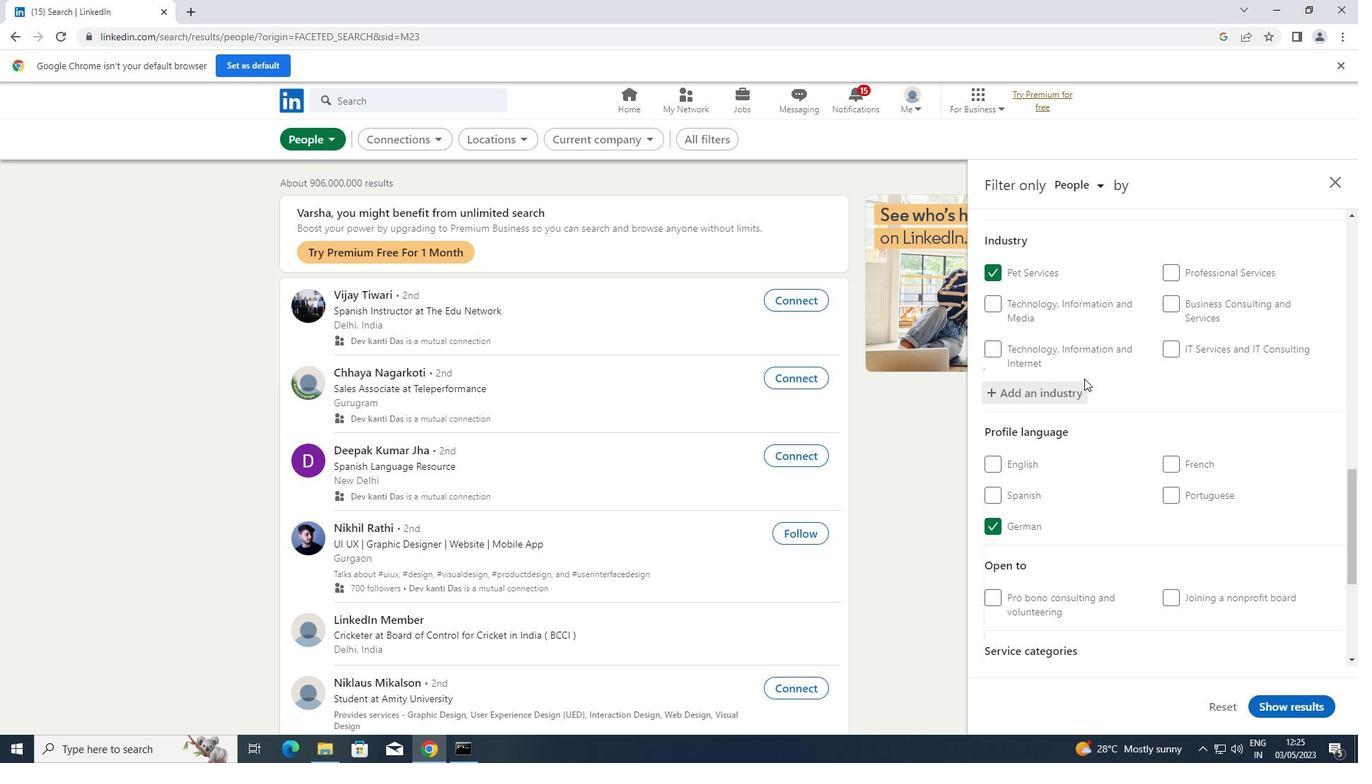 
Action: Mouse scrolled (1084, 378) with delta (0, 0)
Screenshot: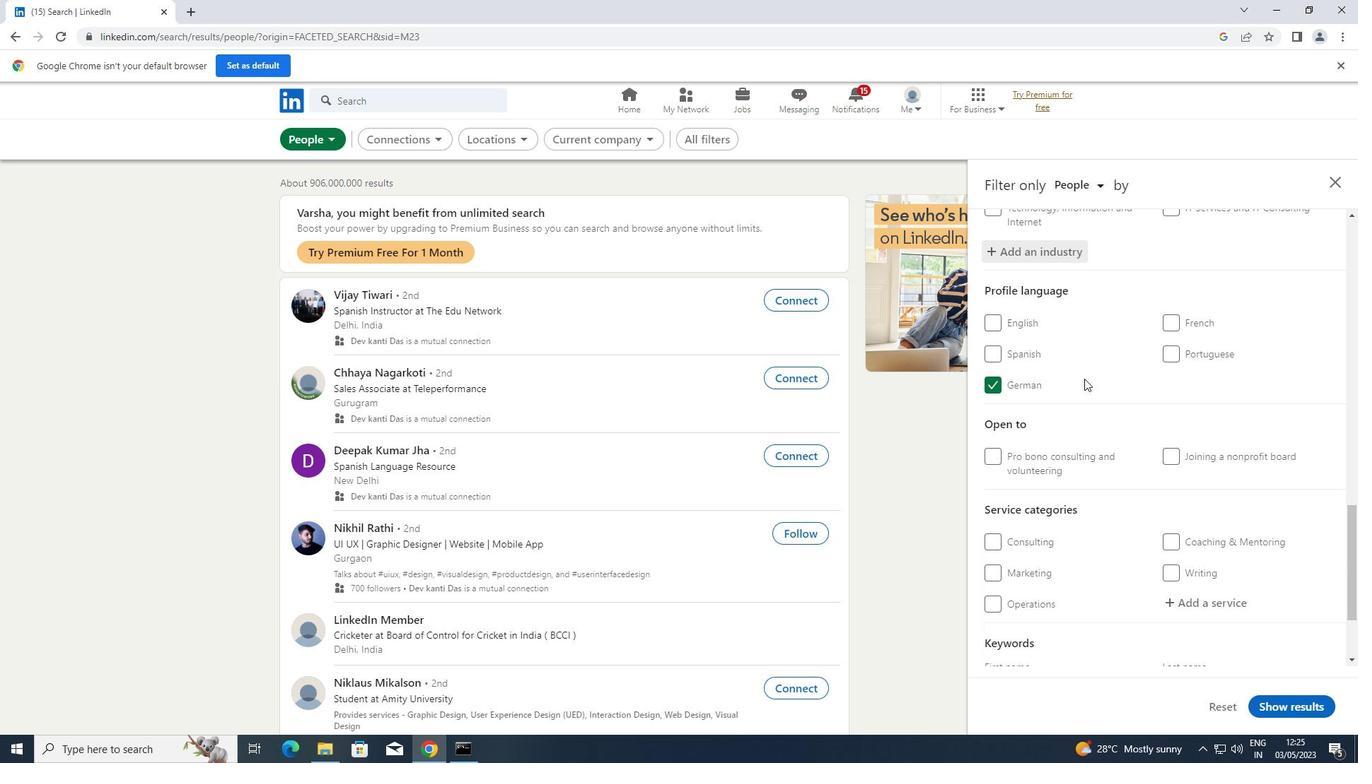 
Action: Mouse moved to (1249, 531)
Screenshot: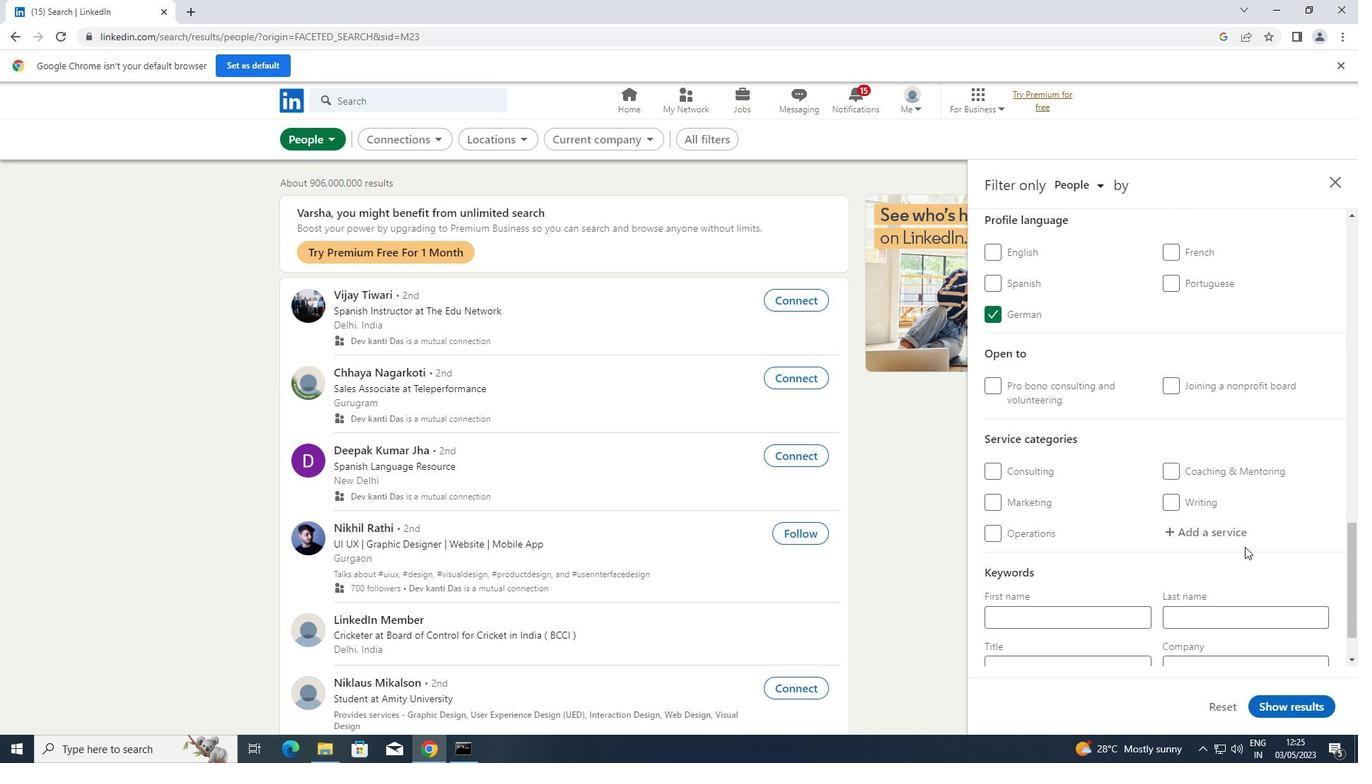 
Action: Mouse pressed left at (1249, 531)
Screenshot: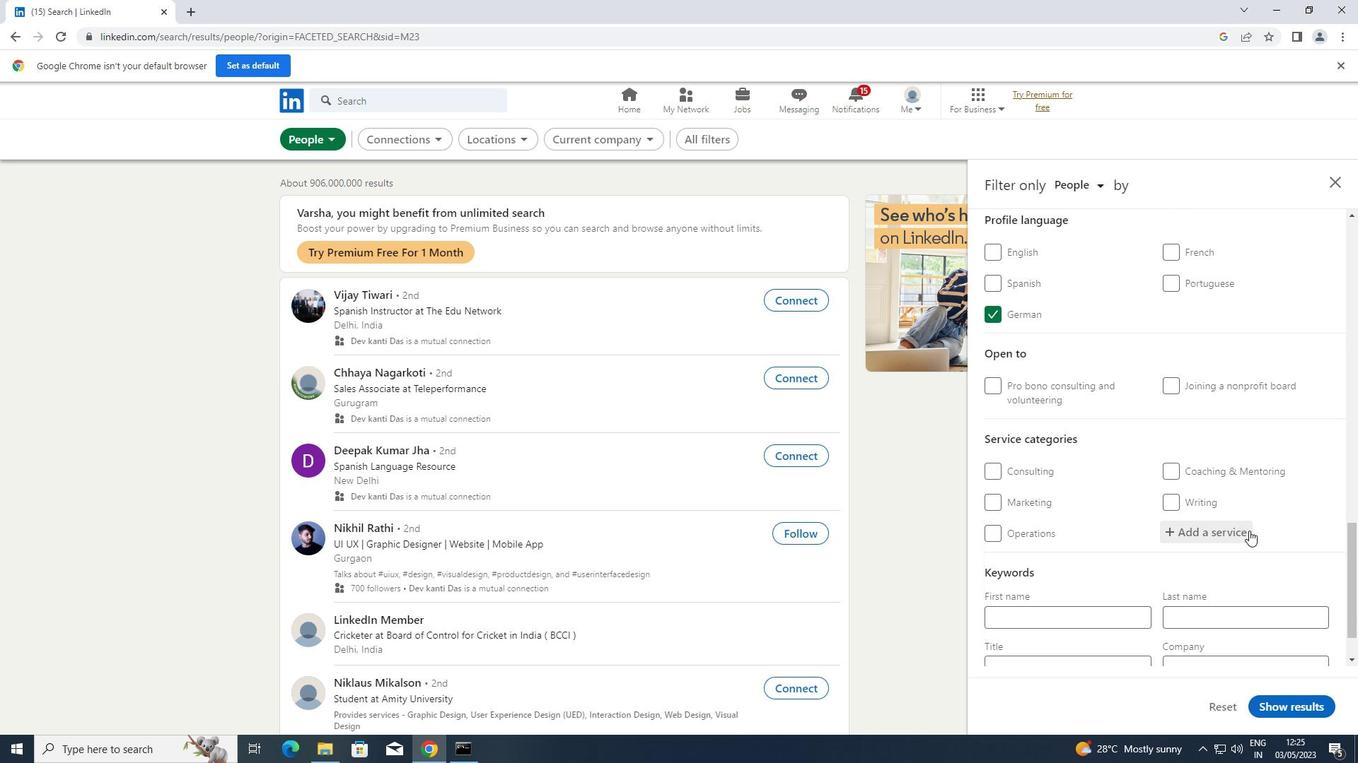 
Action: Key pressed <Key.shift>FINANCIAL
Screenshot: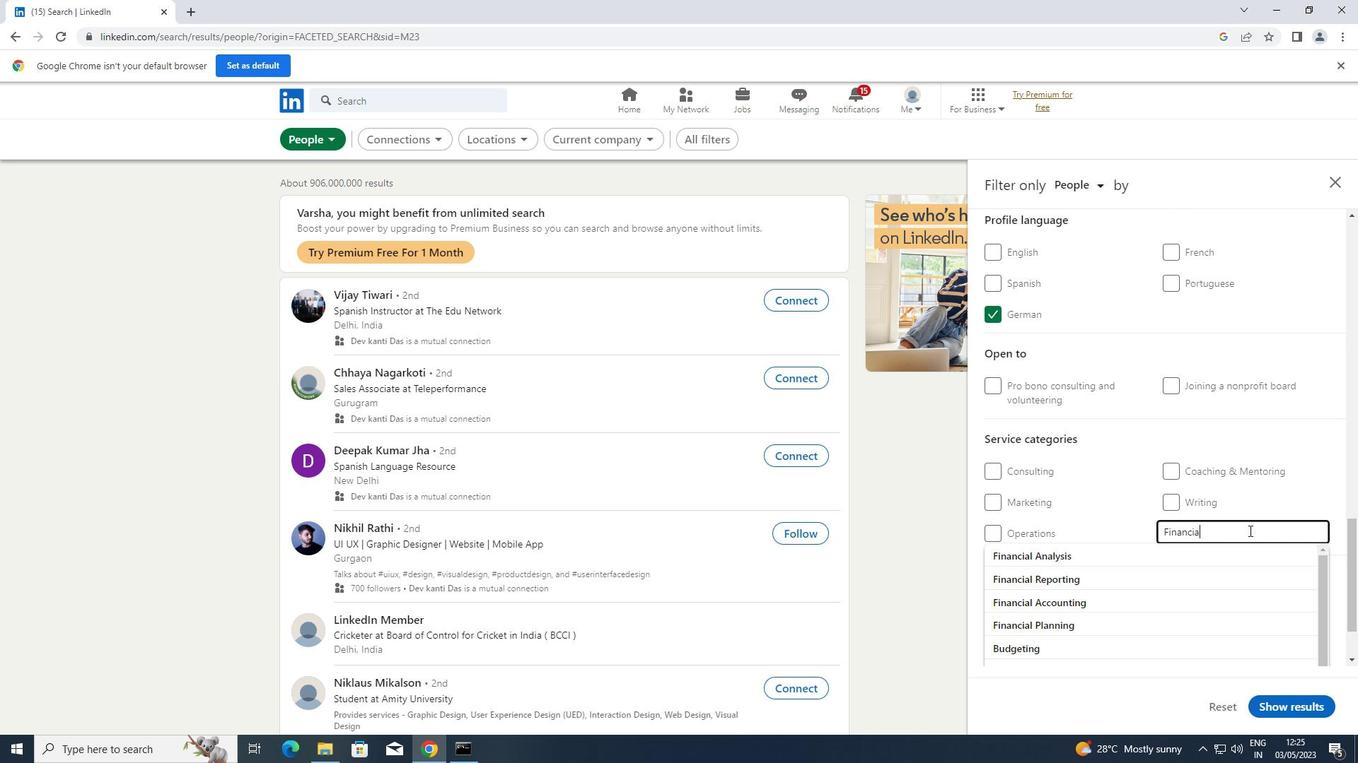
Action: Mouse moved to (1114, 543)
Screenshot: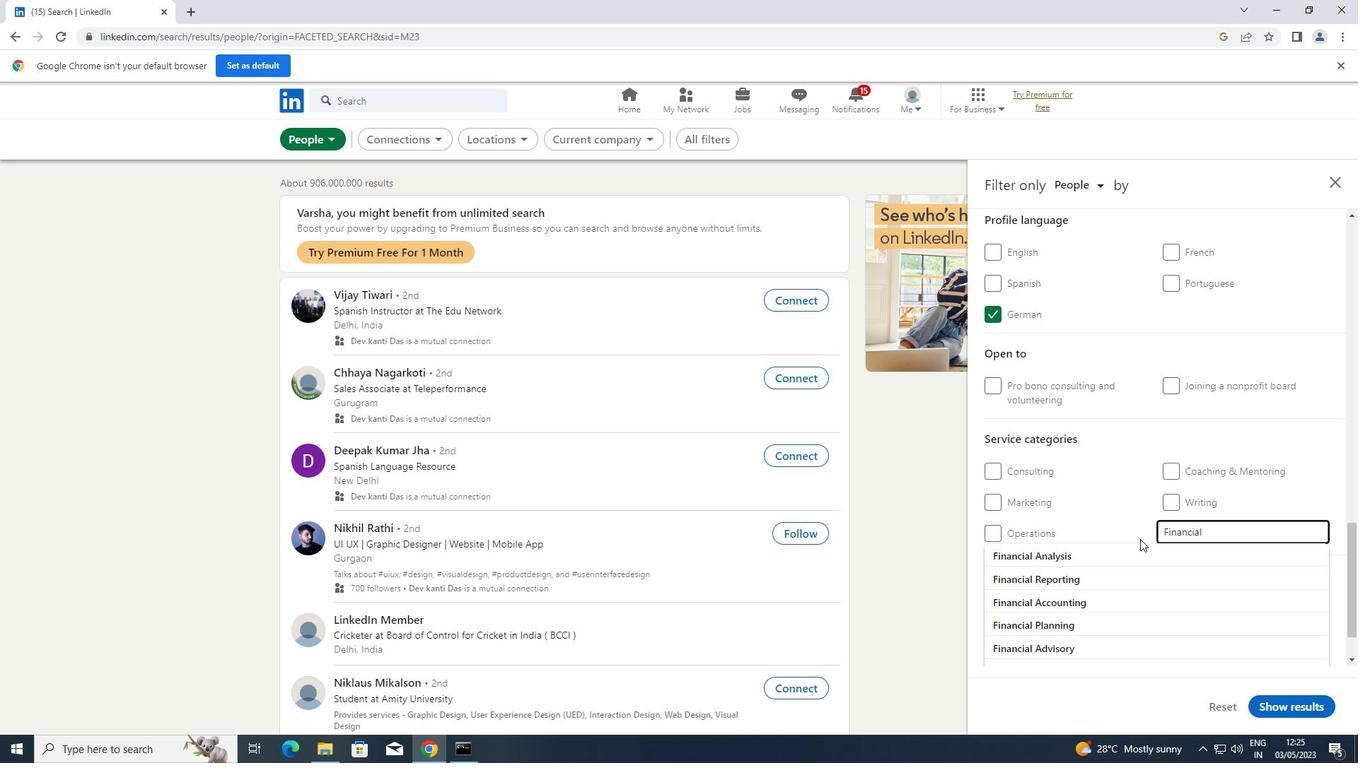 
Action: Mouse pressed left at (1114, 543)
Screenshot: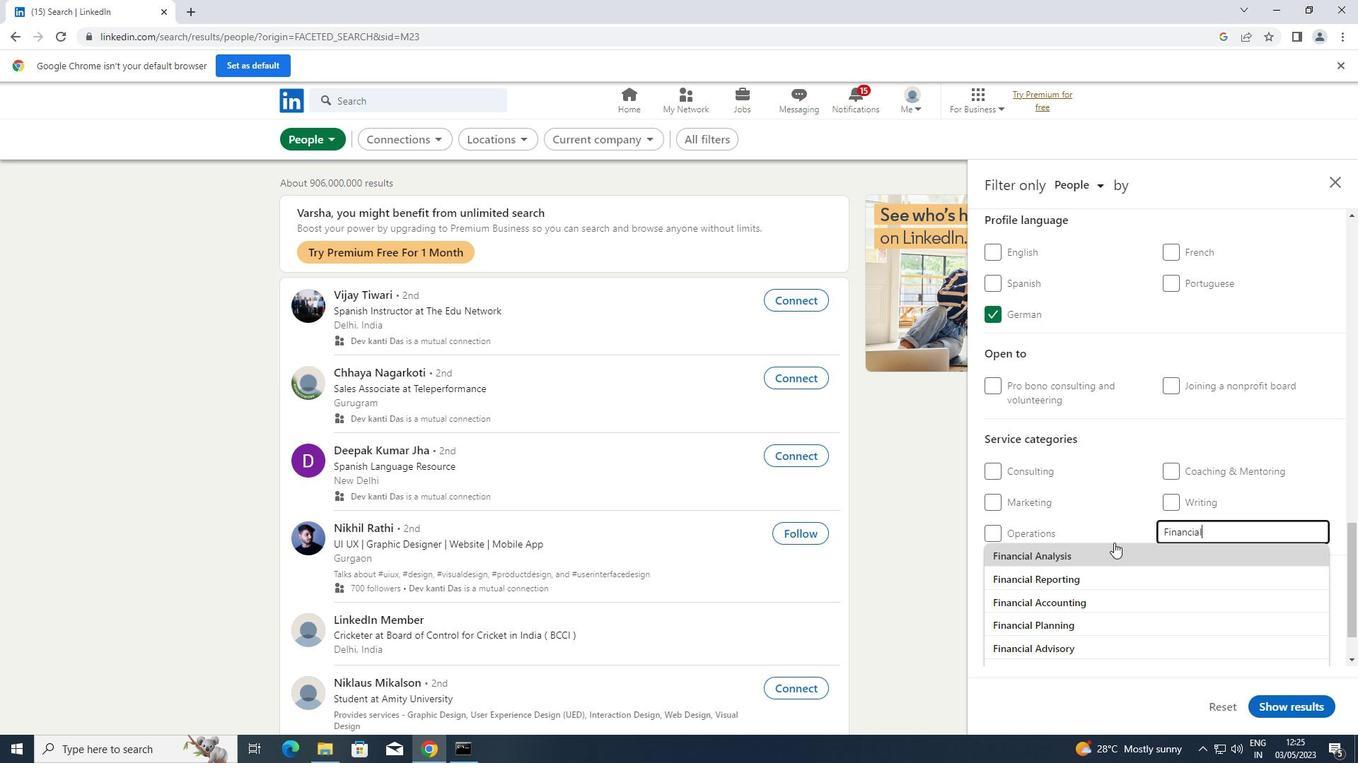 
Action: Mouse scrolled (1114, 542) with delta (0, 0)
Screenshot: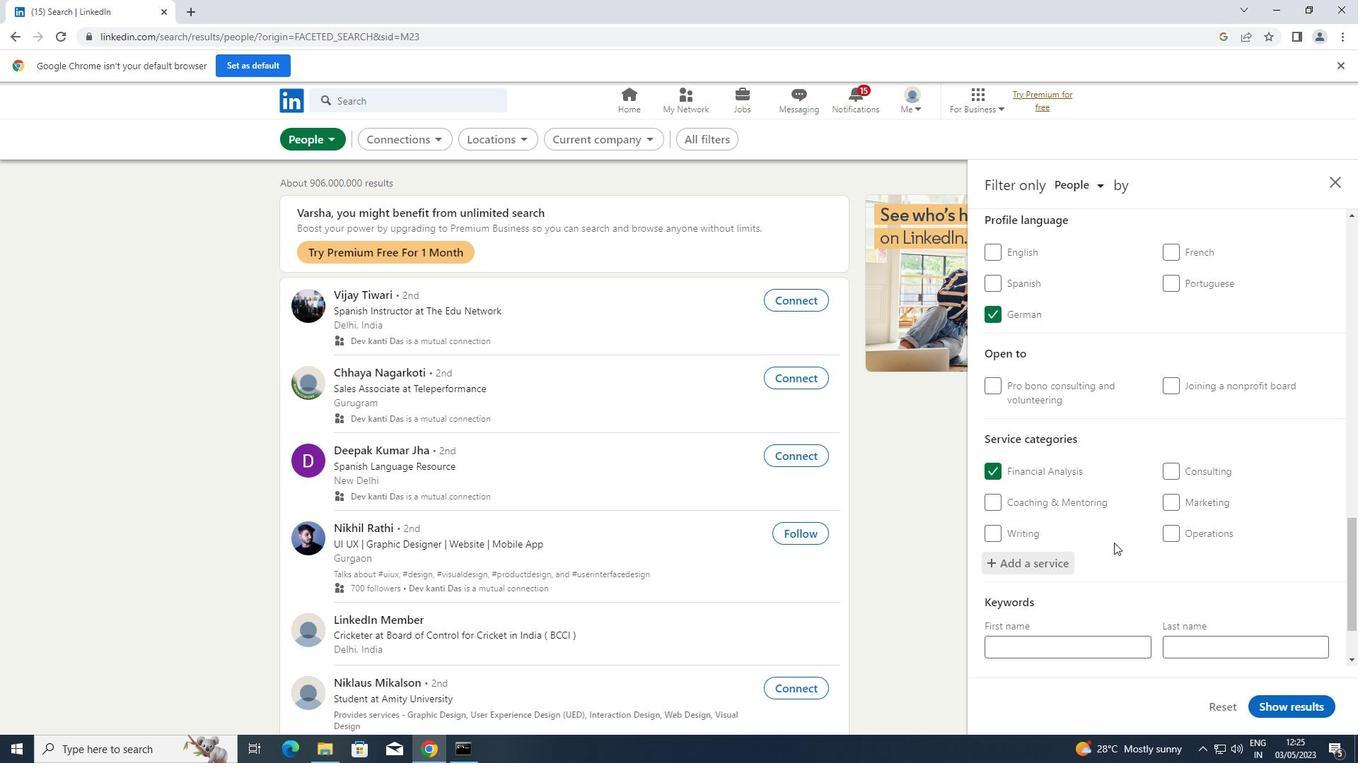 
Action: Mouse scrolled (1114, 542) with delta (0, 0)
Screenshot: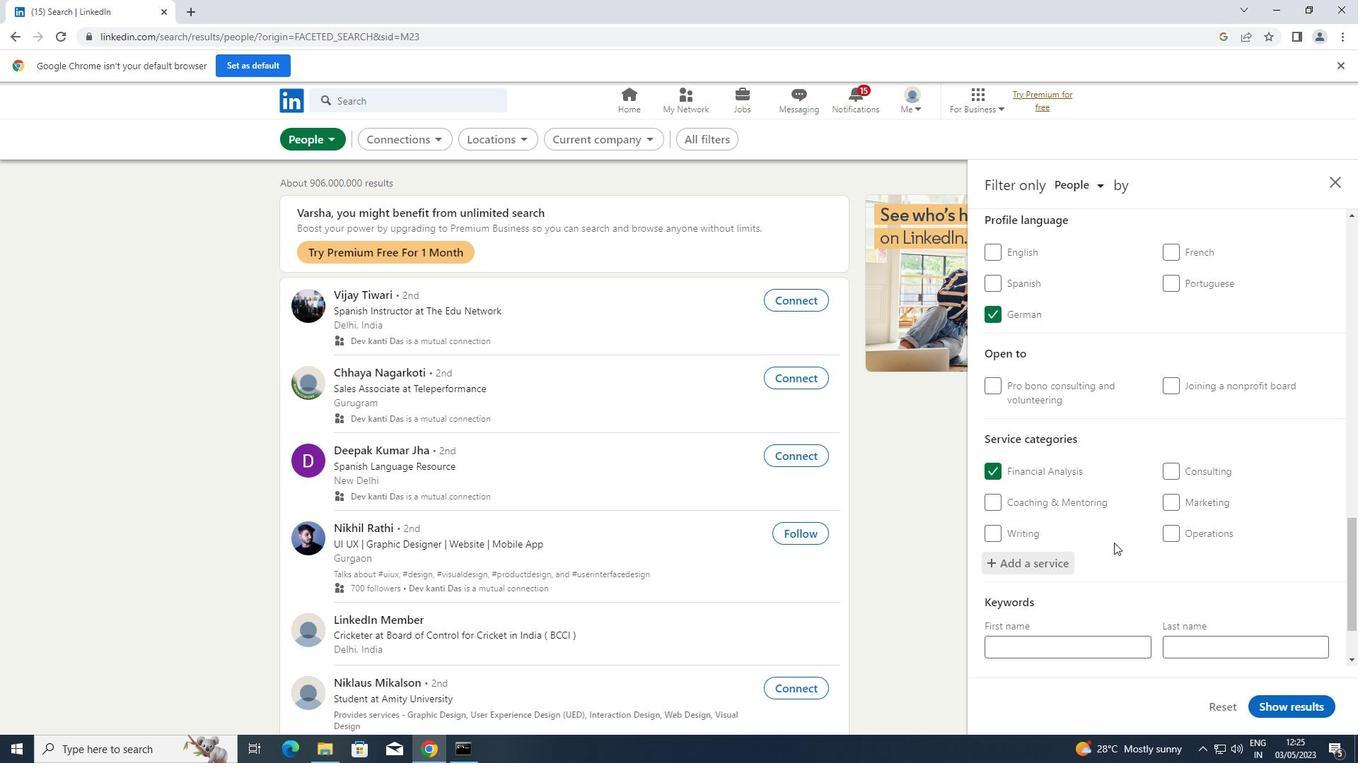 
Action: Mouse scrolled (1114, 542) with delta (0, 0)
Screenshot: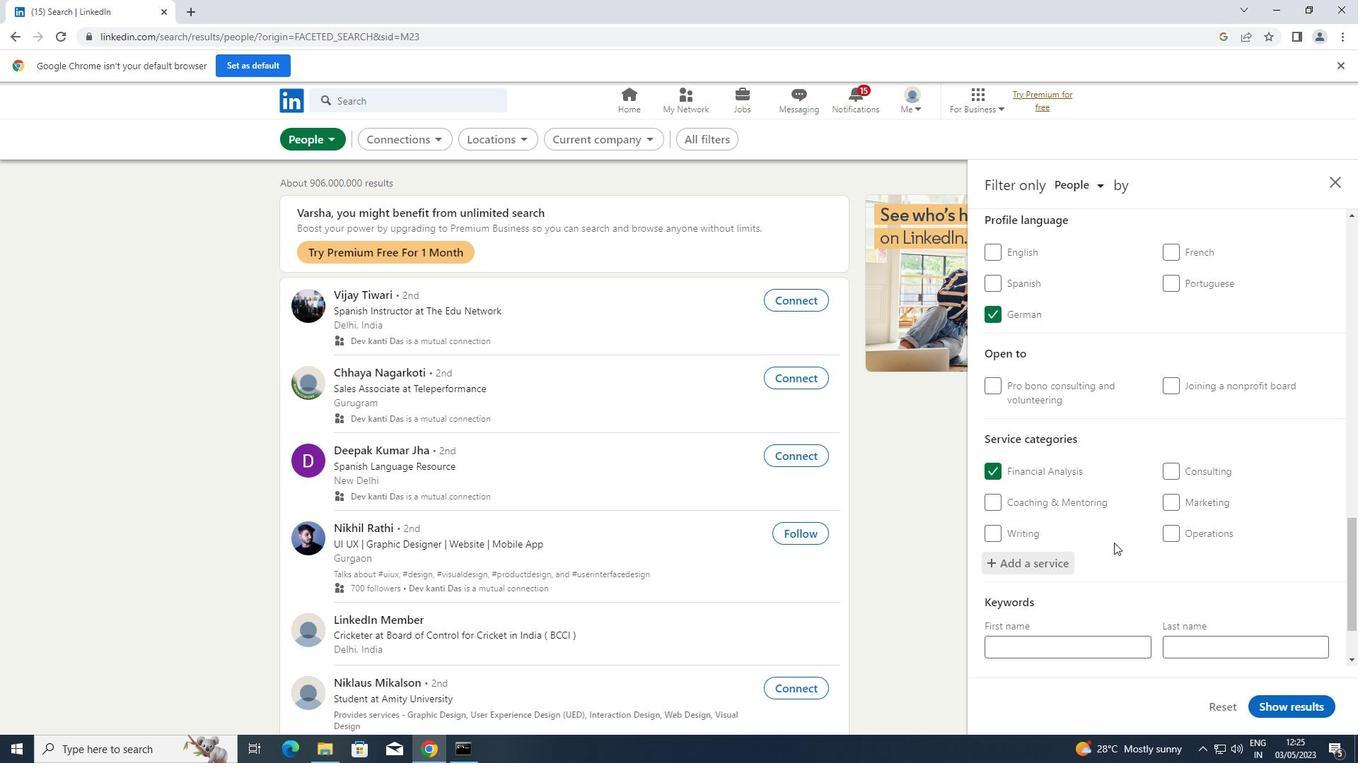 
Action: Mouse scrolled (1114, 542) with delta (0, 0)
Screenshot: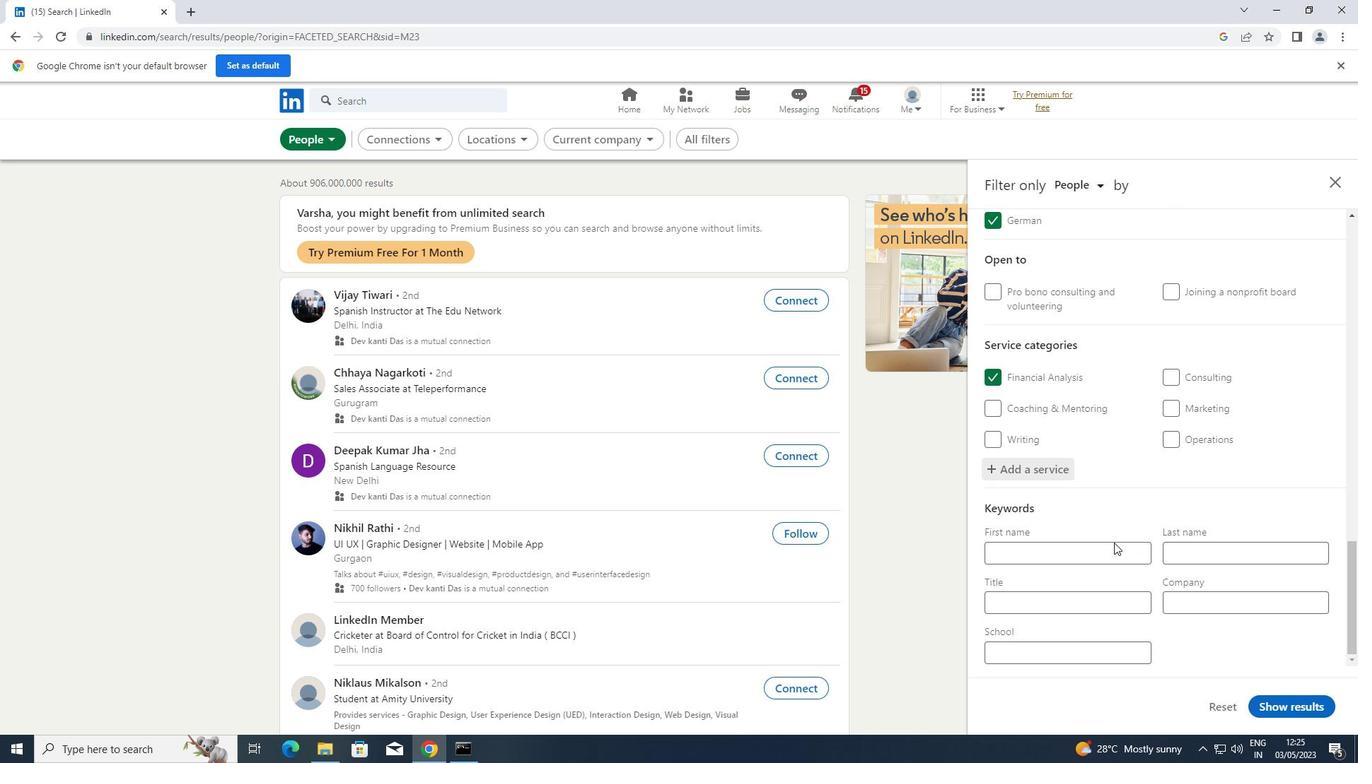 
Action: Mouse scrolled (1114, 542) with delta (0, 0)
Screenshot: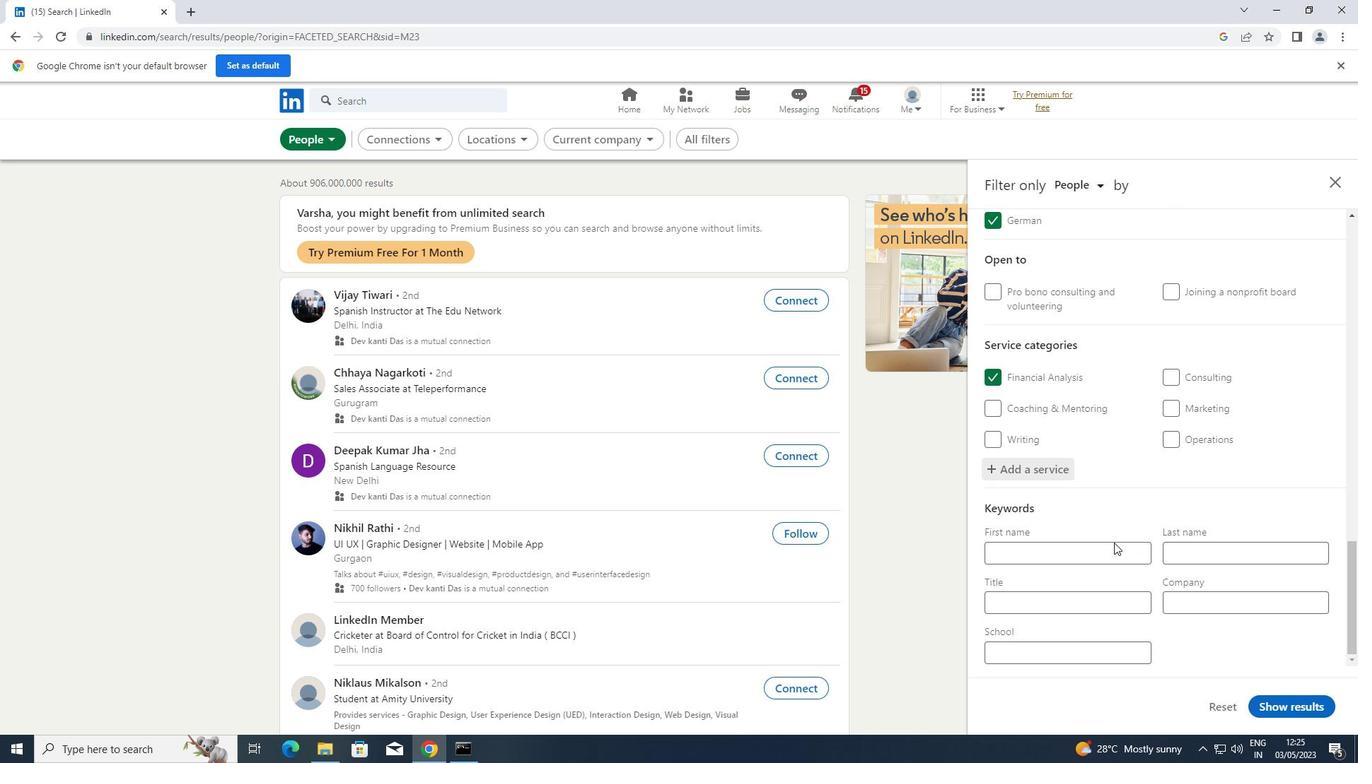 
Action: Mouse scrolled (1114, 542) with delta (0, 0)
Screenshot: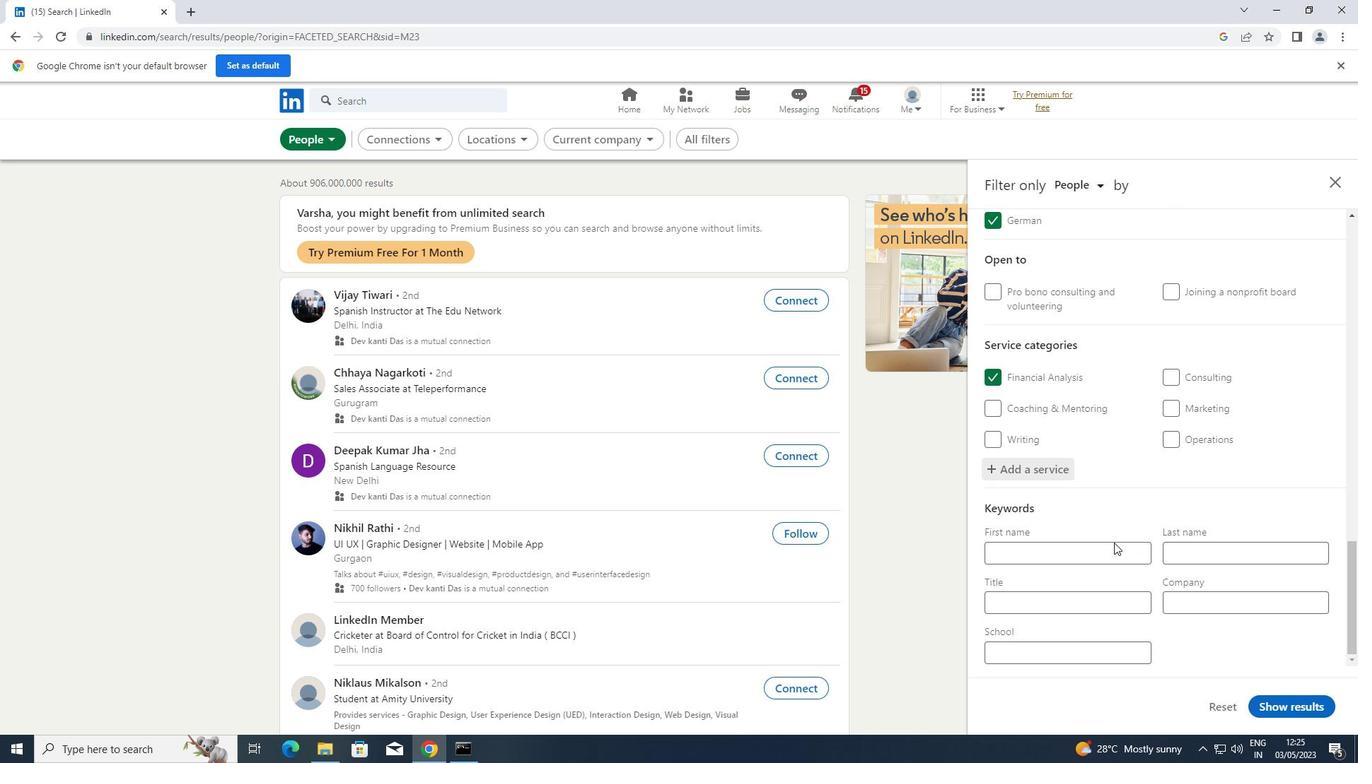 
Action: Mouse moved to (1094, 599)
Screenshot: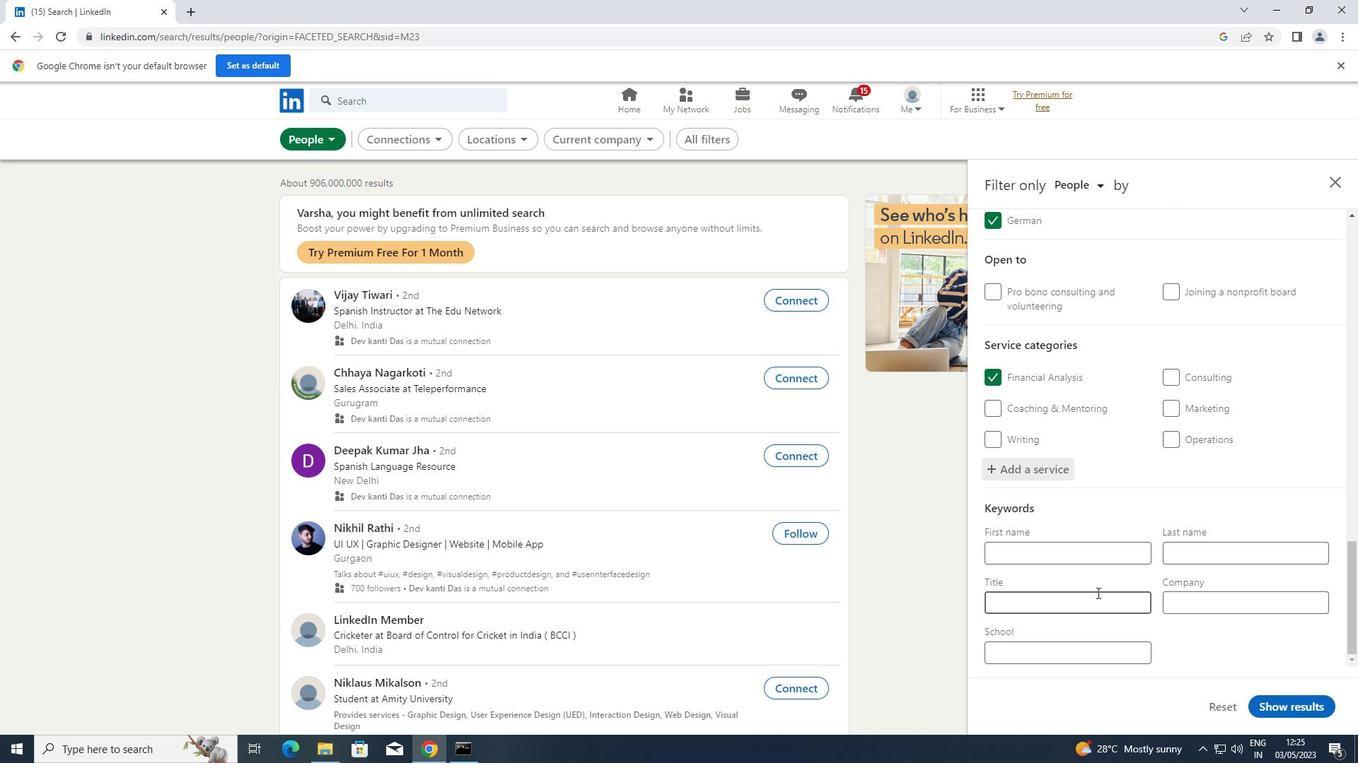 
Action: Mouse pressed left at (1094, 599)
Screenshot: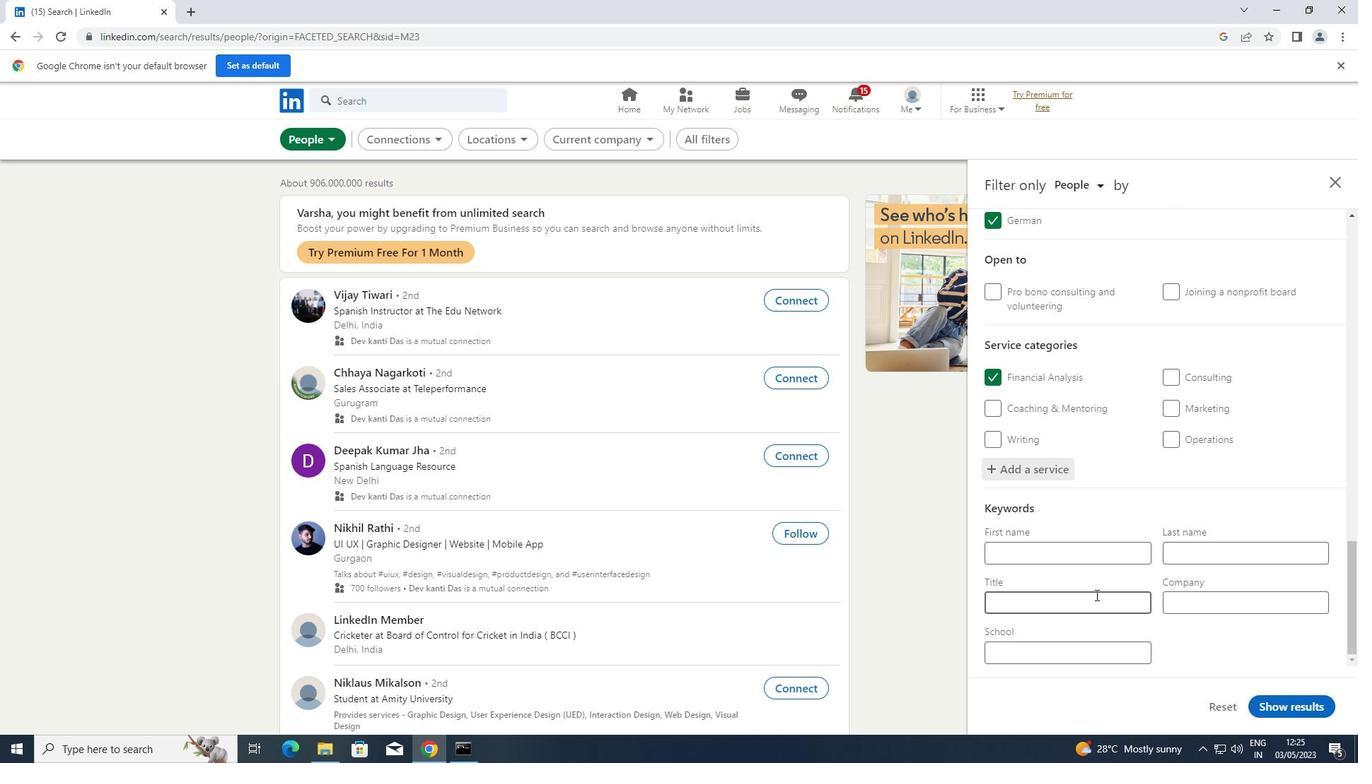 
Action: Key pressed <Key.shift>QUALITY<Key.space><Key.shift>CONTROL
Screenshot: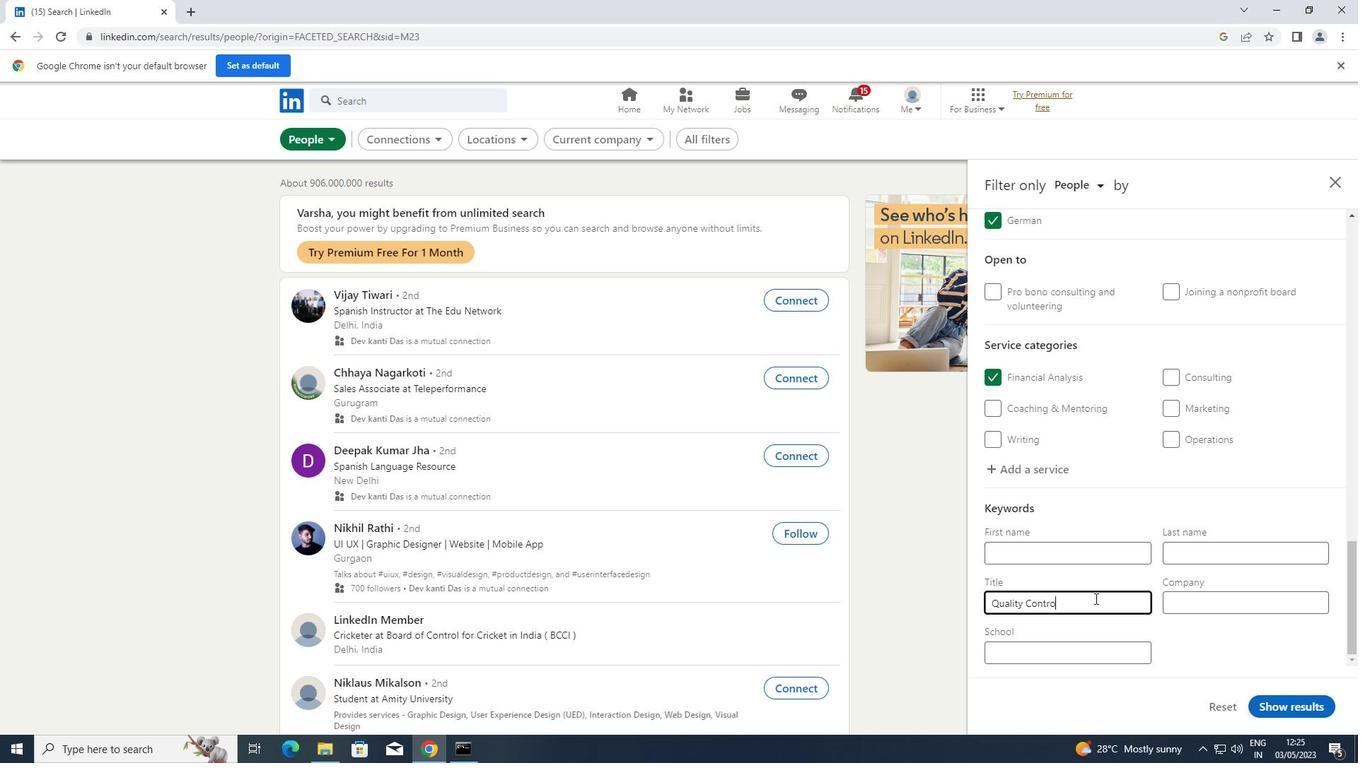 
Action: Mouse moved to (1275, 699)
Screenshot: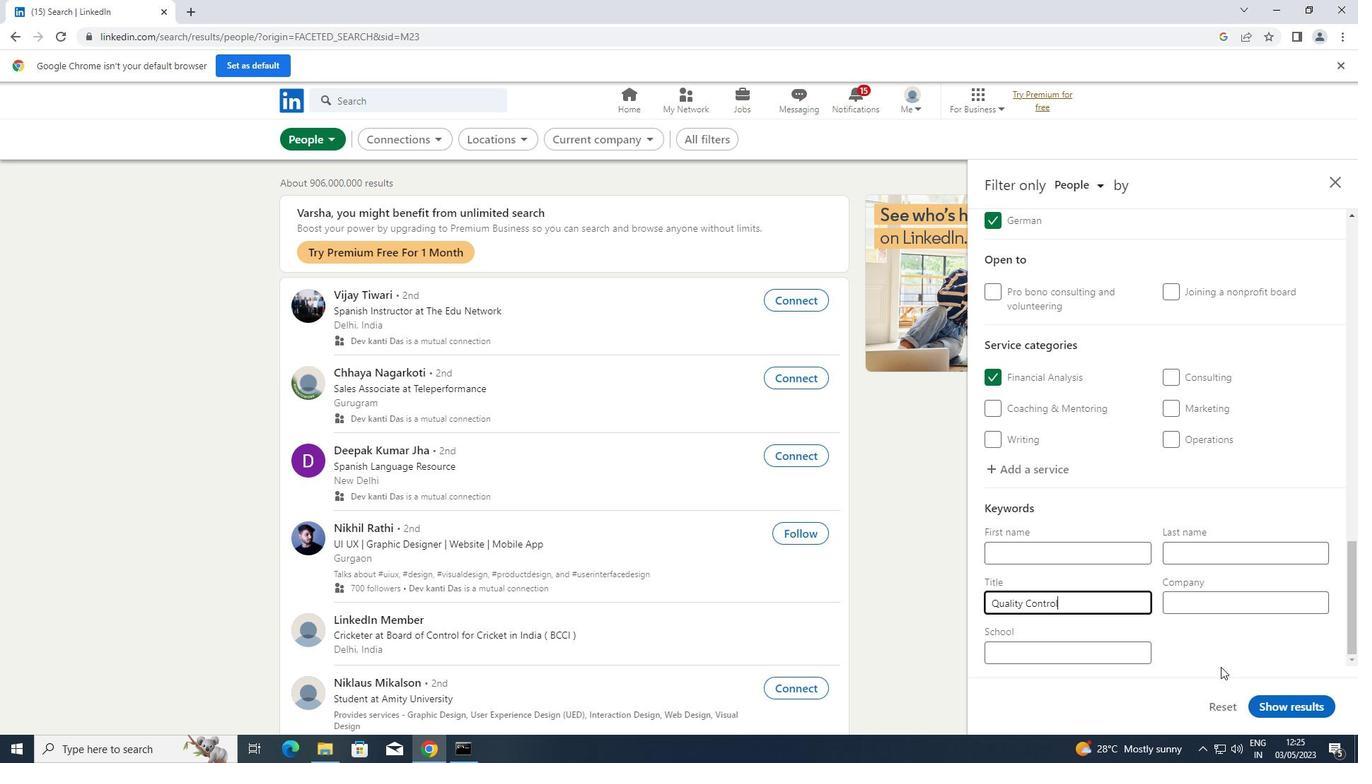 
Action: Mouse pressed left at (1275, 699)
Screenshot: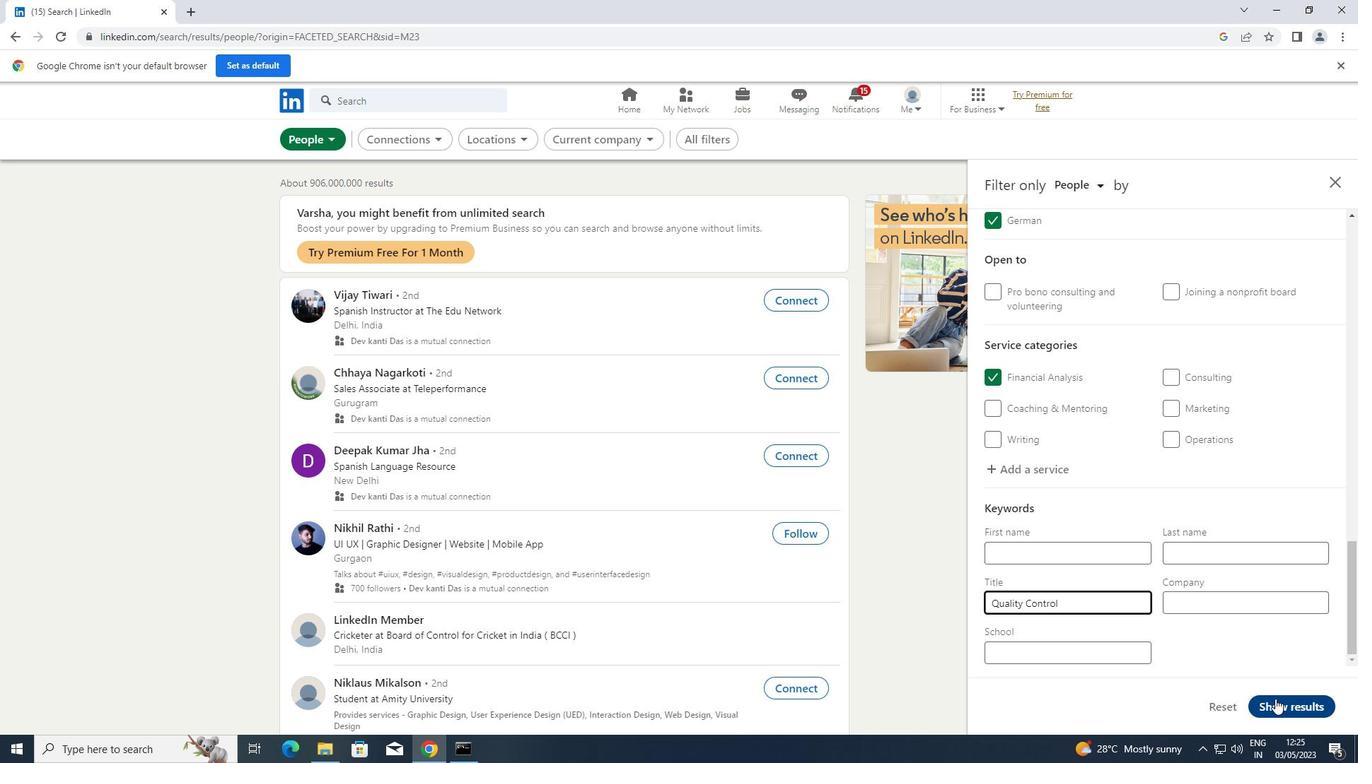 
